 Task: Look for space in Oued Lill, Tunisia from 6th August, 2023 to 15th August, 2023 for 9 adults in price range Rs.10000 to Rs.14000. Place can be shared room with 5 bedrooms having 9 beds and 5 bathrooms. Property type can be house, flat, guest house. Amenities needed are: wifi, TV, free parkinig on premises, gym, breakfast. Booking option can be shelf check-in. Required host language is English.
Action: Mouse moved to (424, 85)
Screenshot: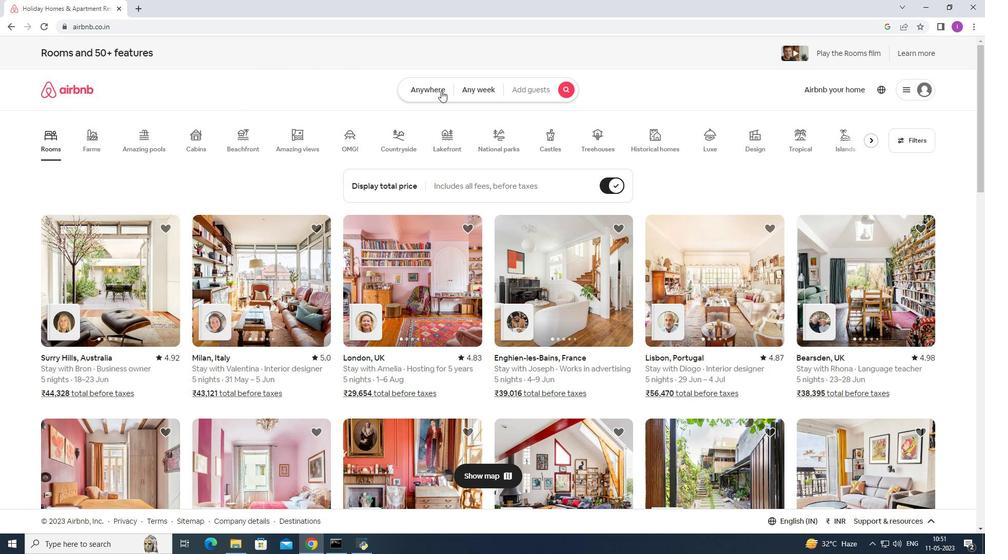 
Action: Mouse pressed left at (424, 85)
Screenshot: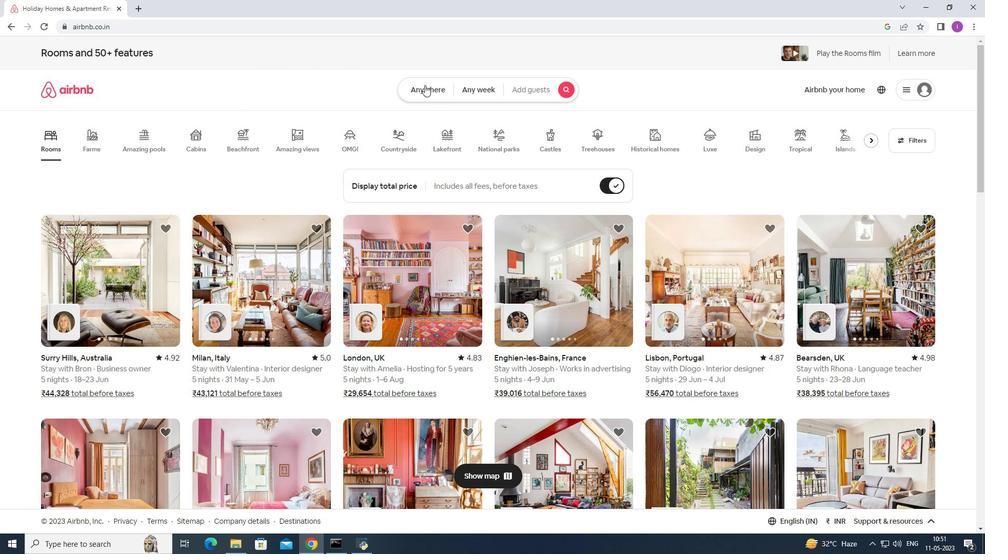 
Action: Mouse moved to (371, 134)
Screenshot: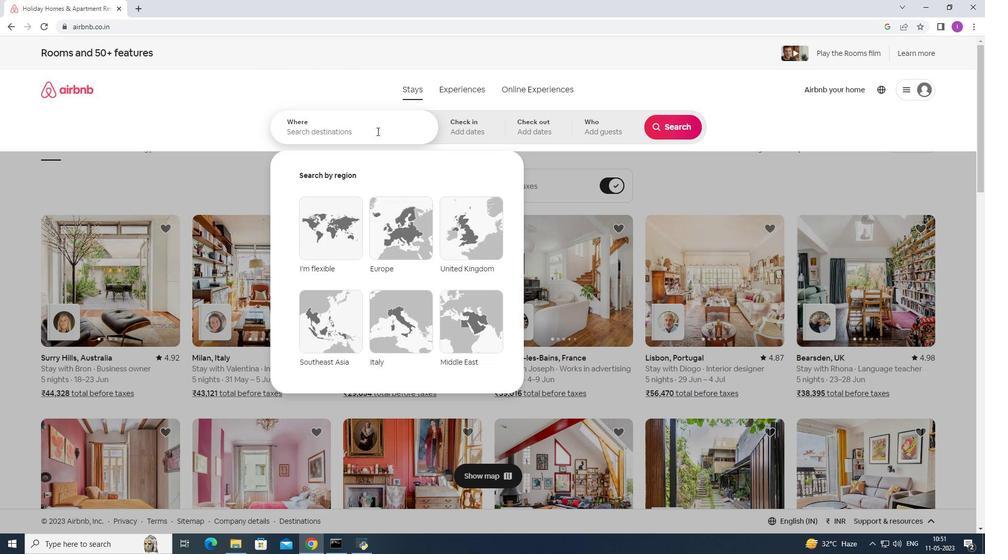 
Action: Mouse pressed left at (371, 134)
Screenshot: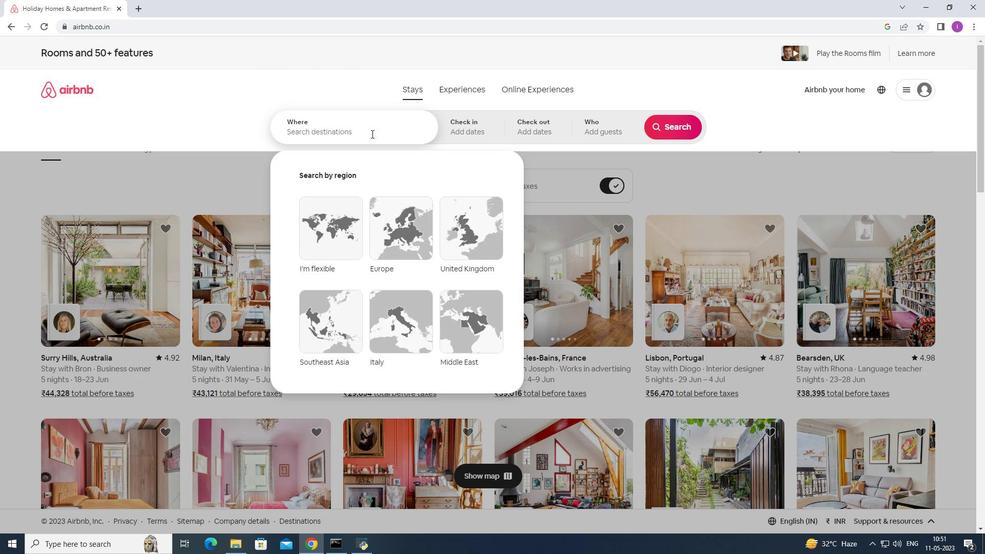
Action: Key pressed <Key.shift>Oued<Key.space><Key.shift>Lill,<Key.shift><Key.shift><Key.shift><Key.shift><Key.shift><Key.shift><Key.shift><Key.shift><Key.shift><Key.shift><Key.shift><Key.shift><Key.shift><Key.shift><Key.shift><Key.shift><Key.shift><Key.shift><Key.shift><Key.shift><Key.shift><Key.shift><Key.shift><Key.shift><Key.shift><Key.shift>Tunisia
Screenshot: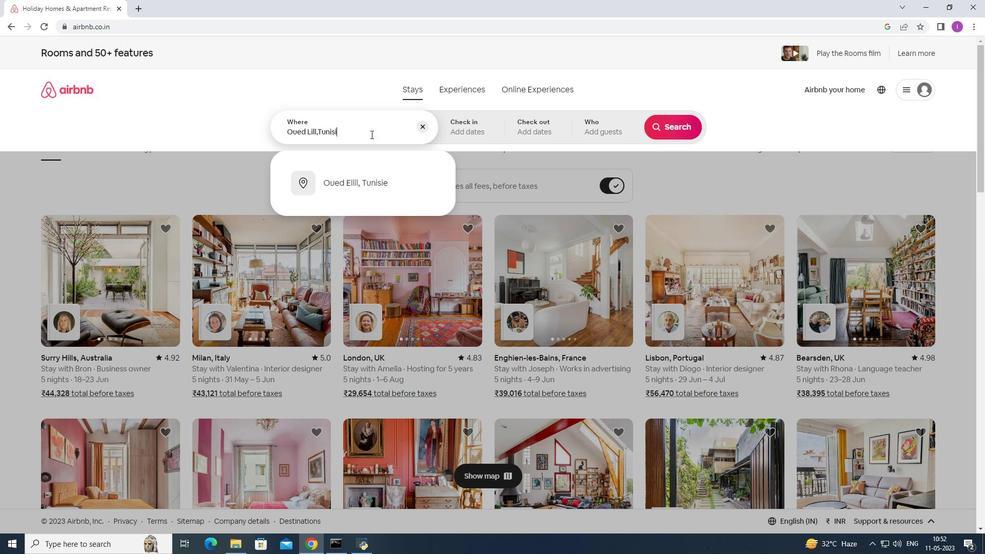 
Action: Mouse moved to (470, 130)
Screenshot: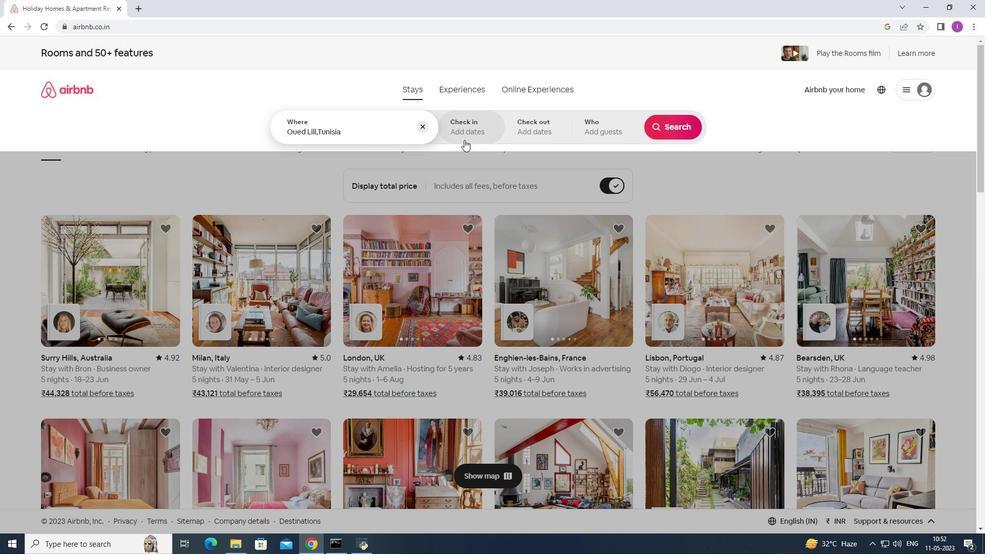 
Action: Mouse pressed left at (470, 130)
Screenshot: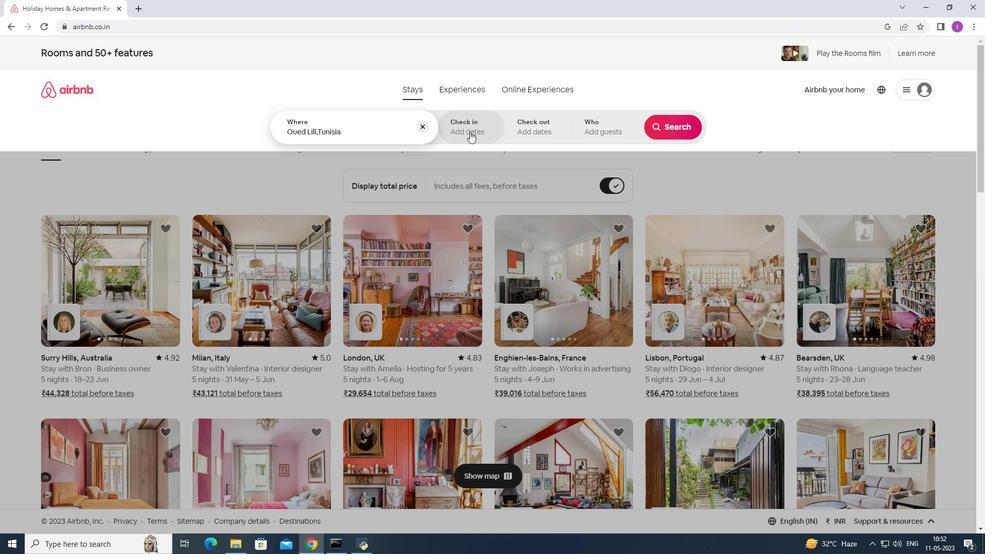 
Action: Mouse moved to (671, 210)
Screenshot: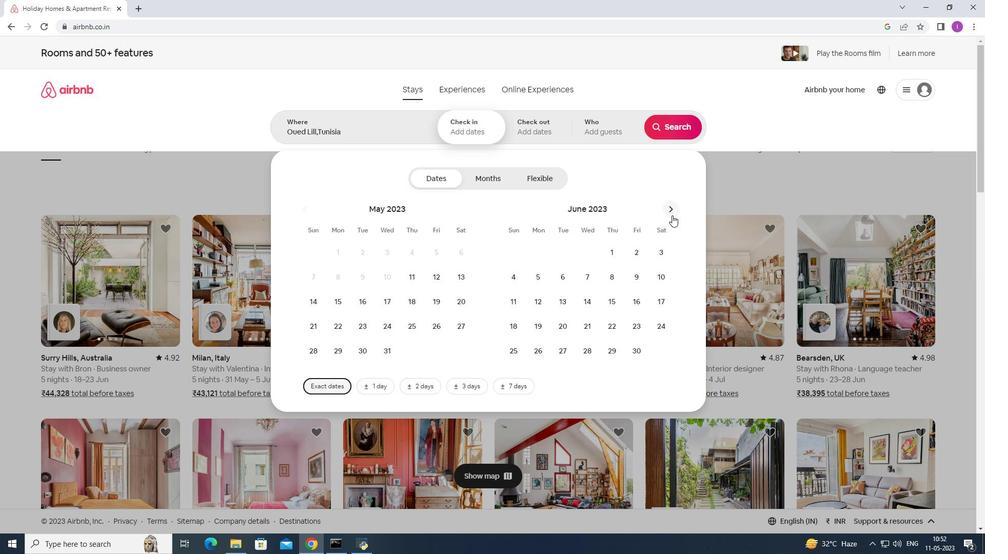 
Action: Mouse pressed left at (671, 210)
Screenshot: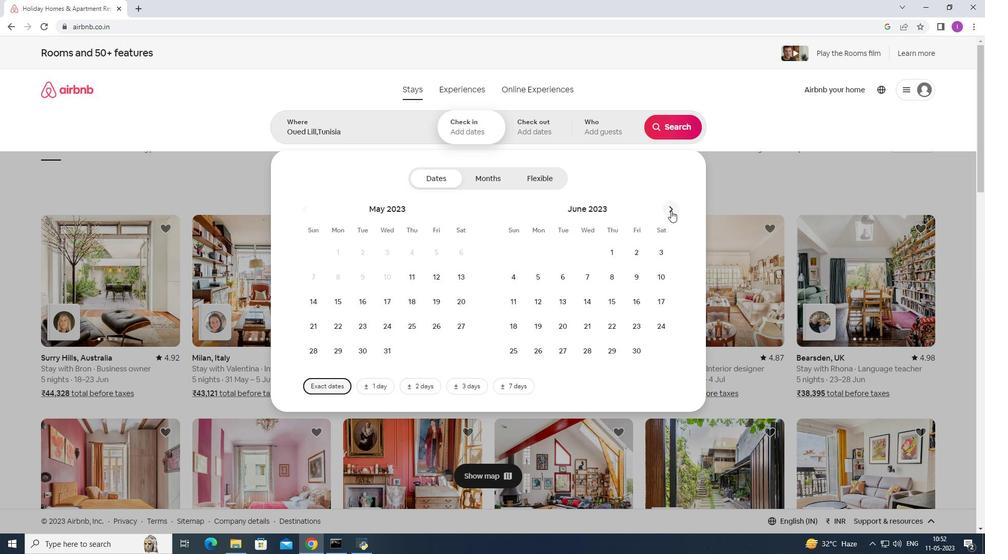
Action: Mouse pressed left at (671, 210)
Screenshot: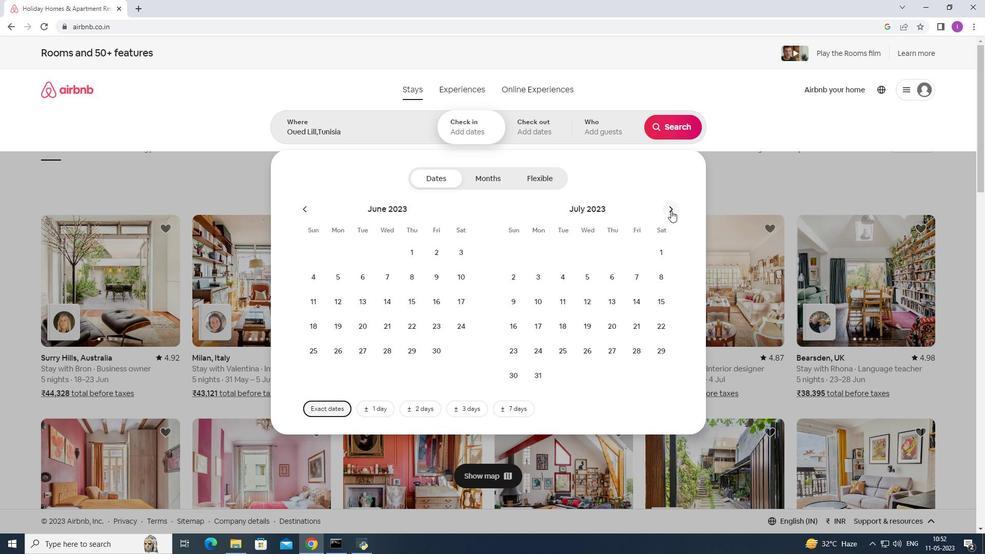 
Action: Mouse moved to (511, 277)
Screenshot: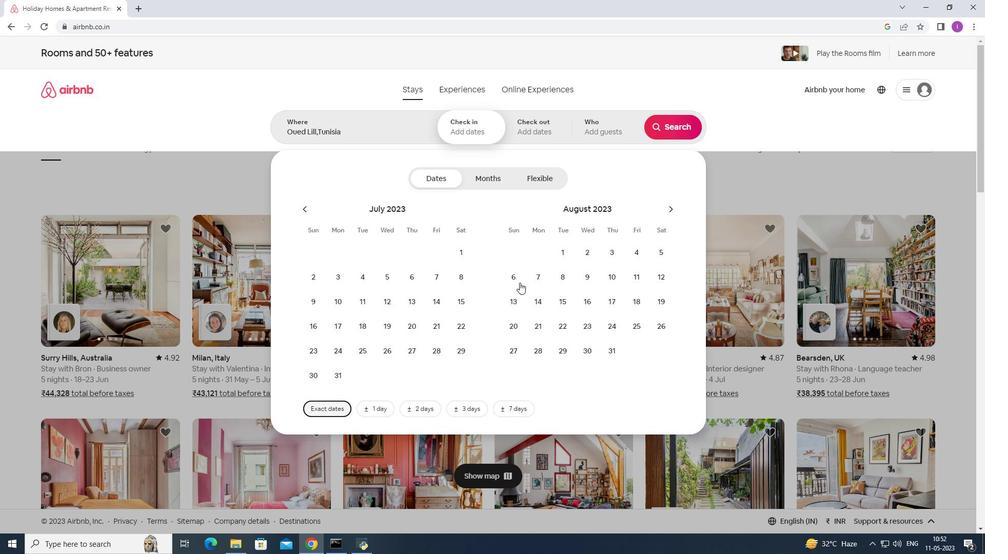
Action: Mouse pressed left at (511, 277)
Screenshot: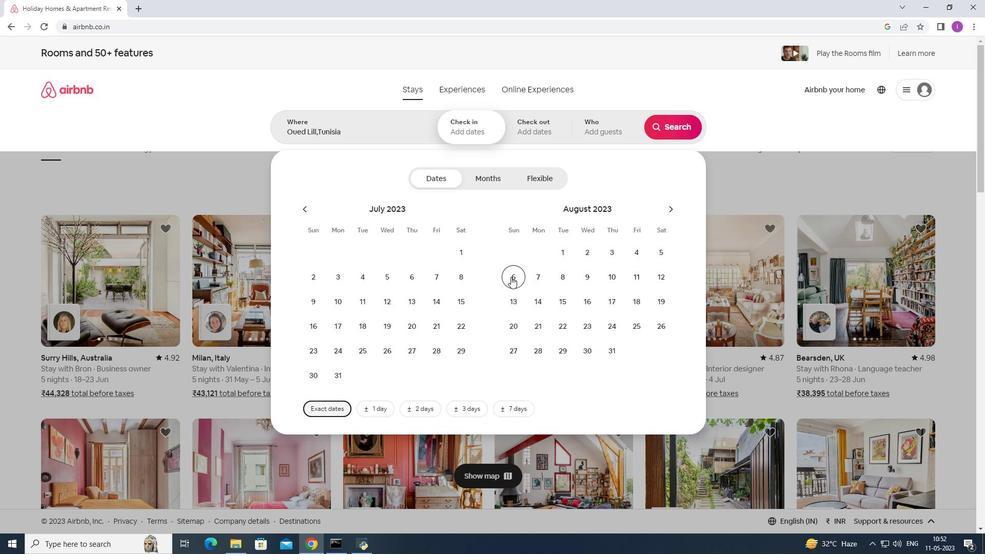 
Action: Mouse moved to (560, 303)
Screenshot: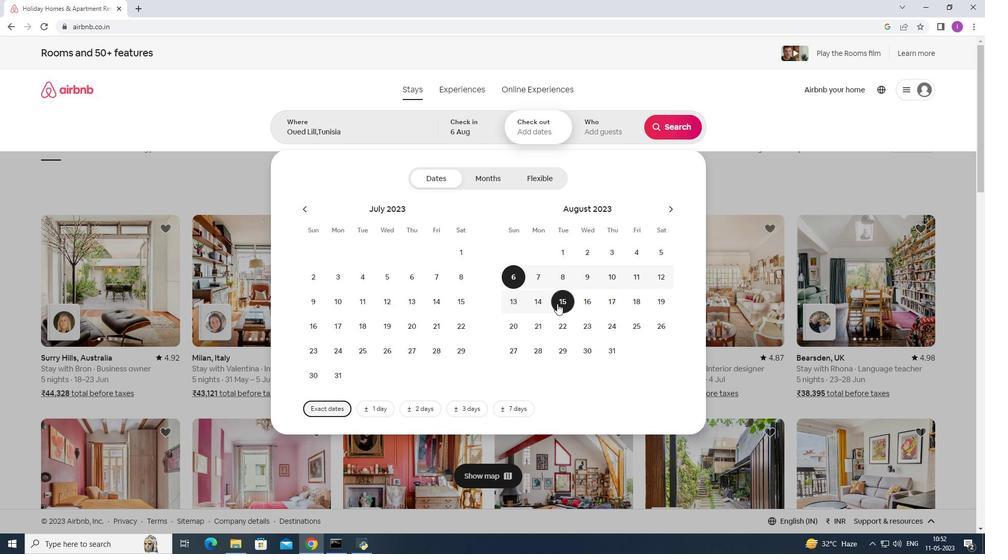 
Action: Mouse pressed left at (560, 303)
Screenshot: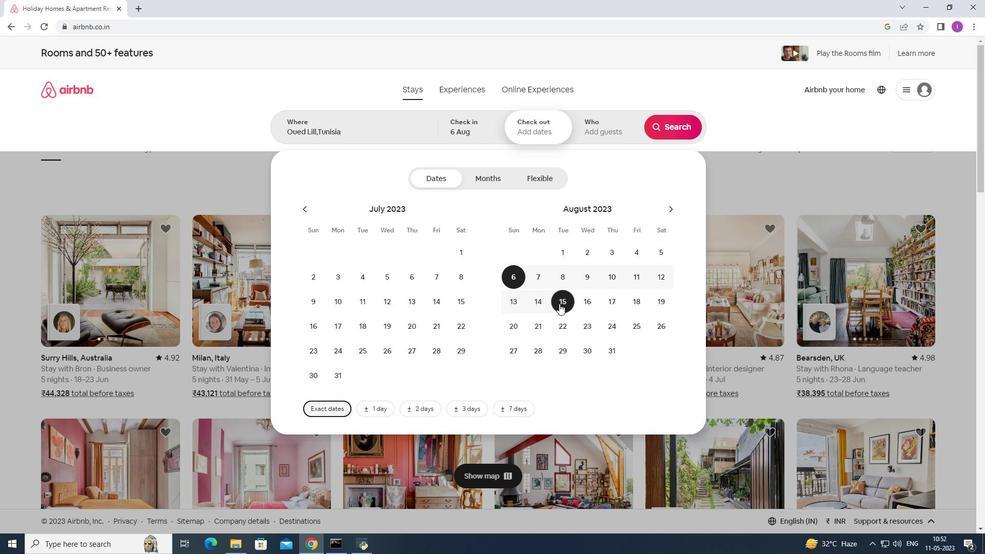 
Action: Mouse moved to (603, 126)
Screenshot: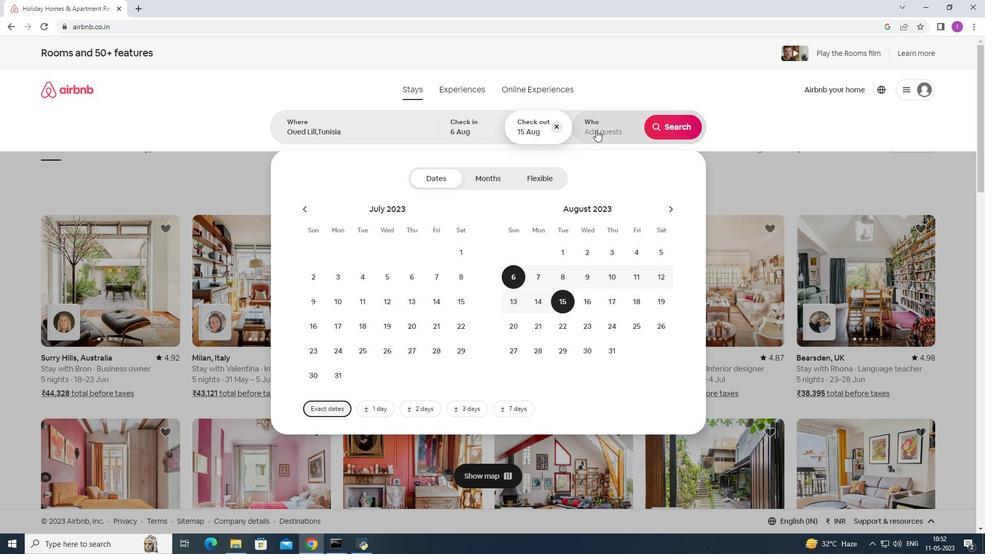 
Action: Mouse pressed left at (603, 126)
Screenshot: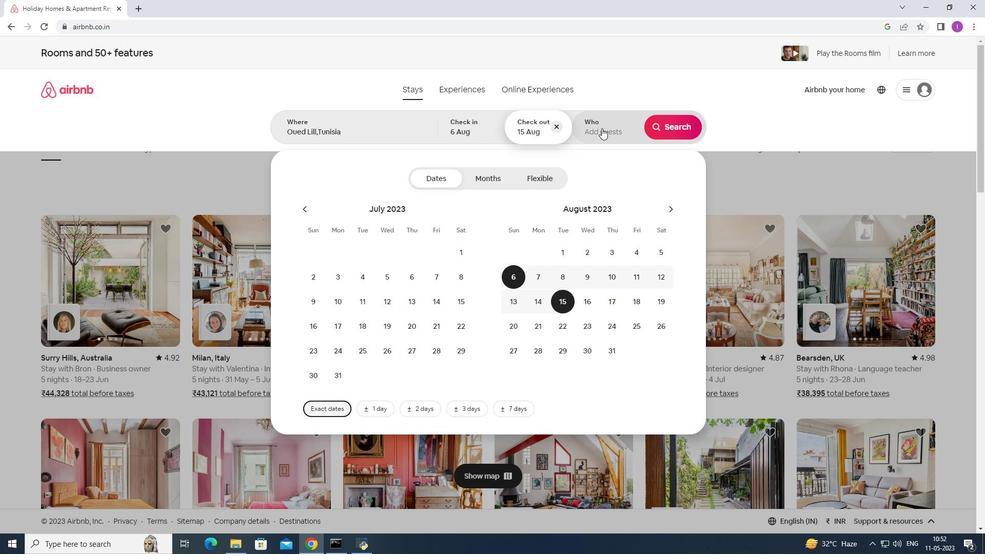 
Action: Mouse moved to (676, 177)
Screenshot: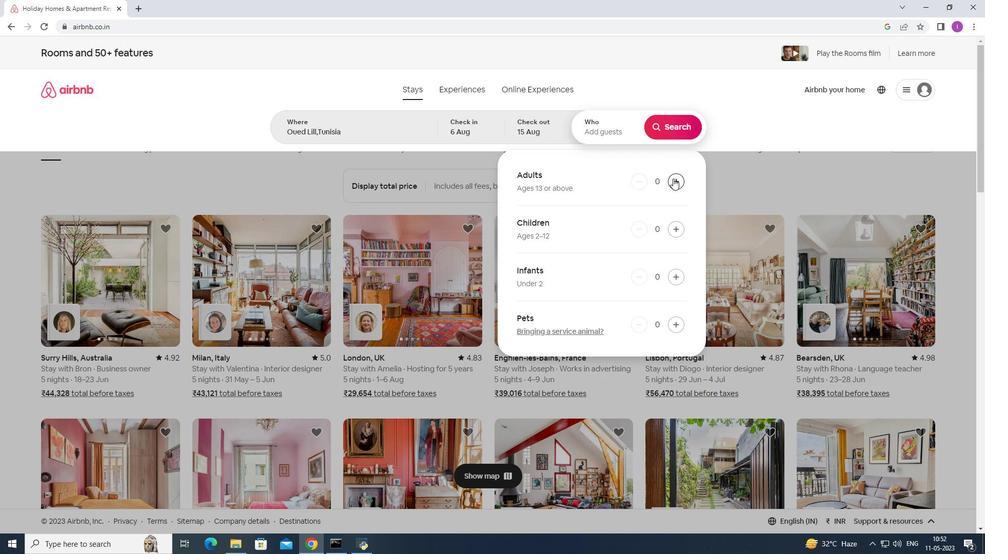
Action: Mouse pressed left at (676, 177)
Screenshot: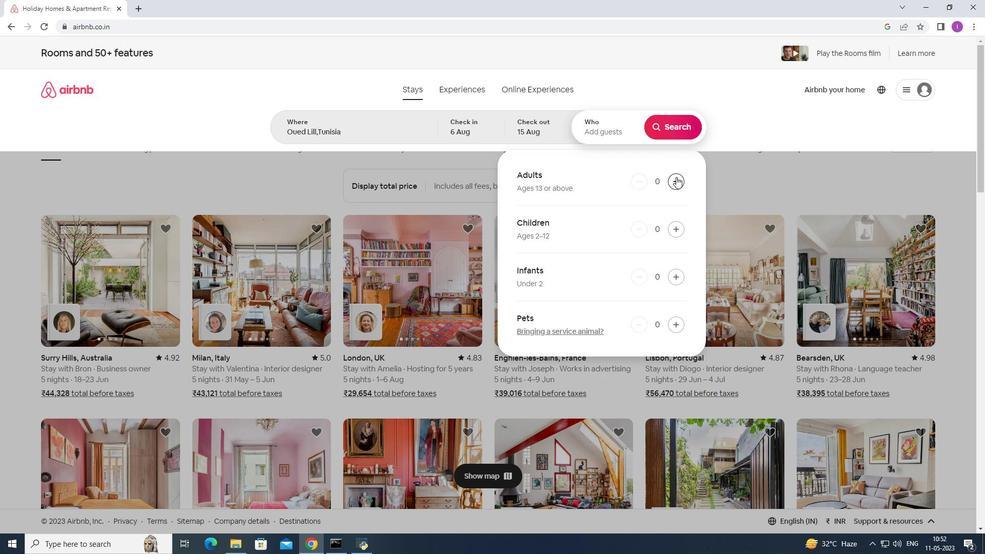 
Action: Mouse pressed left at (676, 177)
Screenshot: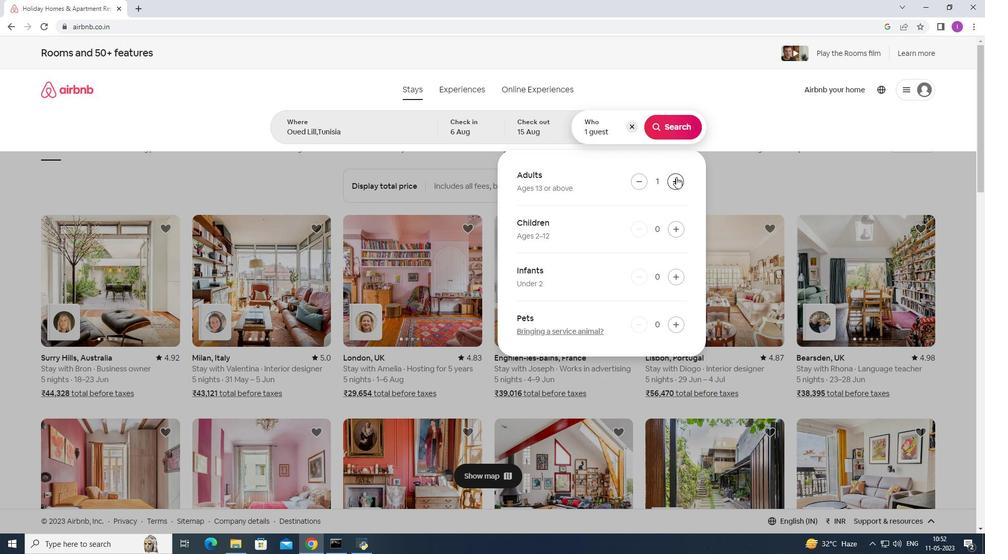 
Action: Mouse moved to (677, 177)
Screenshot: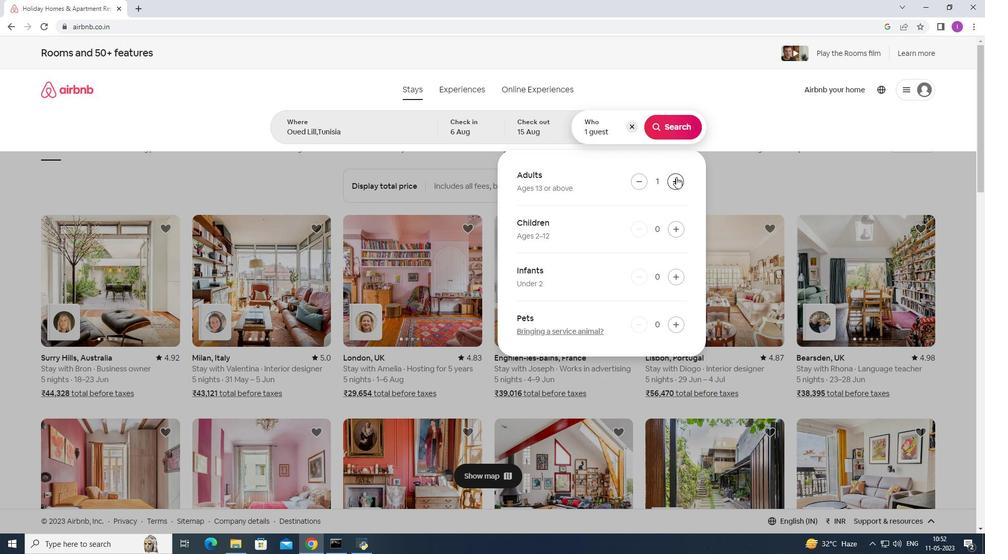 
Action: Mouse pressed left at (677, 177)
Screenshot: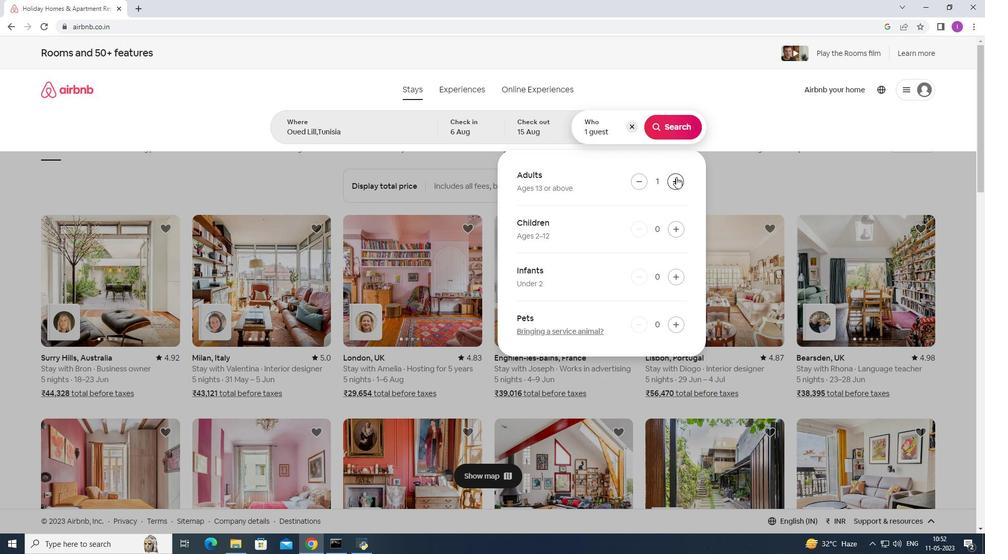 
Action: Mouse moved to (677, 178)
Screenshot: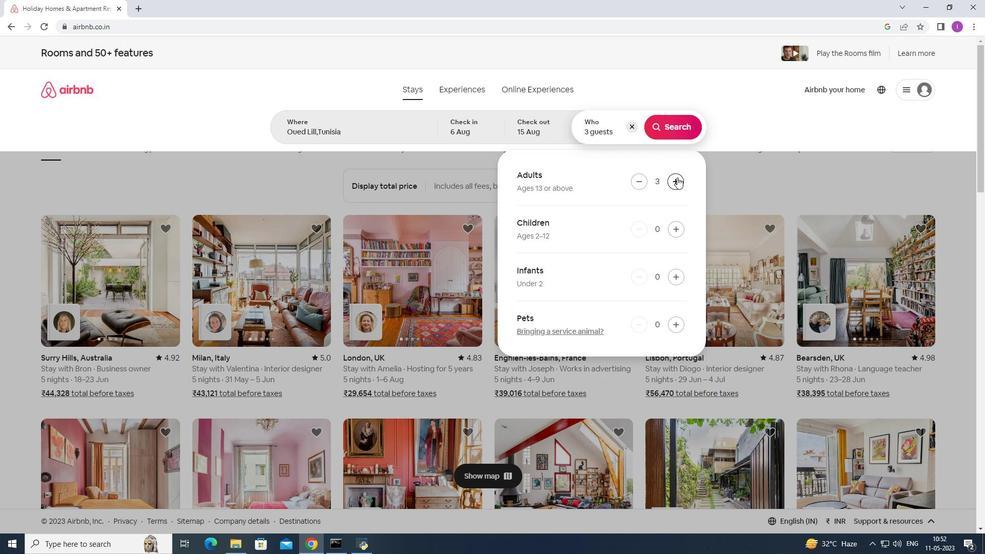
Action: Mouse pressed left at (677, 178)
Screenshot: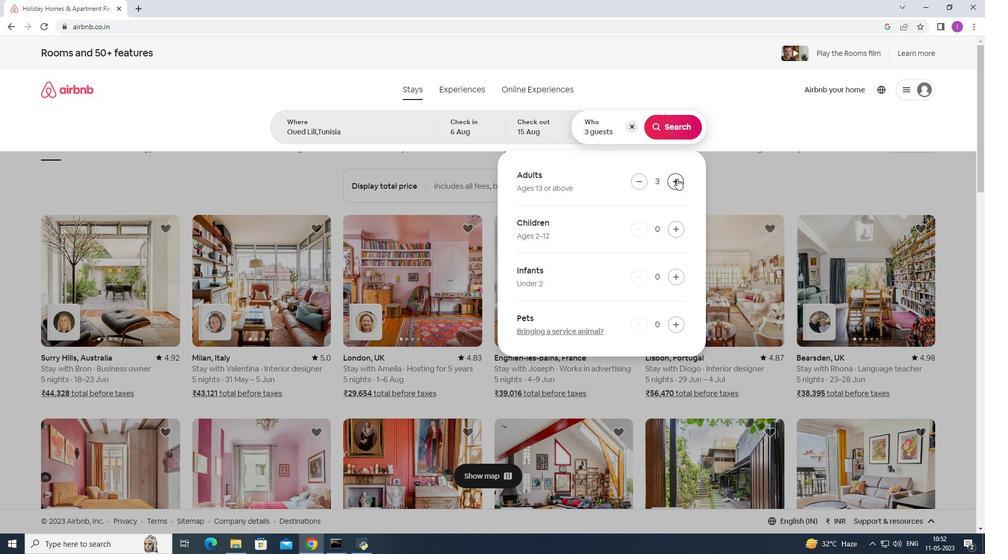 
Action: Mouse pressed left at (677, 178)
Screenshot: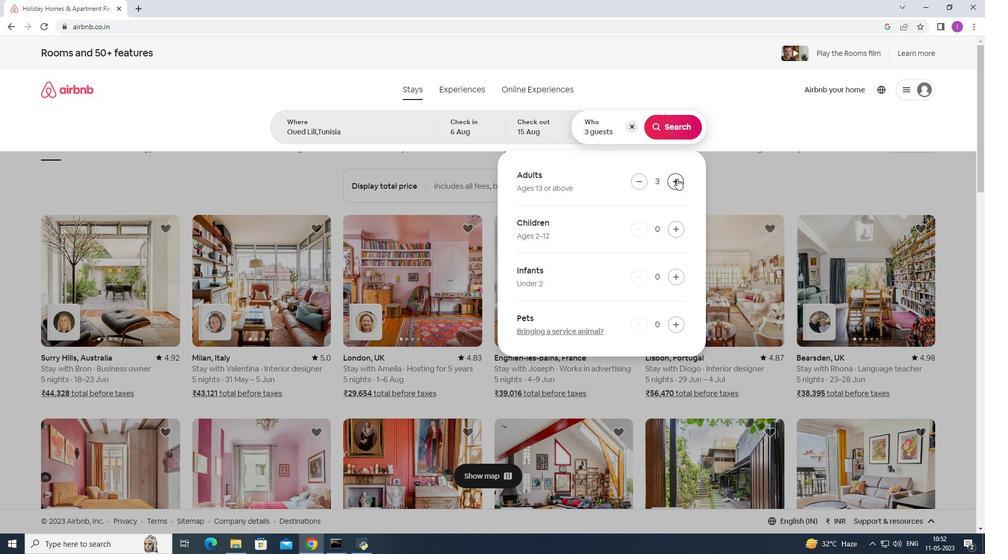 
Action: Mouse pressed left at (677, 178)
Screenshot: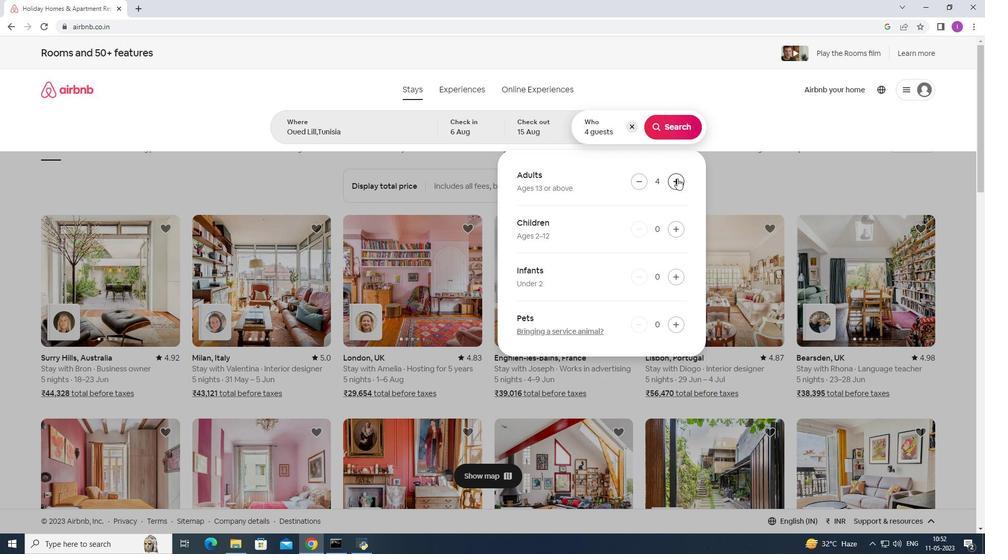 
Action: Mouse pressed left at (677, 178)
Screenshot: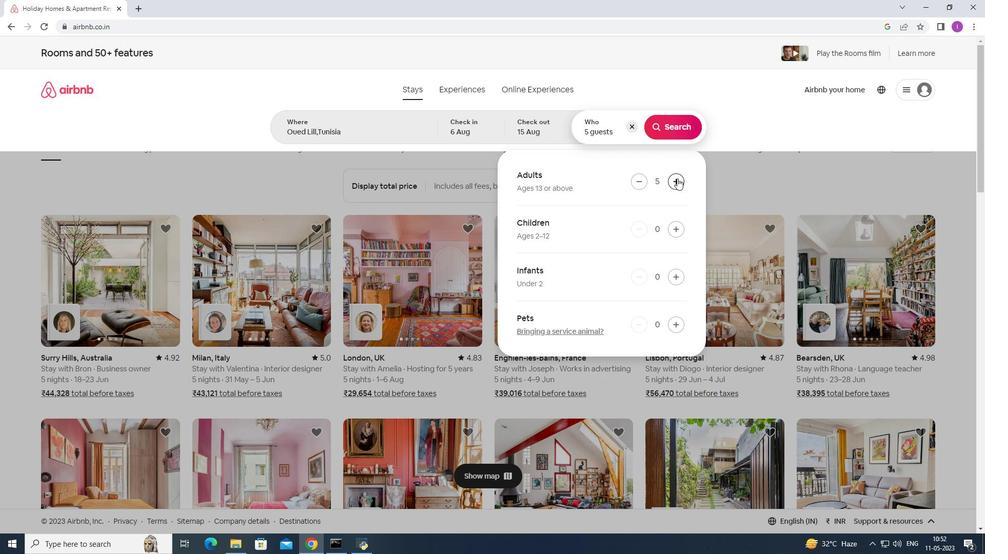 
Action: Mouse moved to (677, 180)
Screenshot: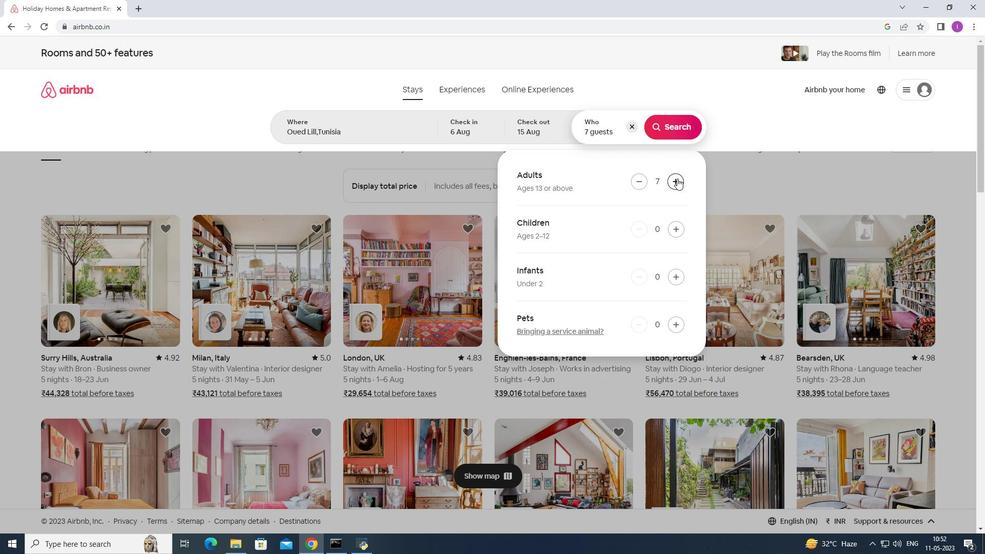 
Action: Mouse pressed left at (677, 180)
Screenshot: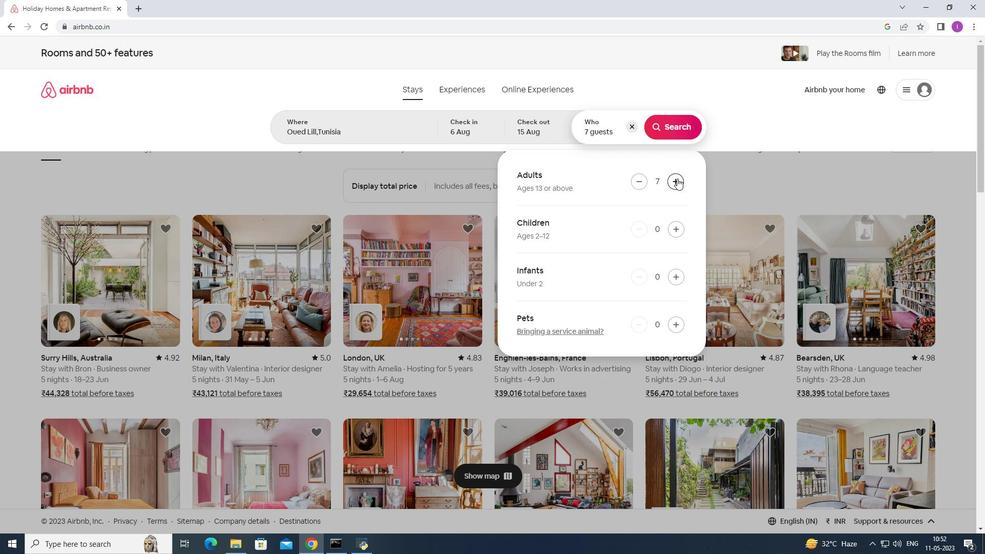 
Action: Mouse moved to (677, 183)
Screenshot: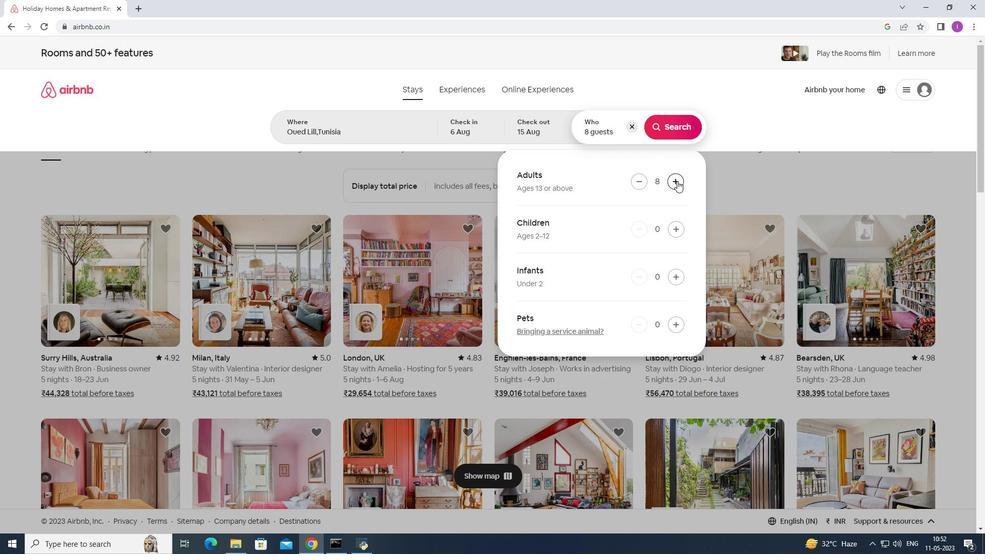 
Action: Mouse pressed left at (677, 183)
Screenshot: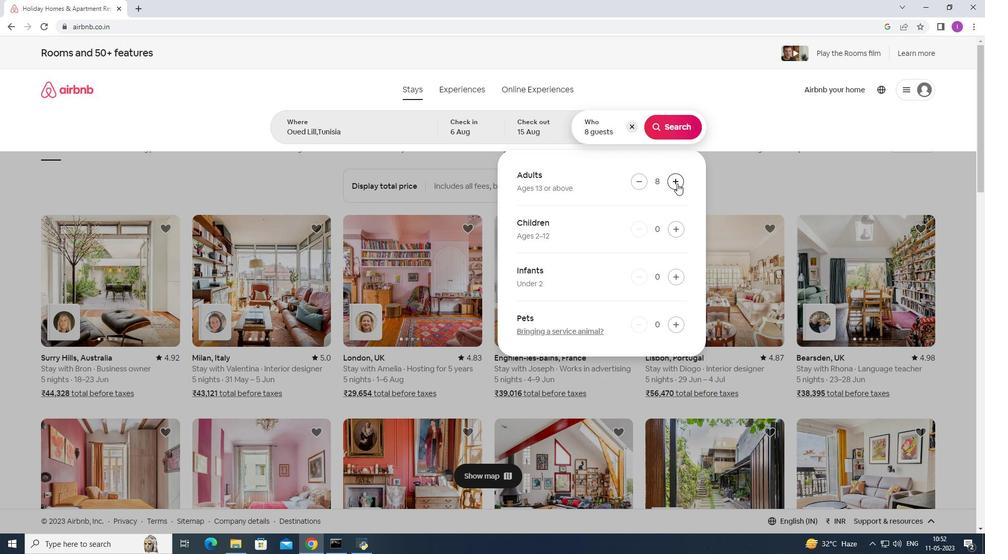 
Action: Mouse moved to (661, 131)
Screenshot: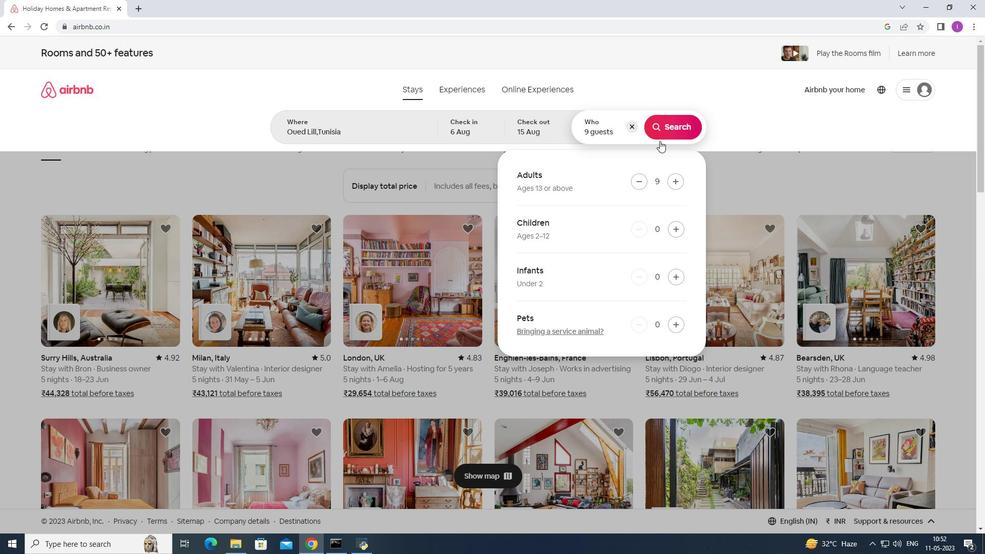 
Action: Mouse pressed left at (661, 131)
Screenshot: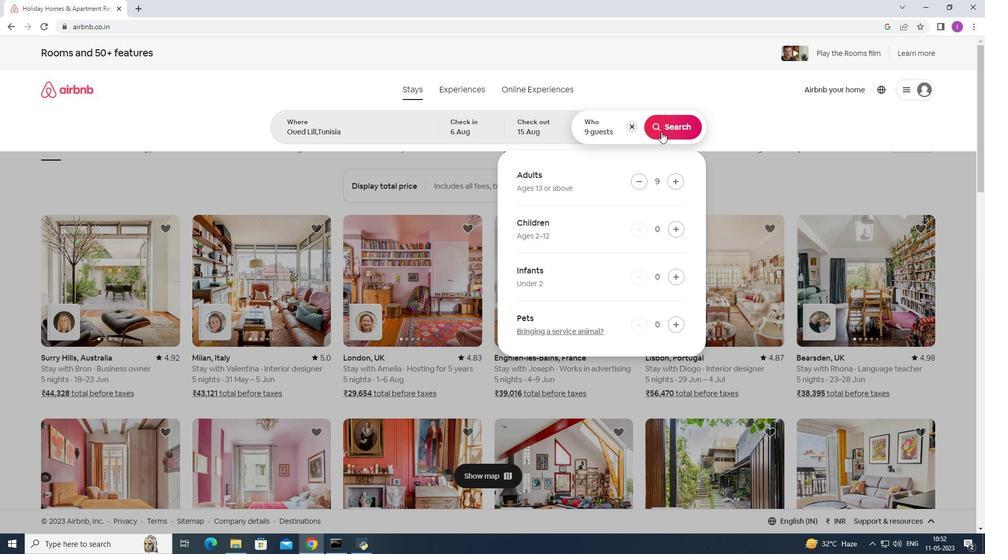 
Action: Mouse moved to (947, 98)
Screenshot: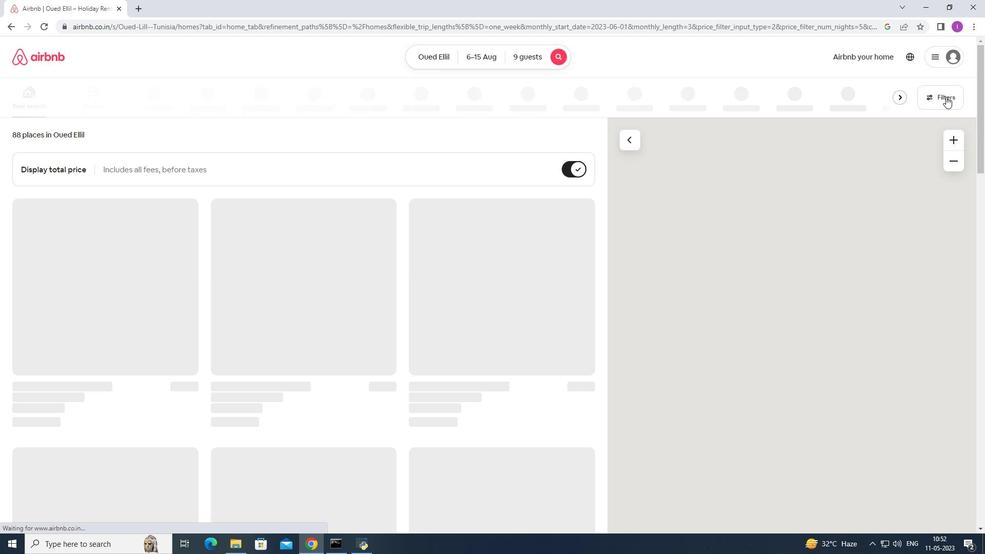 
Action: Mouse pressed left at (947, 98)
Screenshot: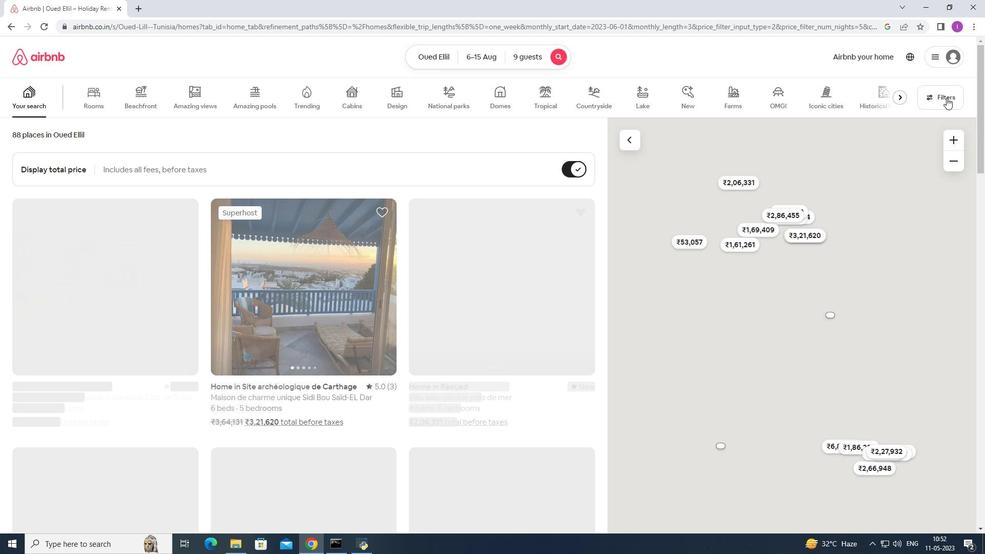 
Action: Mouse moved to (572, 353)
Screenshot: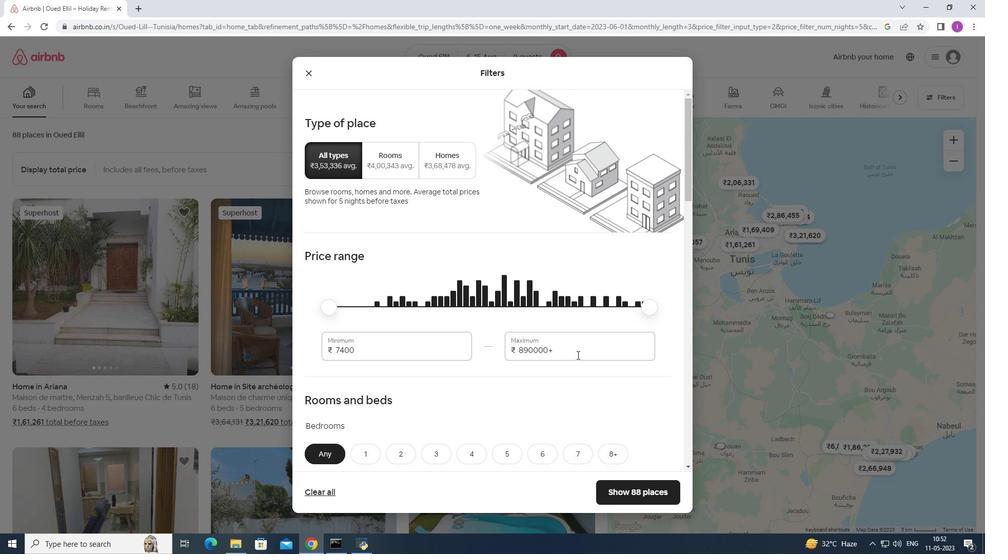 
Action: Mouse pressed left at (572, 353)
Screenshot: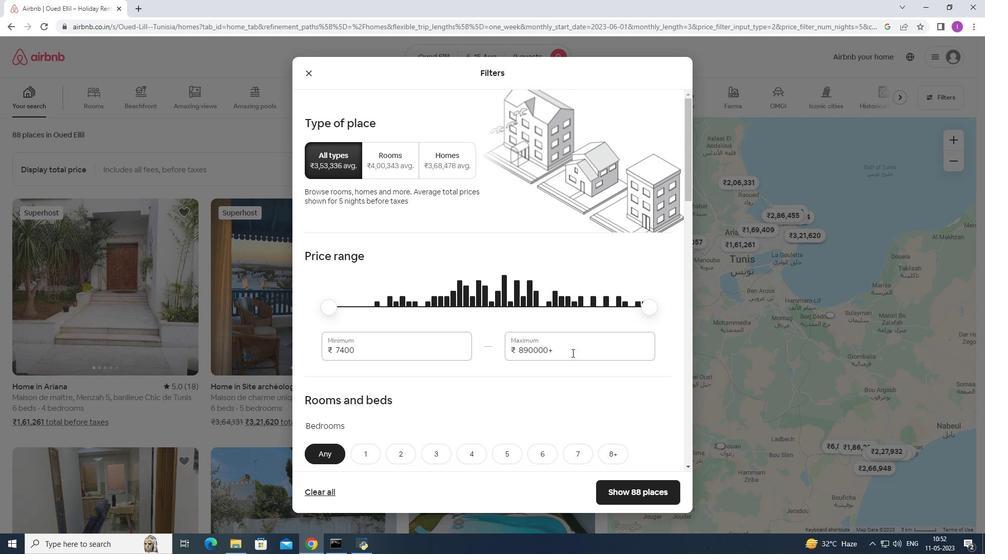
Action: Mouse moved to (503, 339)
Screenshot: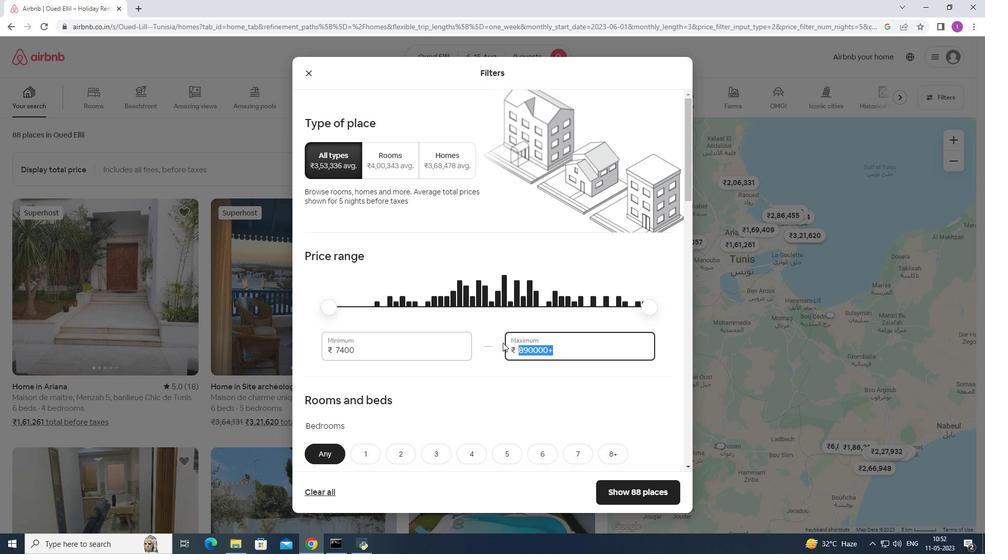 
Action: Key pressed 14000
Screenshot: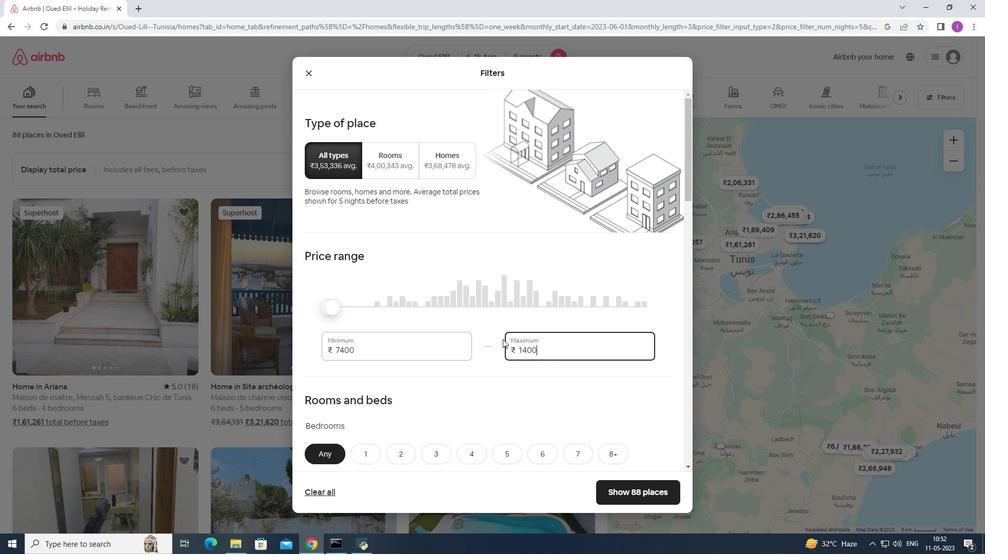 
Action: Mouse moved to (380, 352)
Screenshot: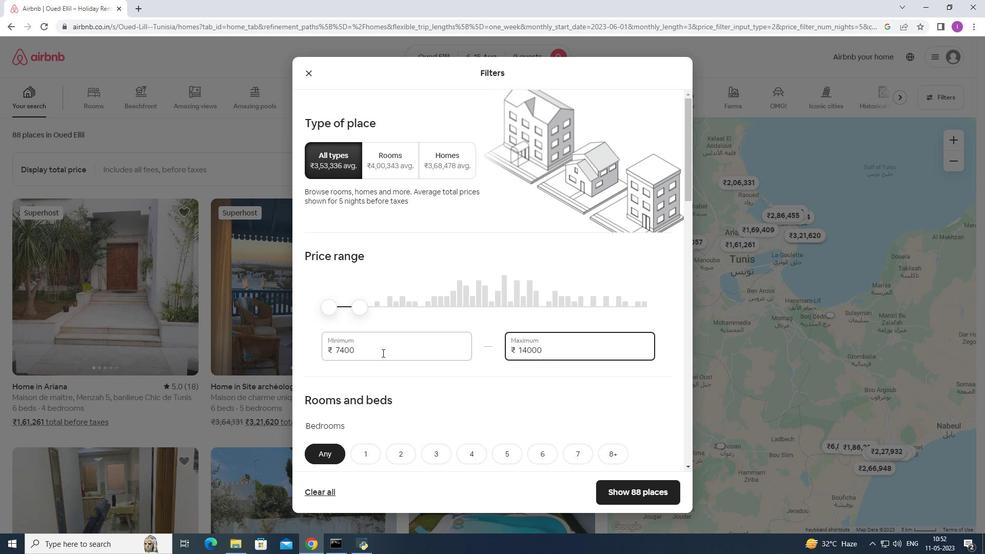 
Action: Mouse pressed left at (380, 352)
Screenshot: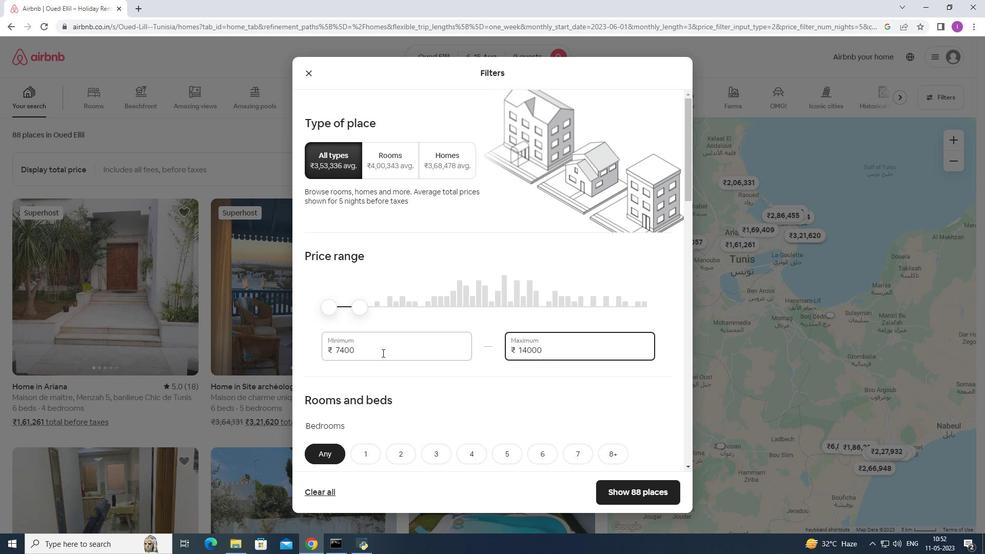 
Action: Mouse moved to (348, 343)
Screenshot: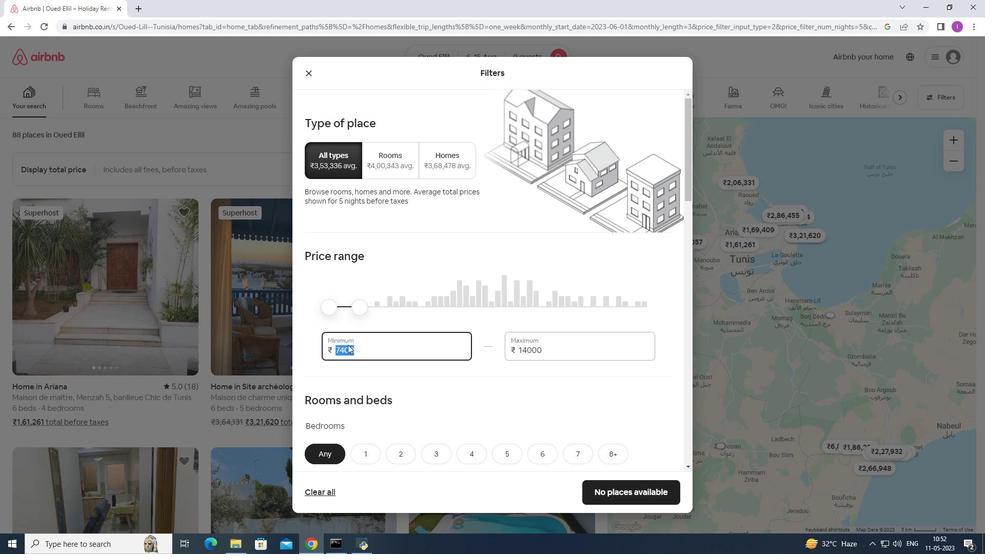 
Action: Key pressed 1
Screenshot: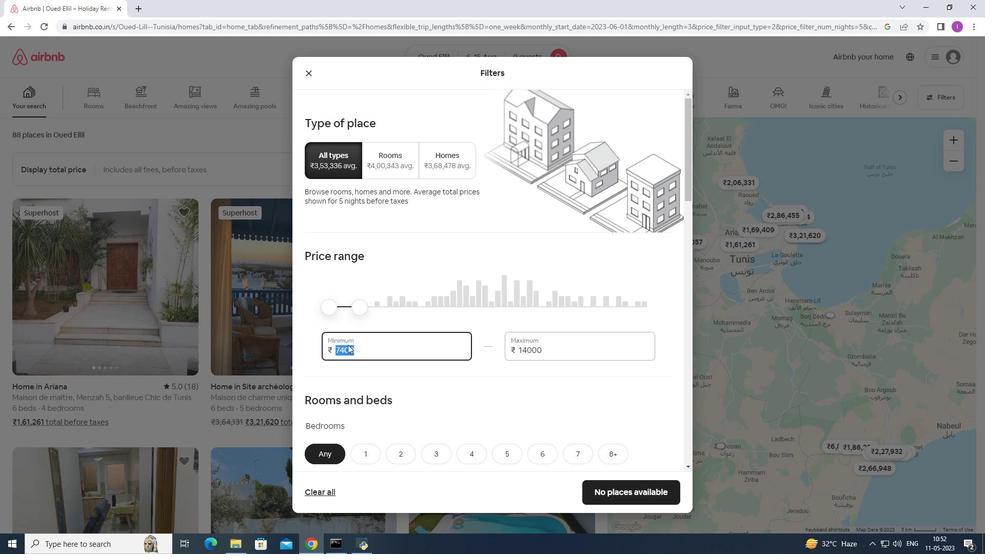 
Action: Mouse moved to (349, 340)
Screenshot: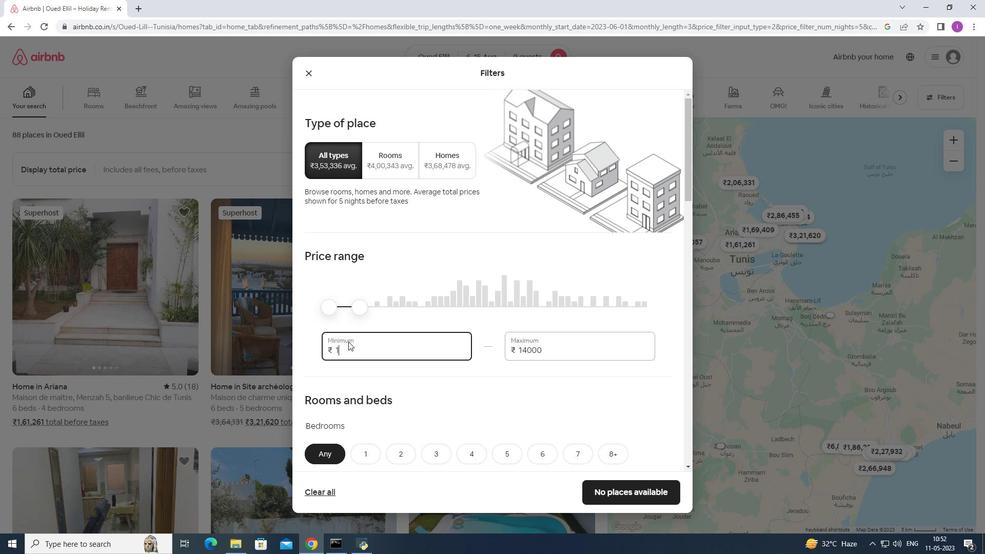 
Action: Key pressed 00
Screenshot: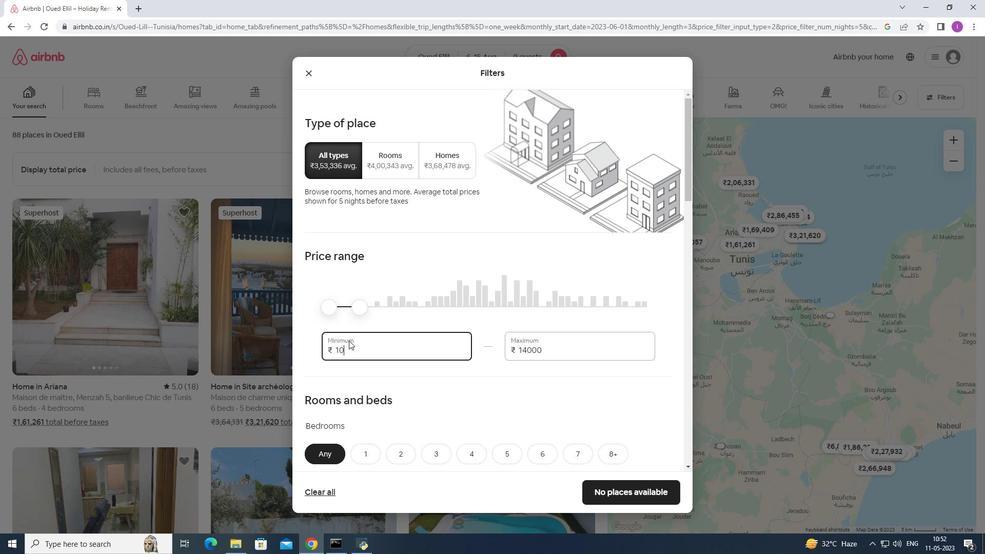 
Action: Mouse moved to (349, 340)
Screenshot: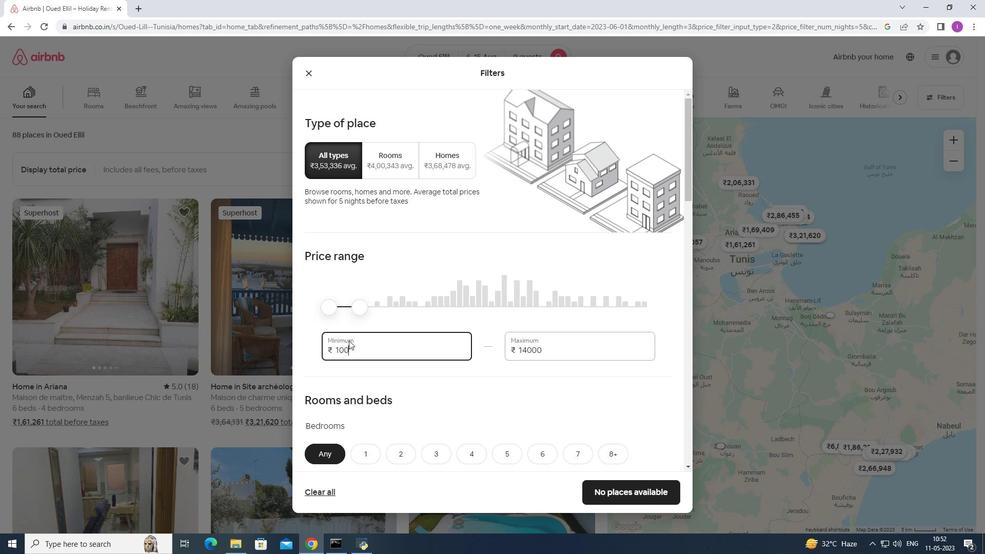 
Action: Key pressed 0
Screenshot: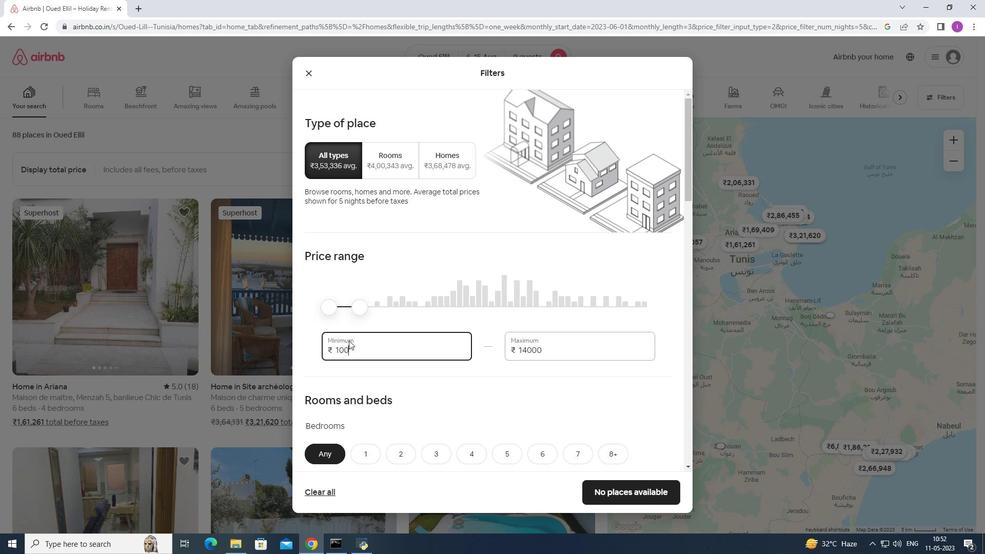 
Action: Mouse moved to (350, 340)
Screenshot: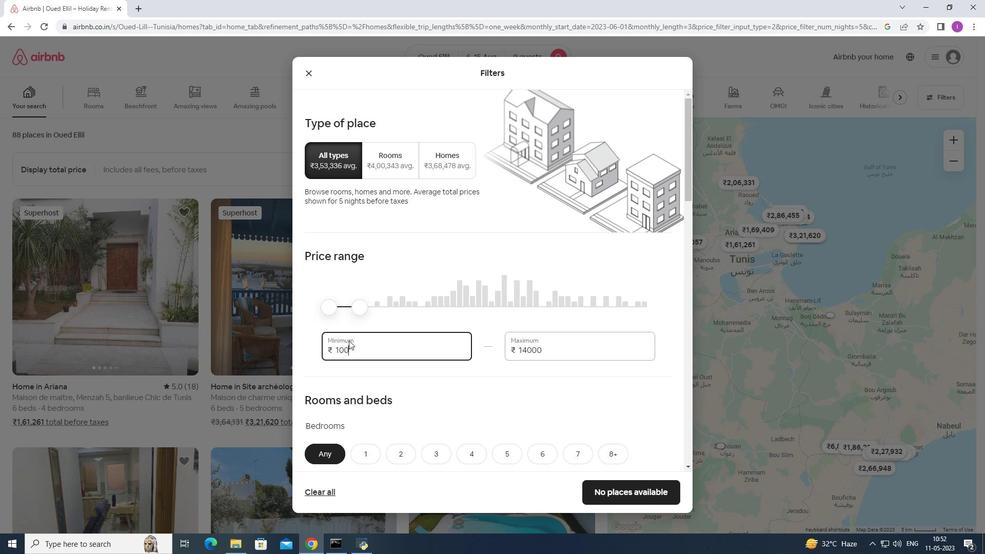 
Action: Key pressed 0
Screenshot: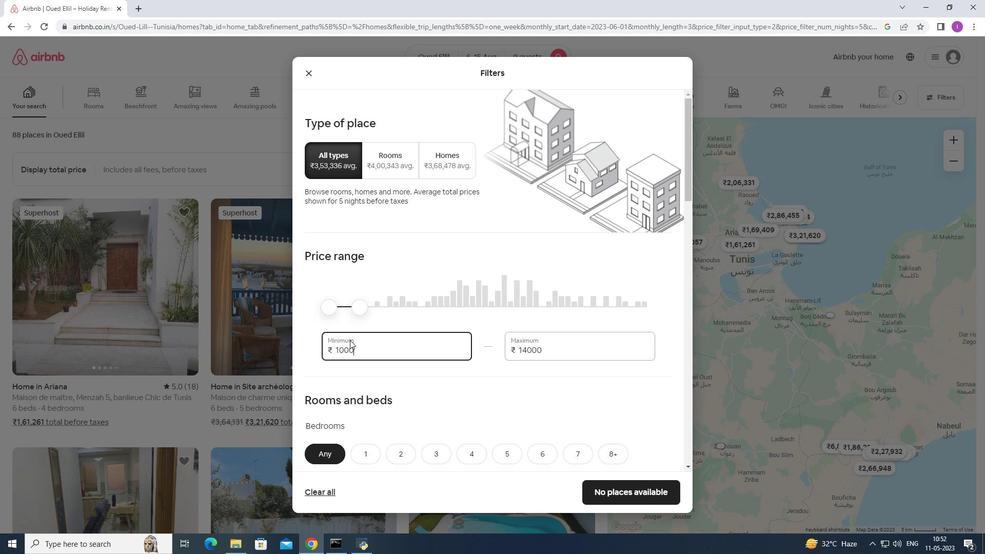 
Action: Mouse moved to (386, 352)
Screenshot: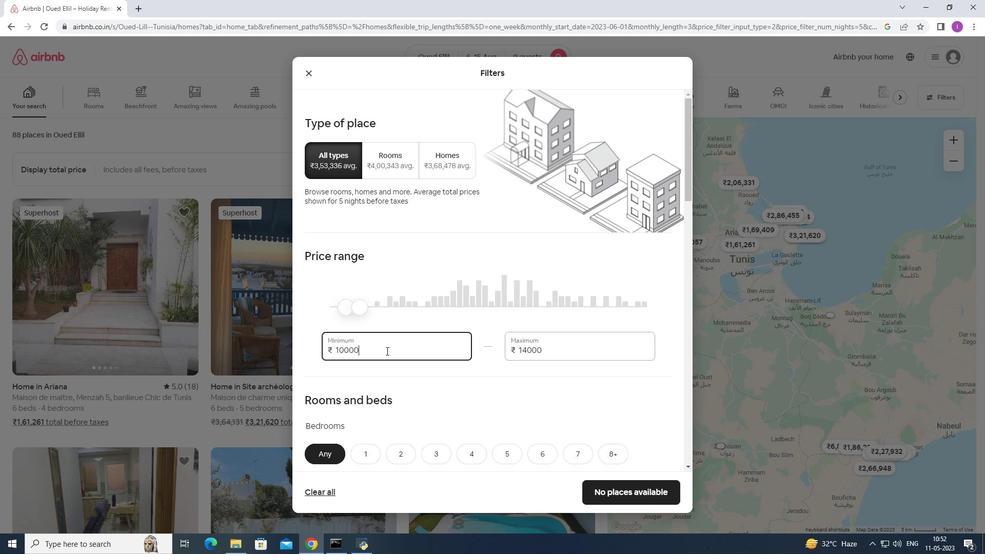 
Action: Mouse scrolled (386, 351) with delta (0, 0)
Screenshot: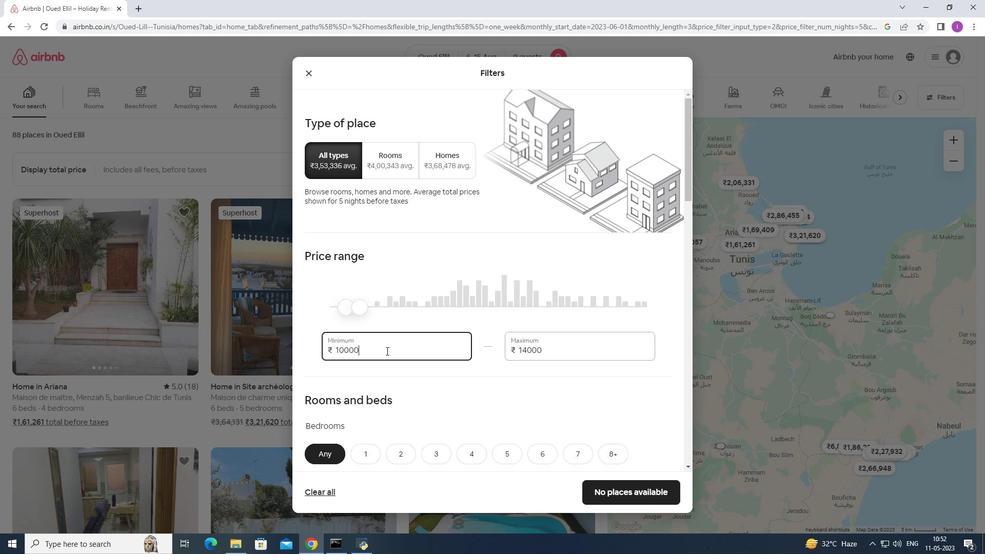 
Action: Mouse scrolled (386, 351) with delta (0, 0)
Screenshot: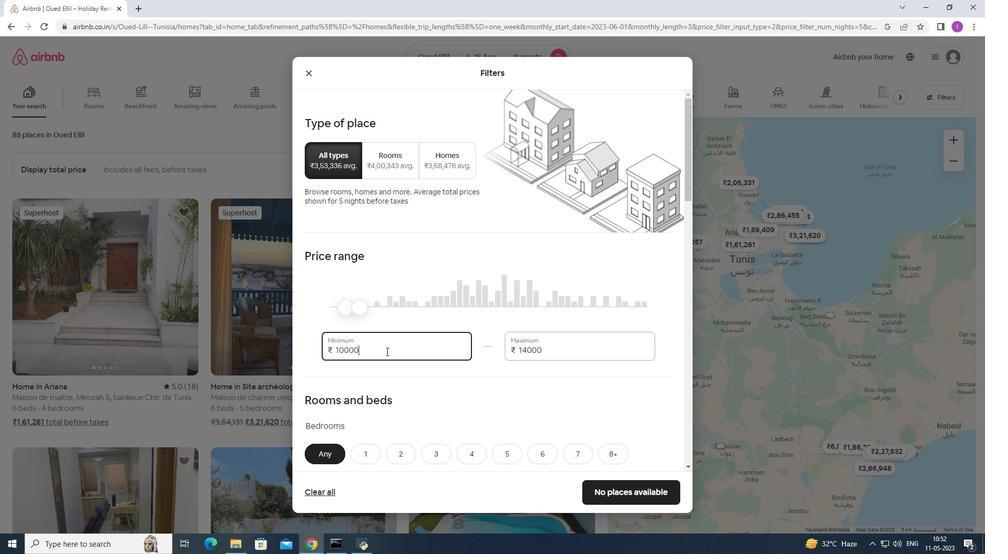 
Action: Mouse moved to (429, 345)
Screenshot: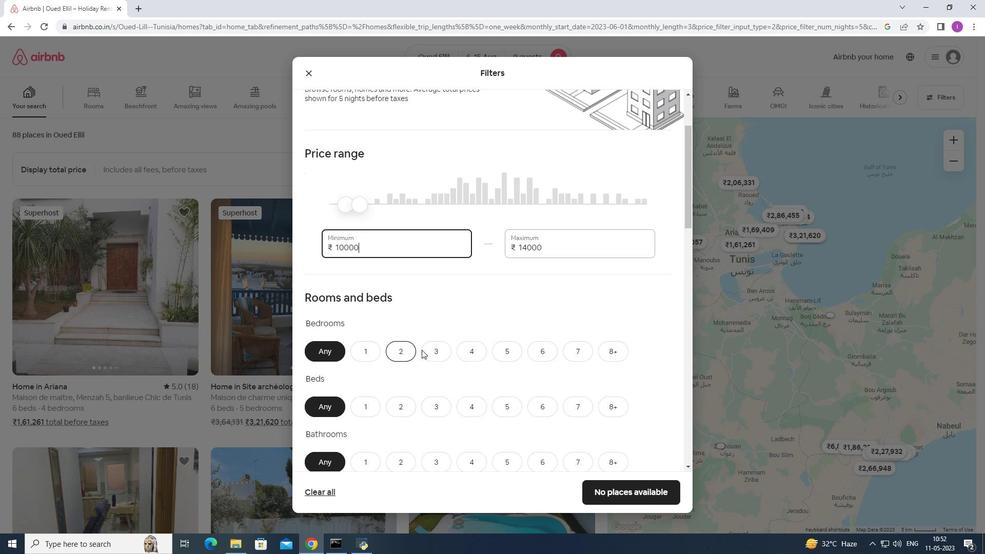 
Action: Mouse scrolled (429, 344) with delta (0, 0)
Screenshot: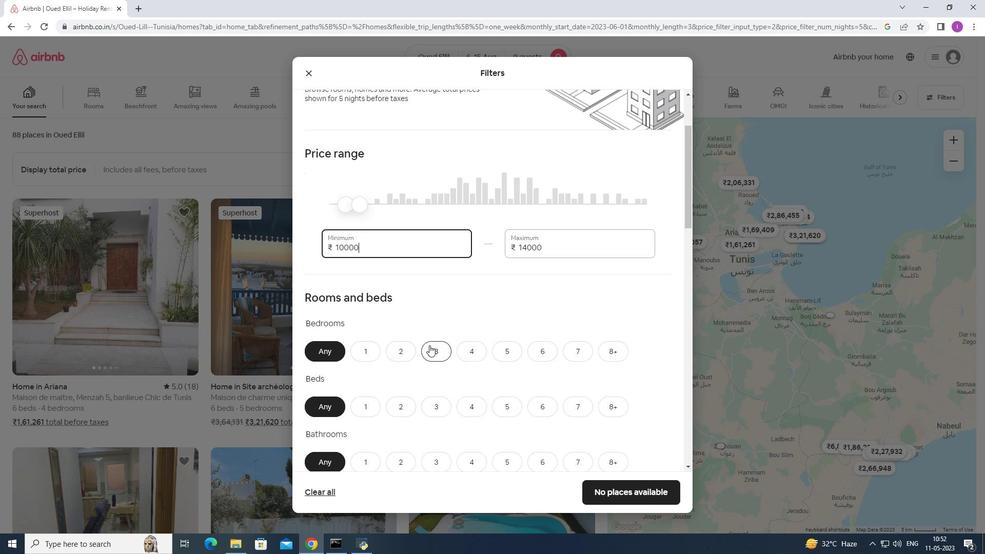 
Action: Mouse moved to (432, 341)
Screenshot: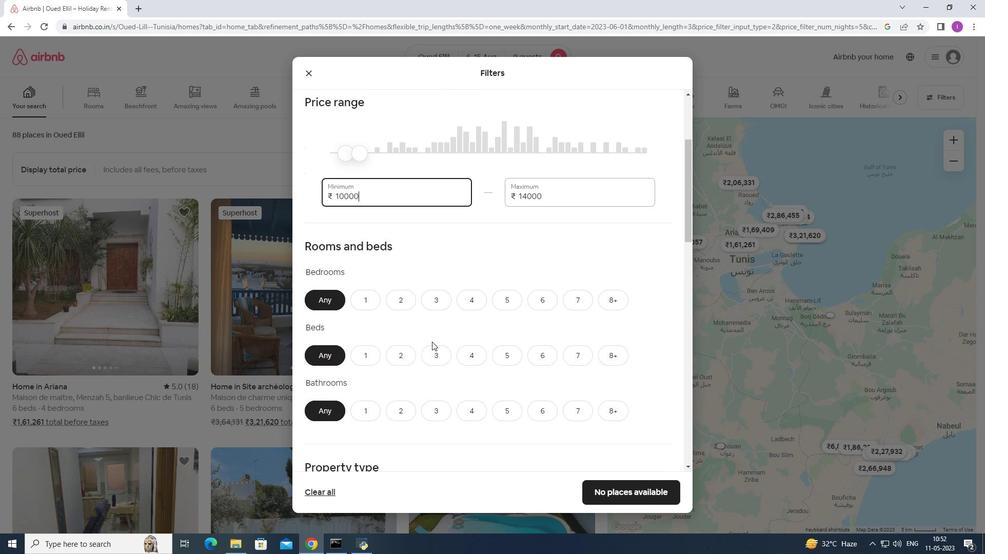 
Action: Mouse scrolled (432, 341) with delta (0, 0)
Screenshot: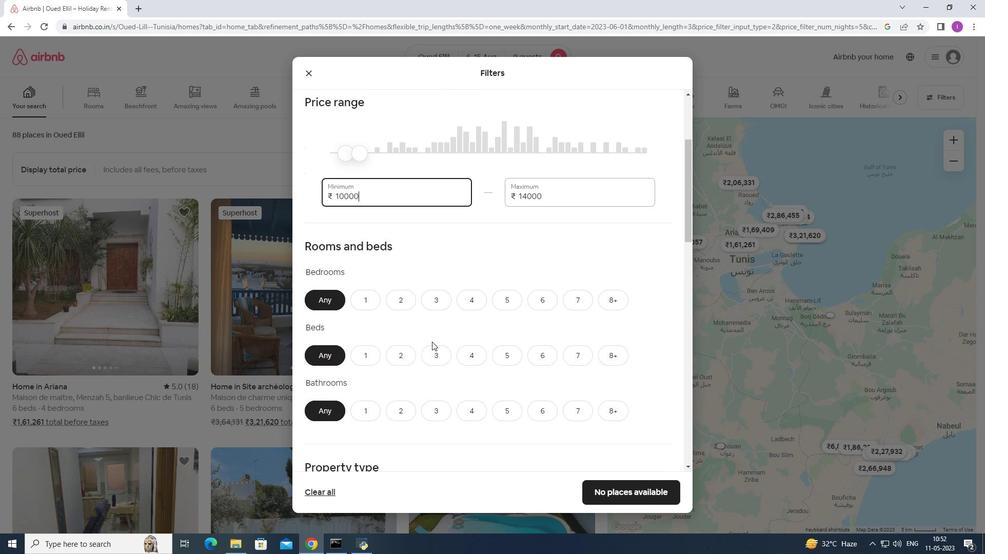 
Action: Mouse moved to (503, 251)
Screenshot: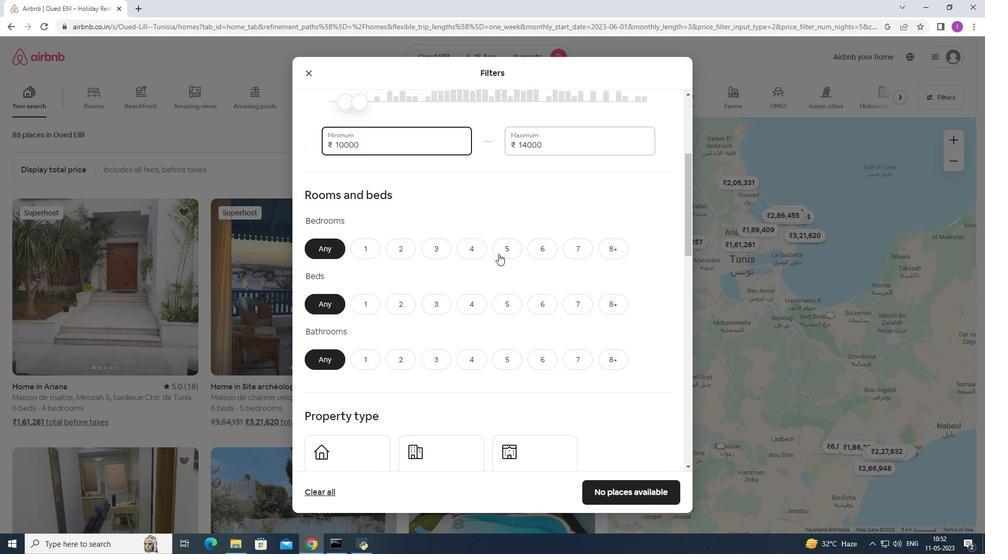 
Action: Mouse pressed left at (503, 251)
Screenshot: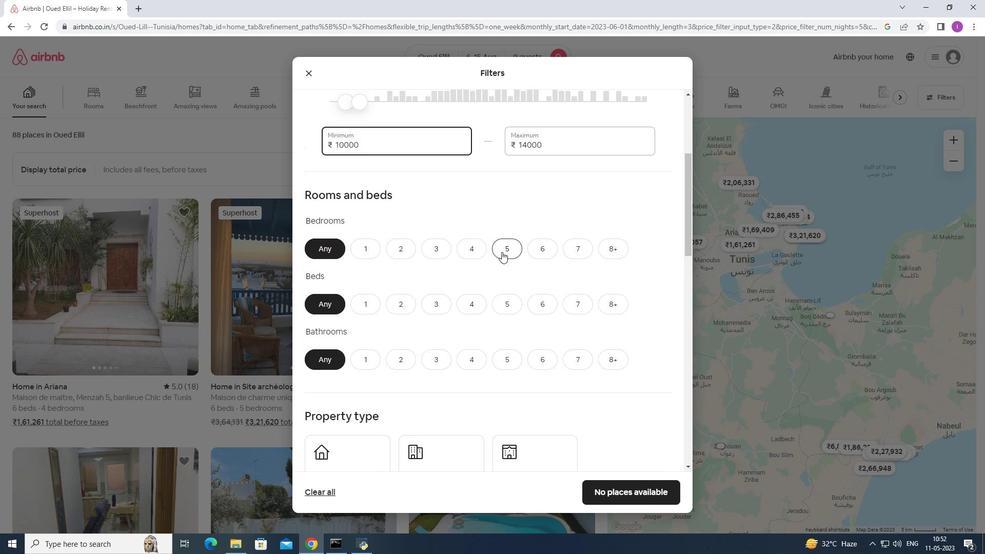 
Action: Mouse moved to (617, 301)
Screenshot: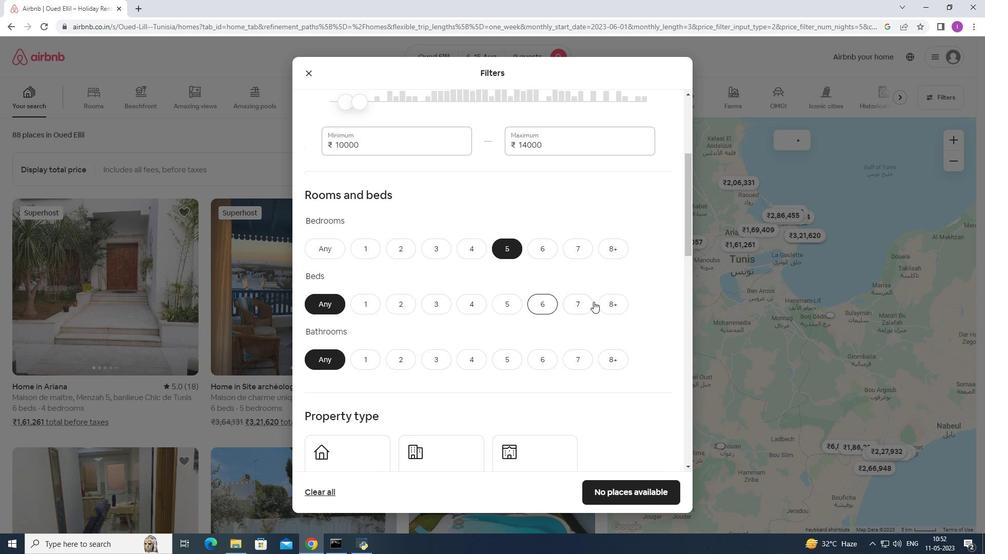 
Action: Mouse pressed left at (617, 301)
Screenshot: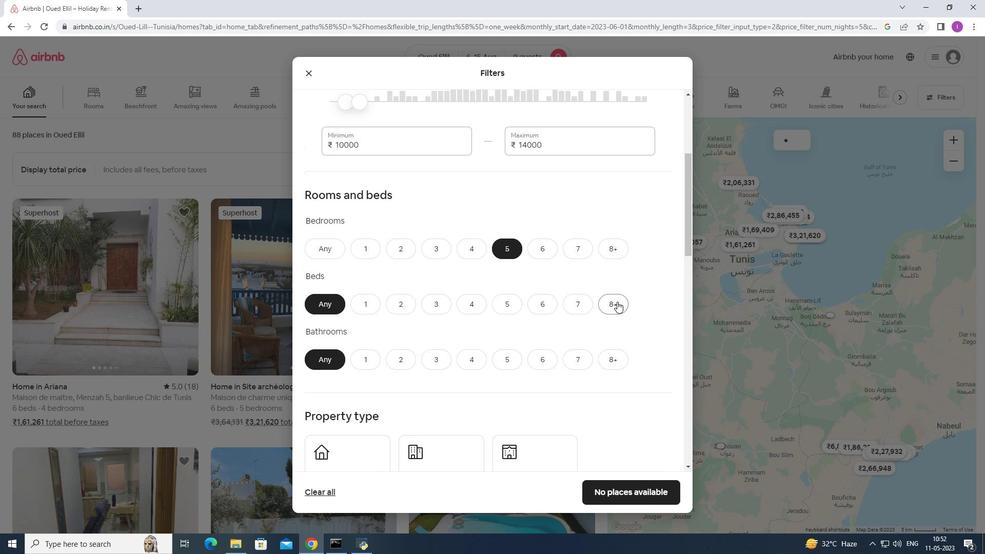 
Action: Mouse moved to (503, 359)
Screenshot: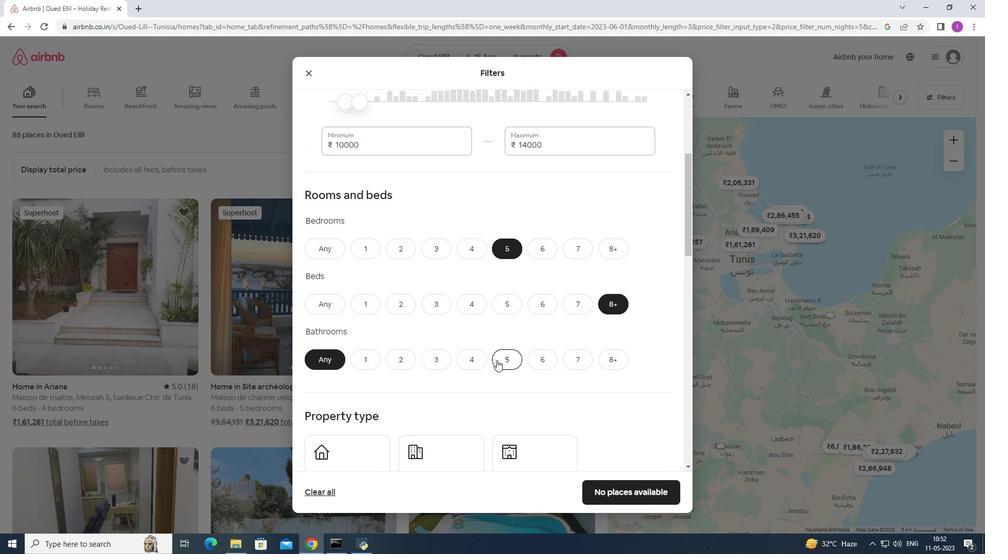 
Action: Mouse pressed left at (503, 359)
Screenshot: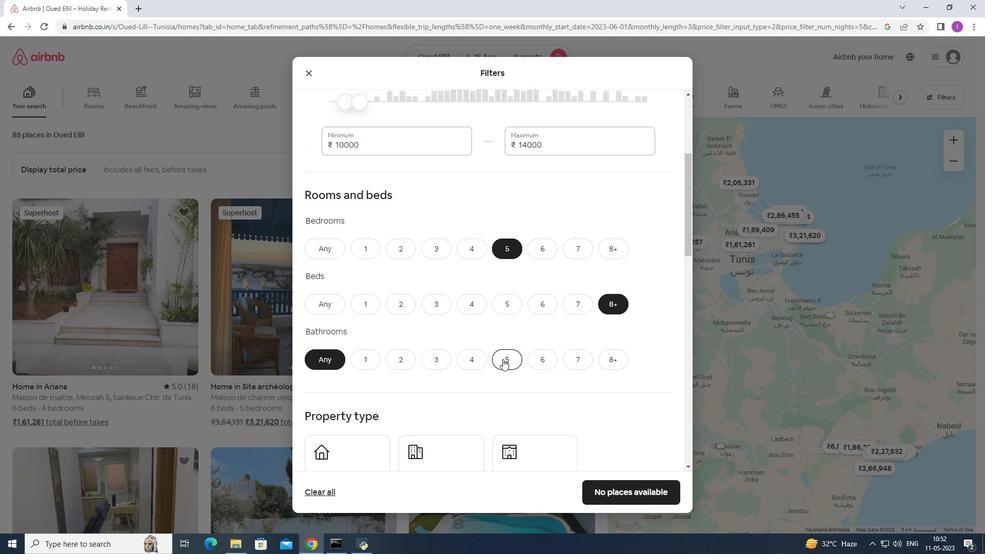 
Action: Mouse moved to (456, 375)
Screenshot: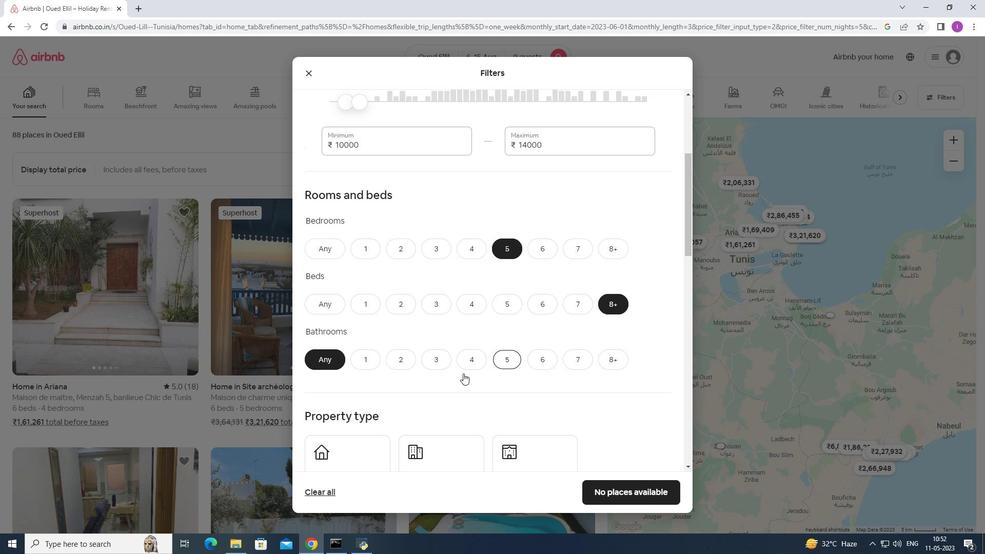 
Action: Mouse scrolled (456, 375) with delta (0, 0)
Screenshot: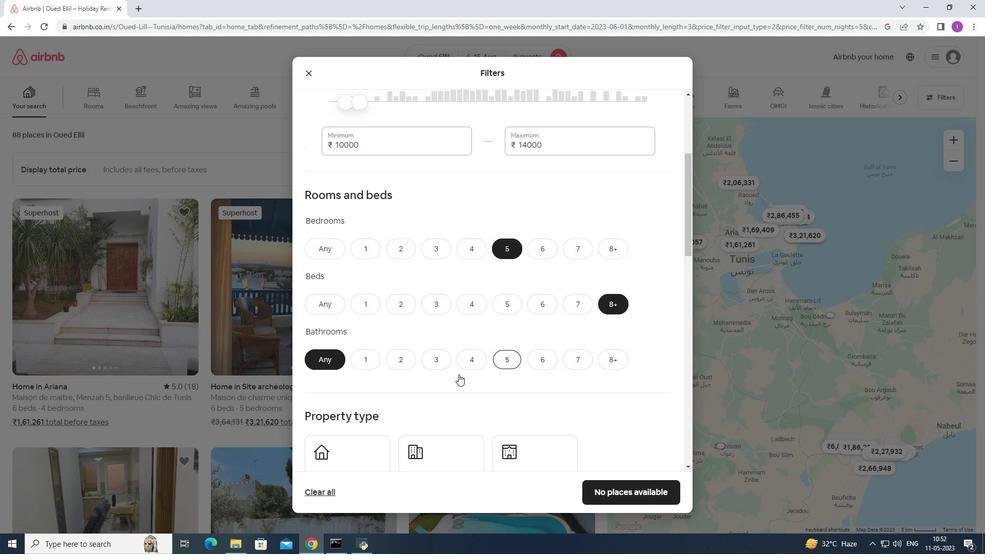 
Action: Mouse scrolled (456, 375) with delta (0, 0)
Screenshot: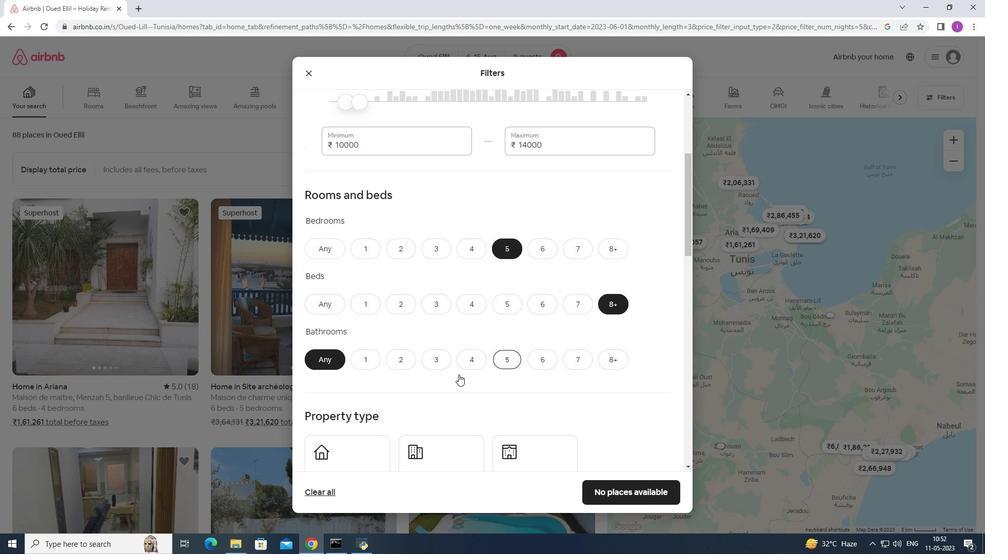 
Action: Mouse scrolled (456, 375) with delta (0, 0)
Screenshot: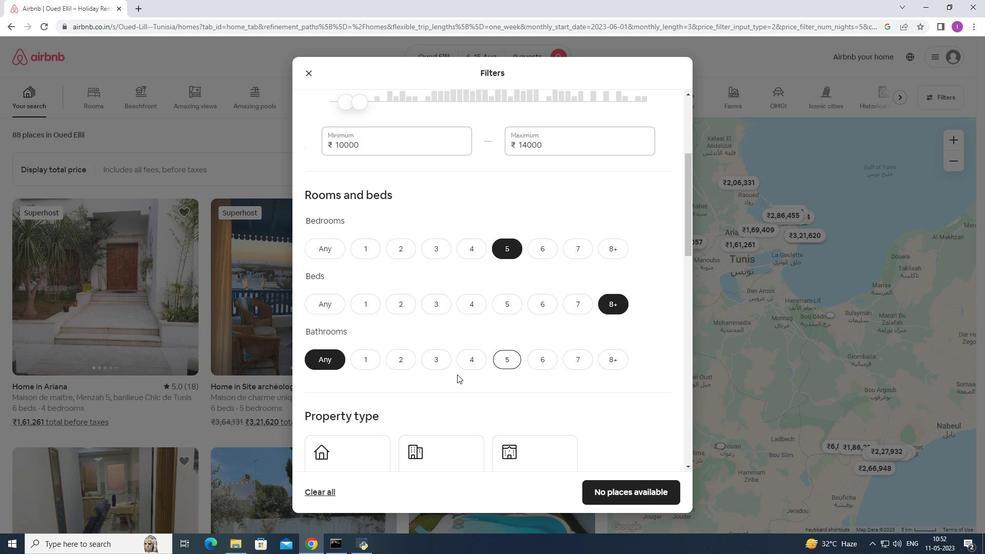 
Action: Mouse scrolled (456, 375) with delta (0, 0)
Screenshot: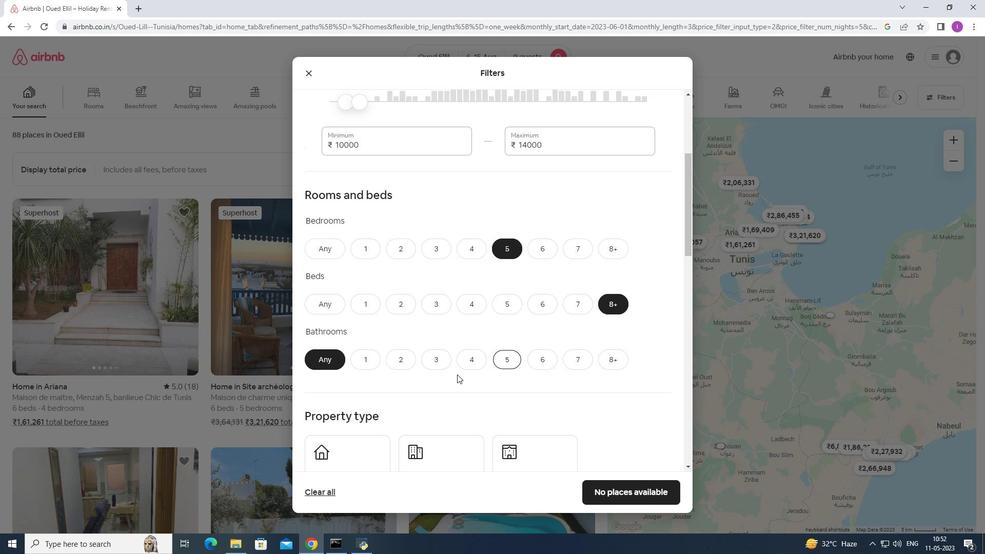 
Action: Mouse moved to (432, 359)
Screenshot: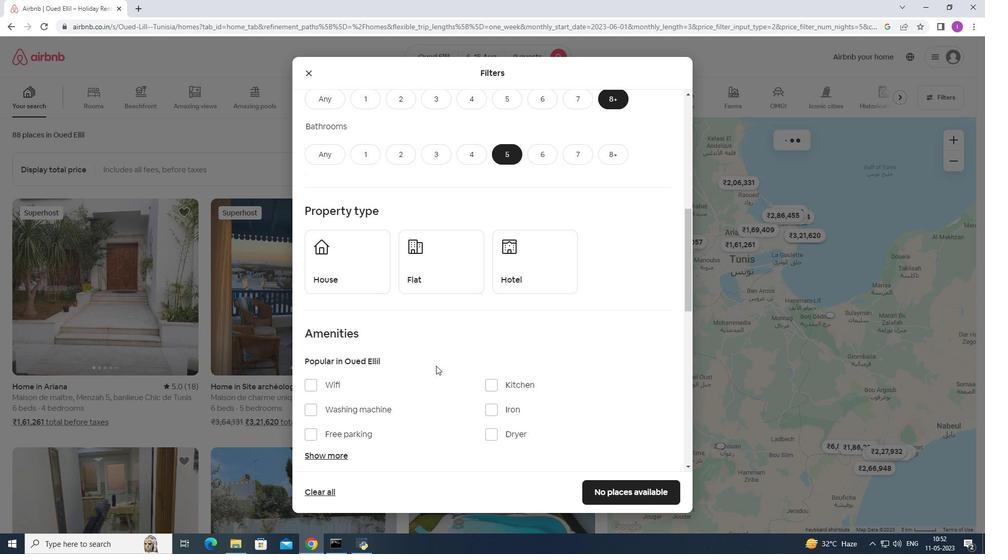 
Action: Mouse scrolled (432, 359) with delta (0, 0)
Screenshot: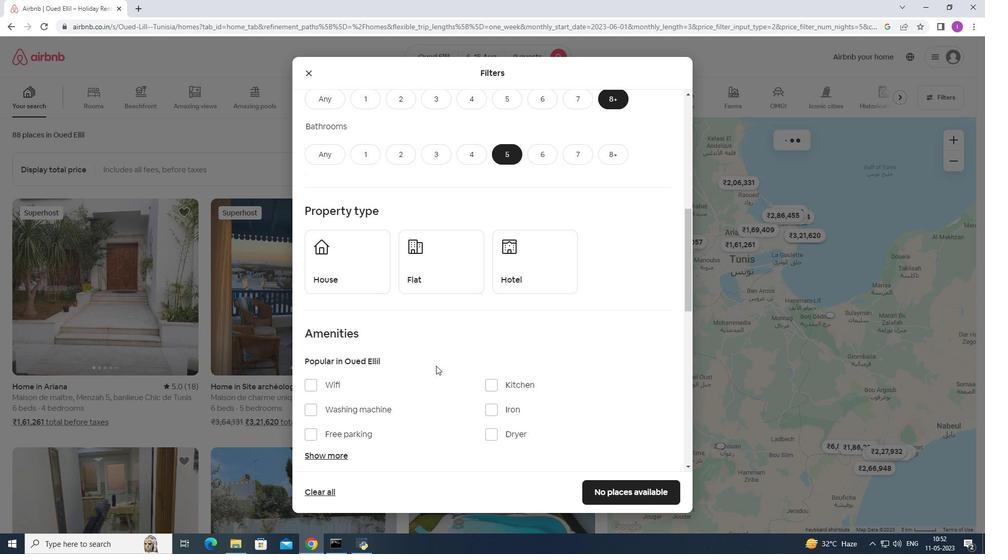 
Action: Mouse moved to (358, 211)
Screenshot: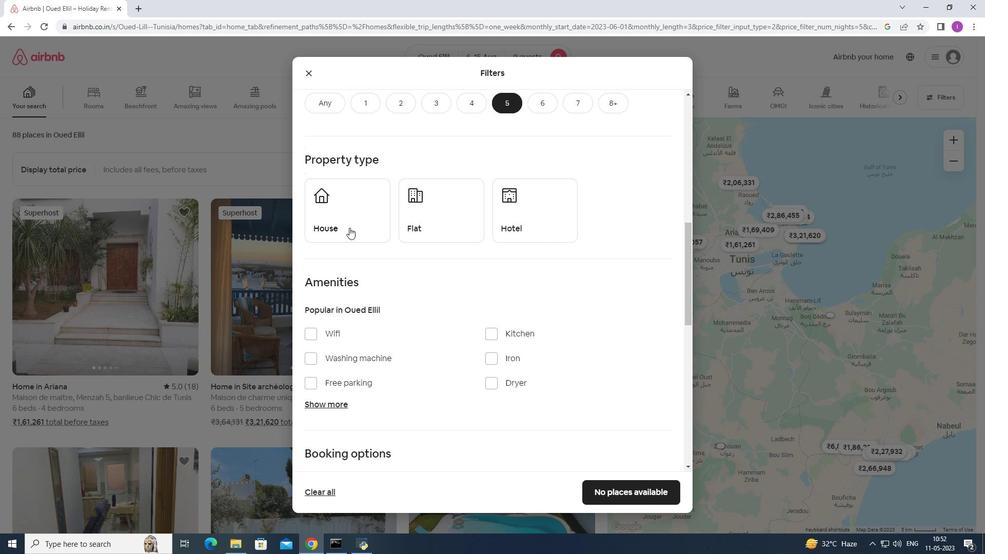 
Action: Mouse pressed left at (358, 211)
Screenshot: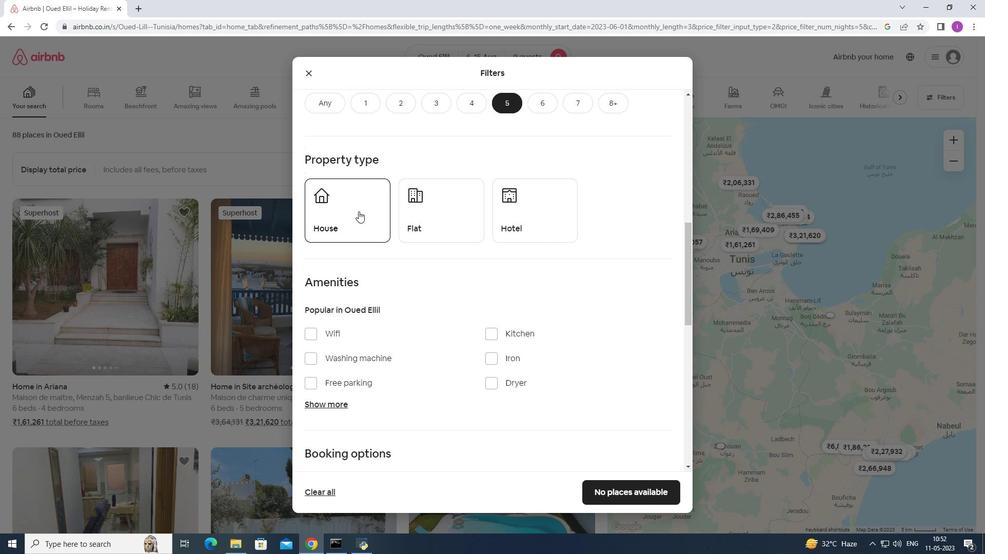 
Action: Mouse moved to (416, 215)
Screenshot: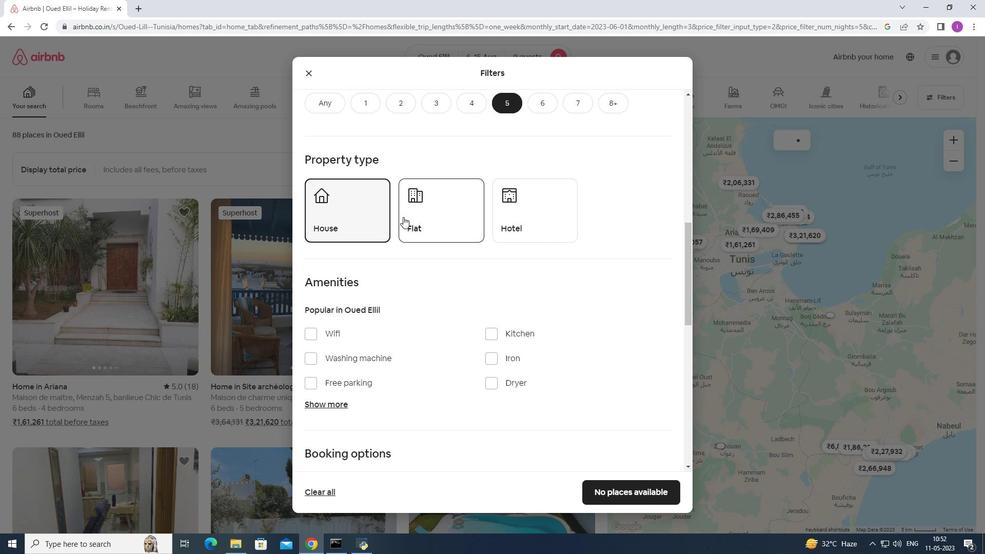 
Action: Mouse pressed left at (416, 215)
Screenshot: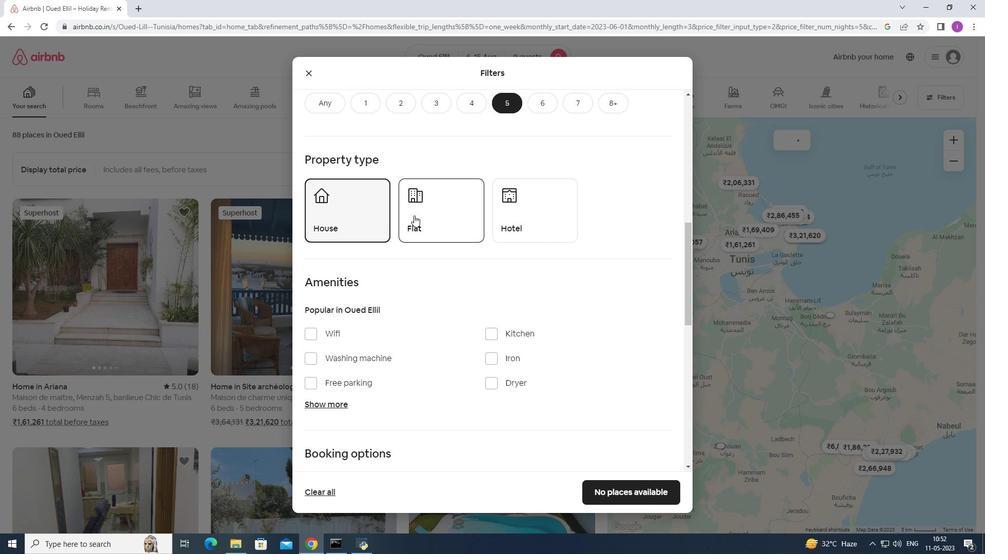 
Action: Mouse moved to (502, 254)
Screenshot: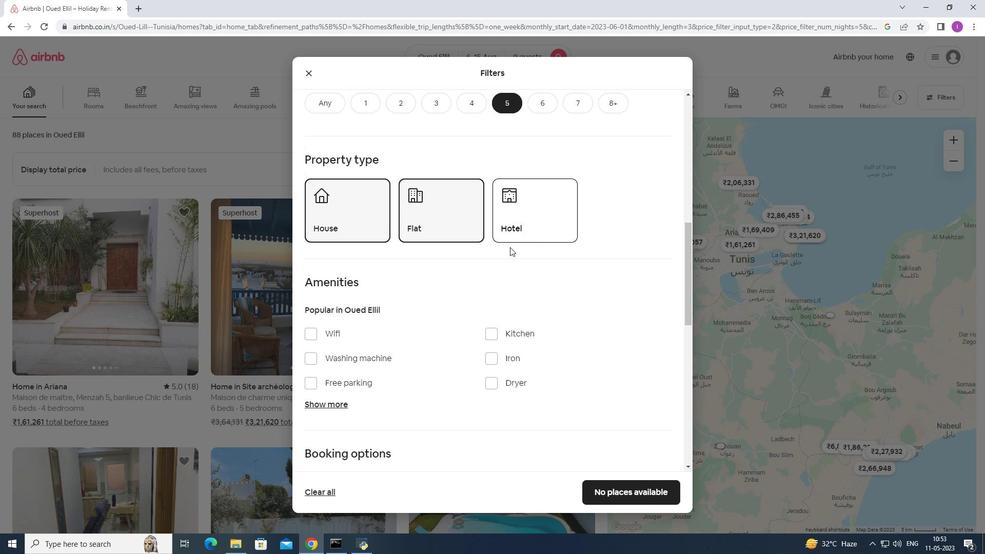
Action: Mouse scrolled (502, 253) with delta (0, 0)
Screenshot: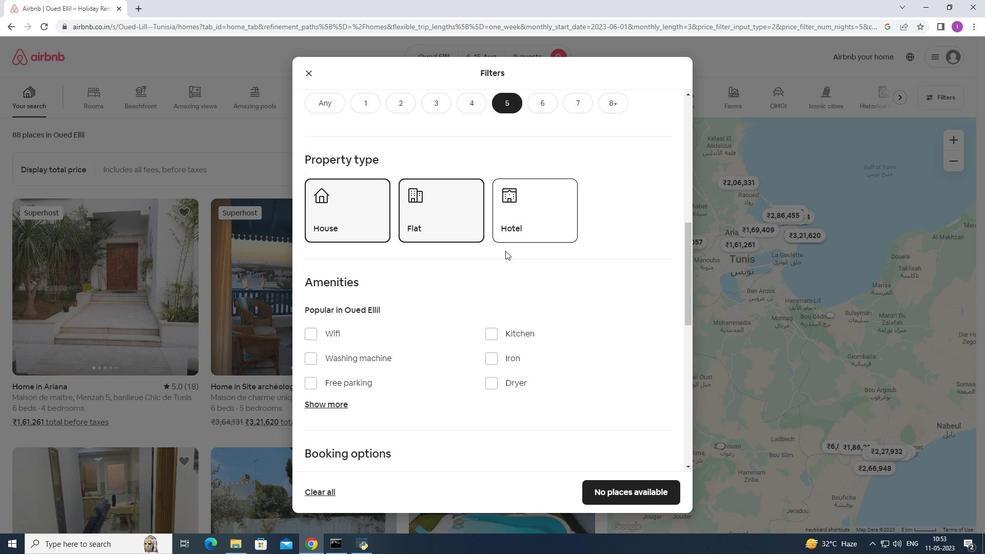 
Action: Mouse moved to (501, 254)
Screenshot: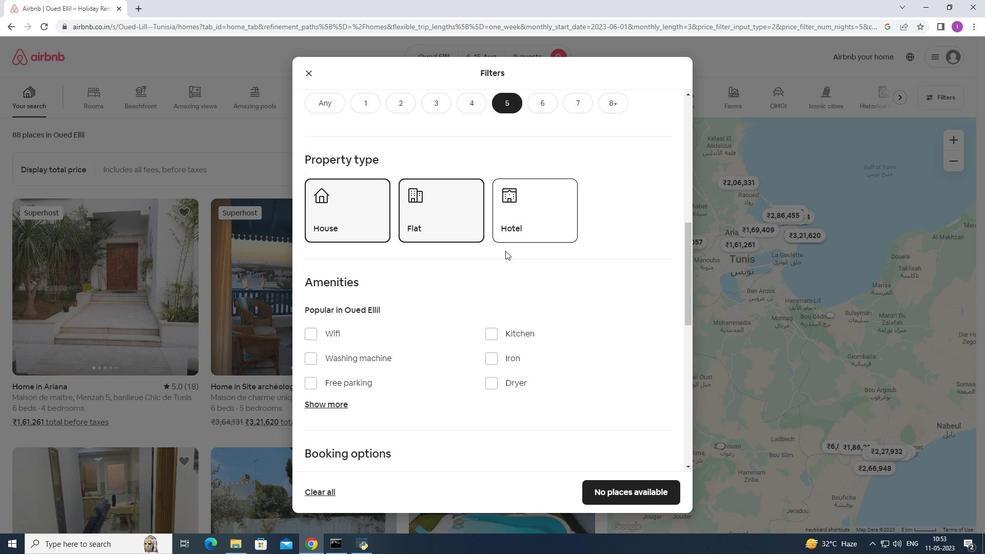 
Action: Mouse scrolled (501, 254) with delta (0, 0)
Screenshot: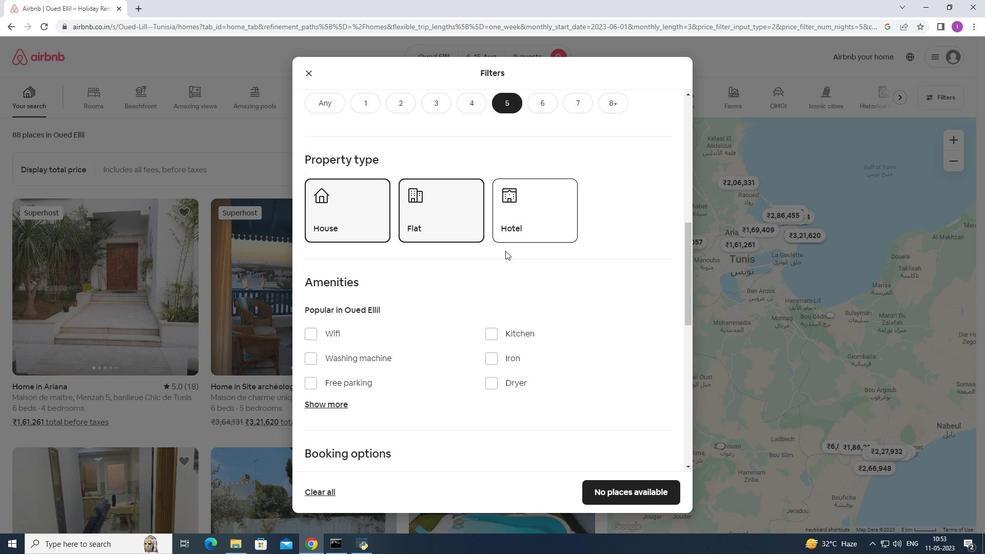 
Action: Mouse moved to (501, 255)
Screenshot: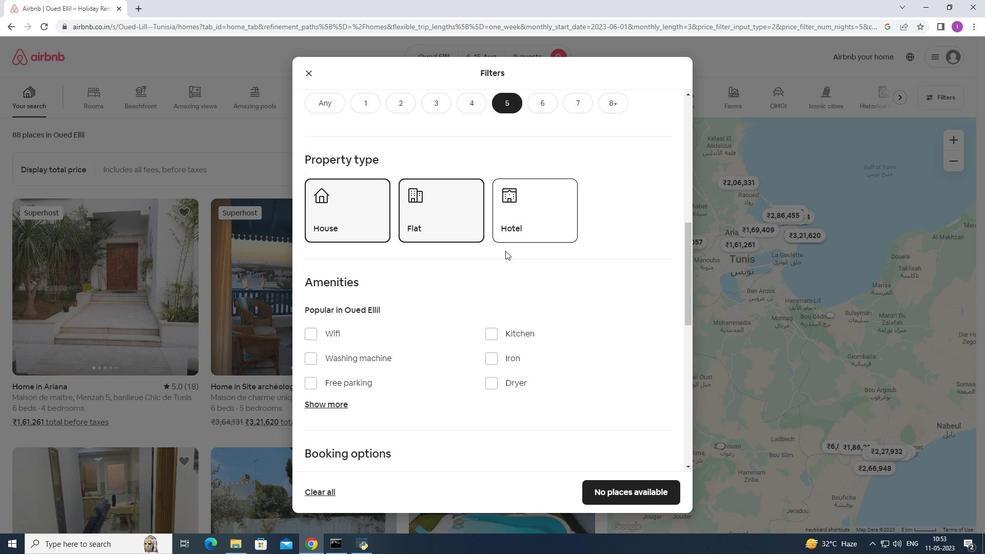 
Action: Mouse scrolled (501, 254) with delta (0, 0)
Screenshot: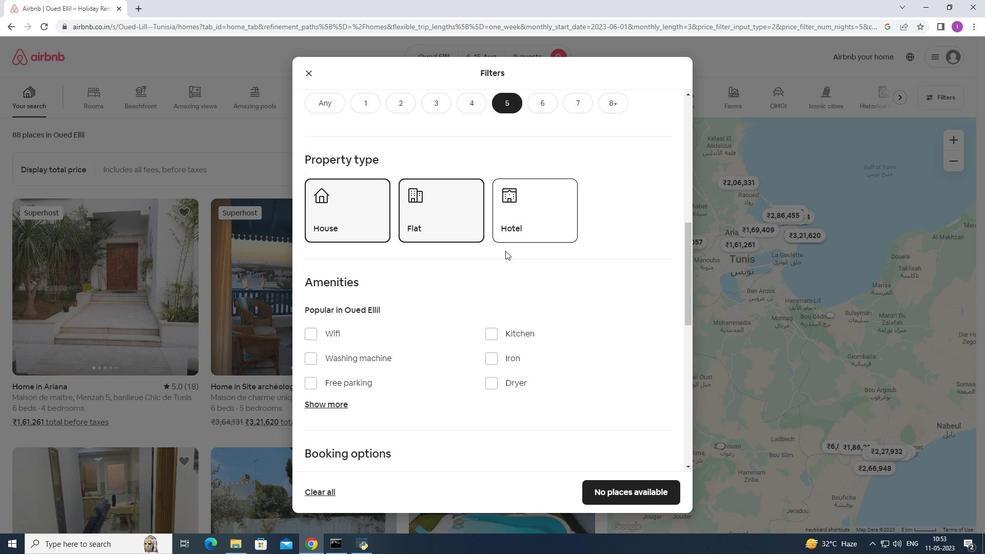 
Action: Mouse moved to (318, 174)
Screenshot: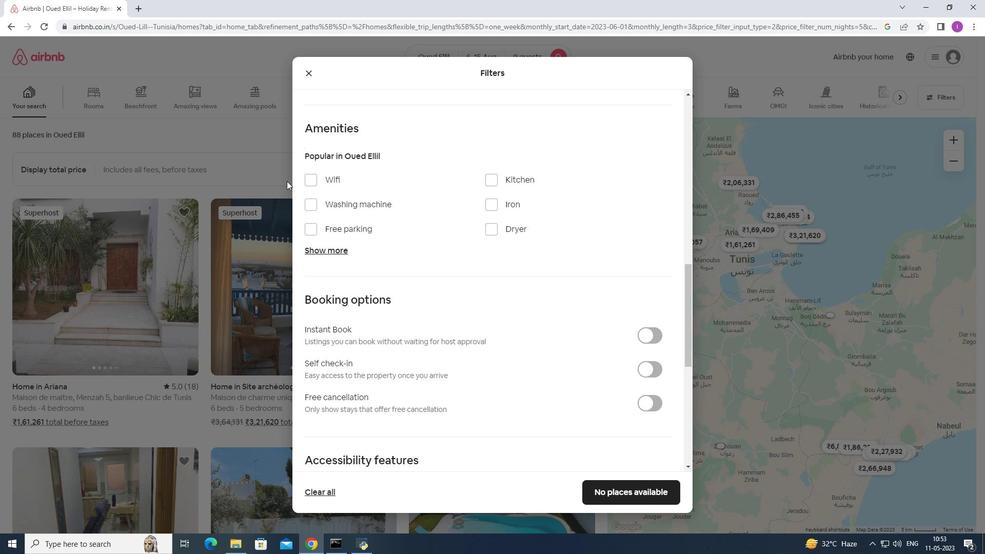 
Action: Mouse pressed left at (318, 174)
Screenshot: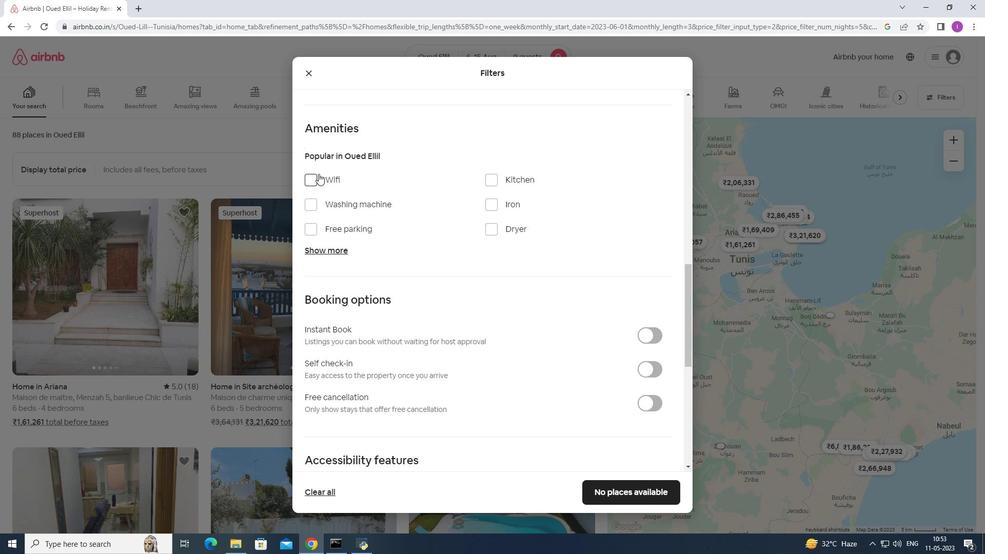
Action: Mouse moved to (343, 231)
Screenshot: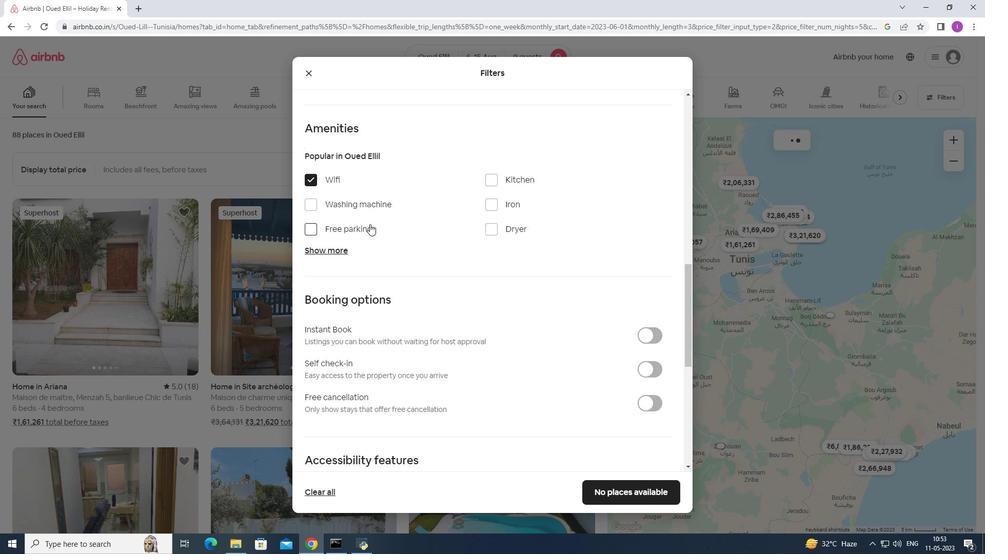 
Action: Mouse pressed left at (343, 231)
Screenshot: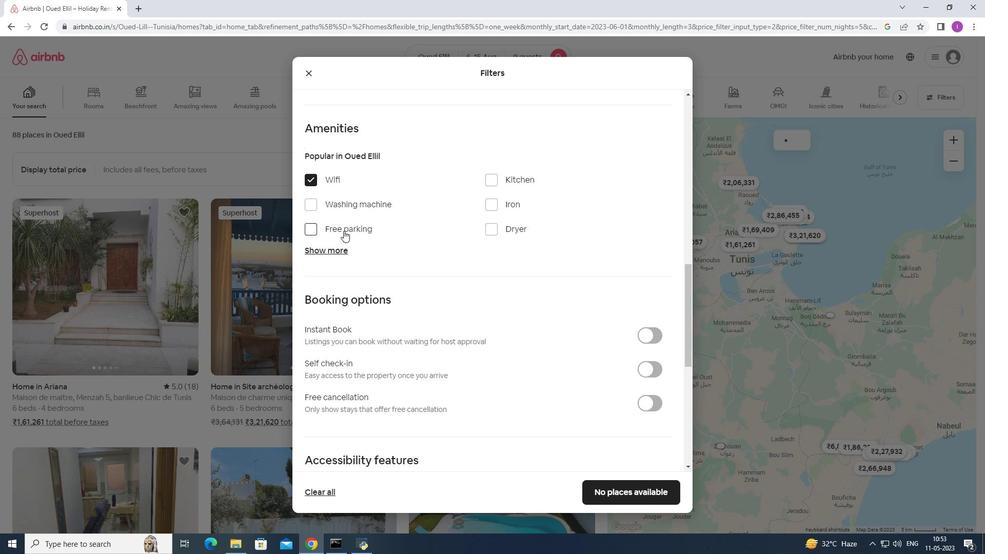 
Action: Mouse moved to (325, 249)
Screenshot: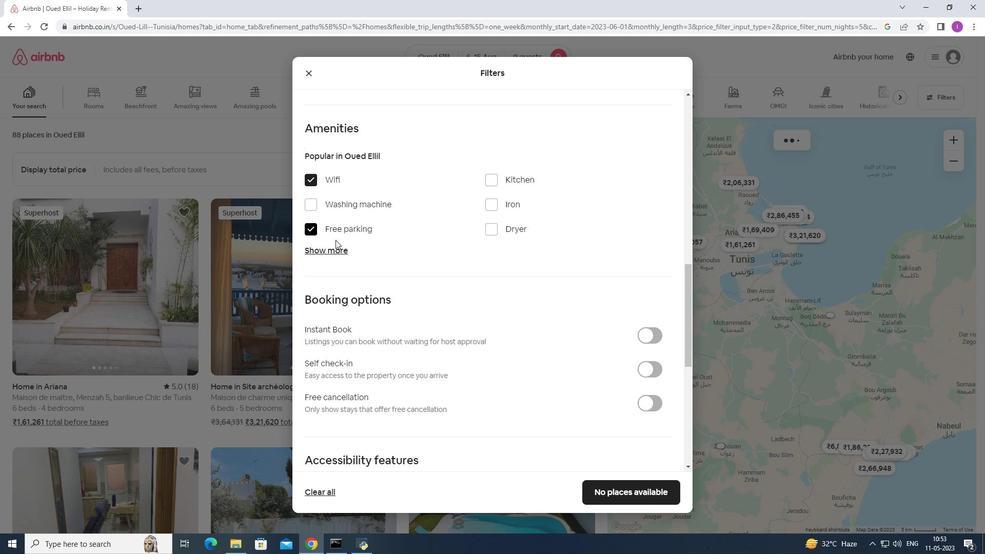
Action: Mouse pressed left at (325, 249)
Screenshot: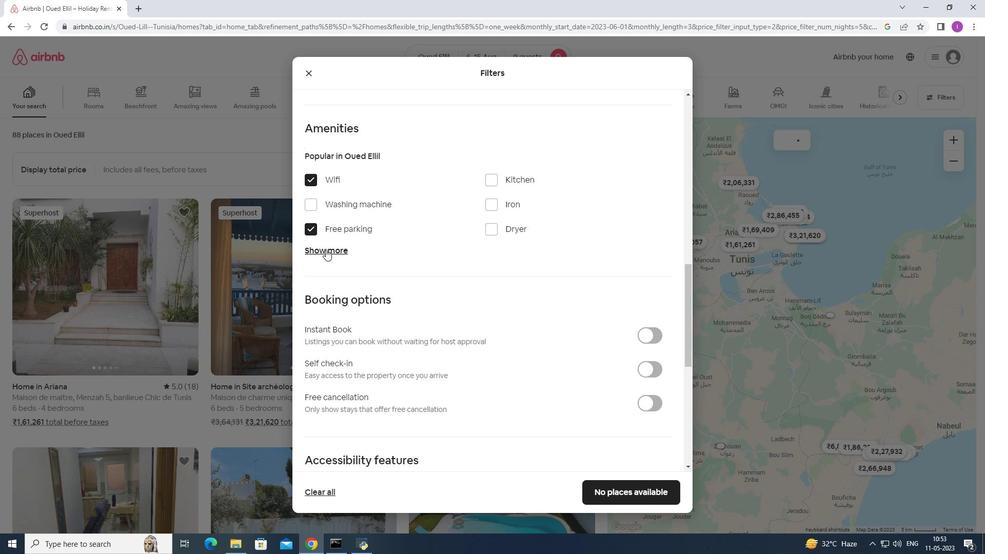 
Action: Mouse moved to (494, 315)
Screenshot: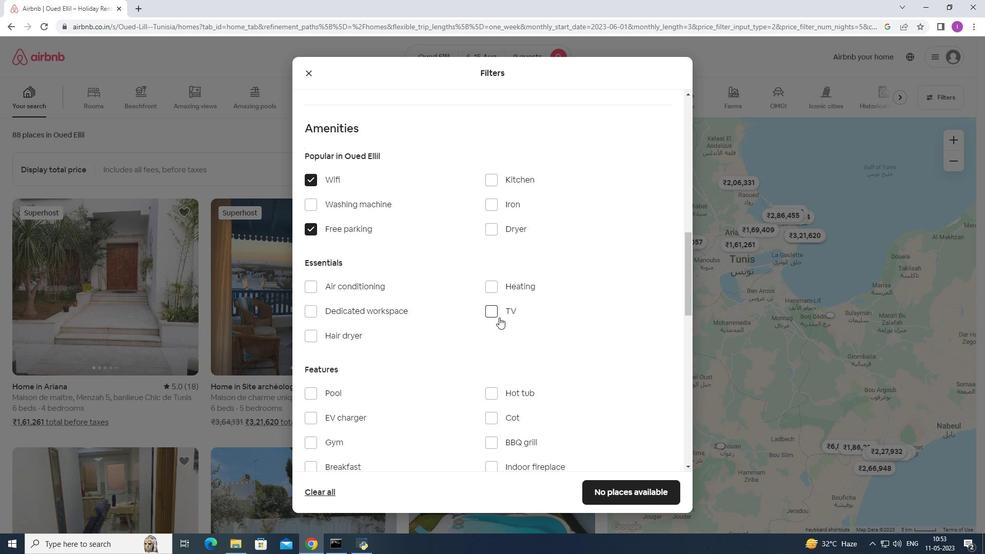 
Action: Mouse pressed left at (494, 315)
Screenshot: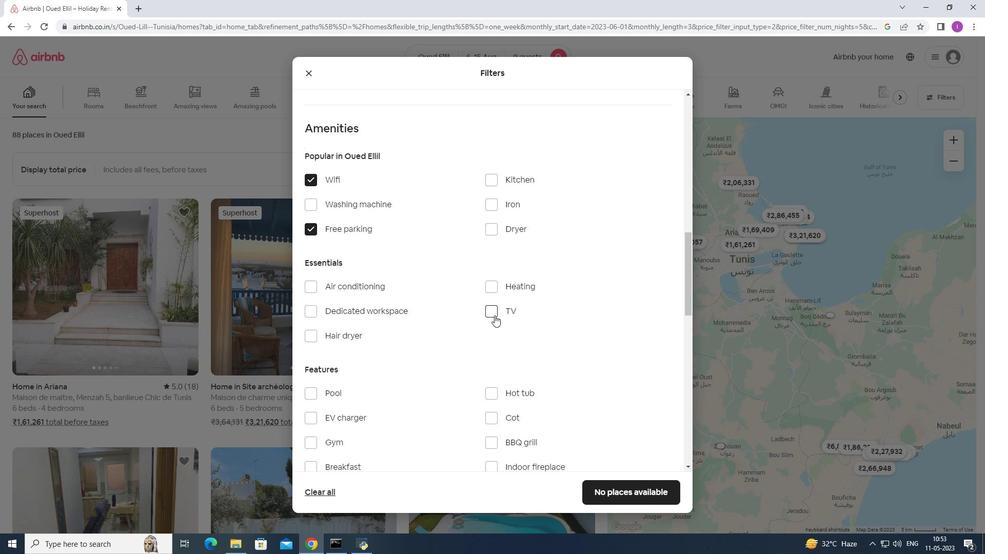 
Action: Mouse moved to (385, 395)
Screenshot: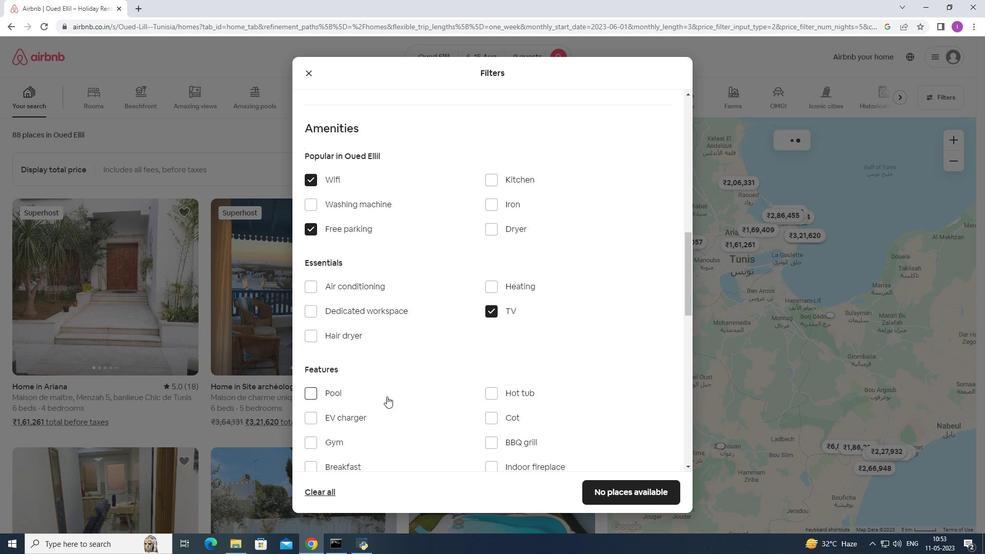
Action: Mouse scrolled (385, 394) with delta (0, 0)
Screenshot: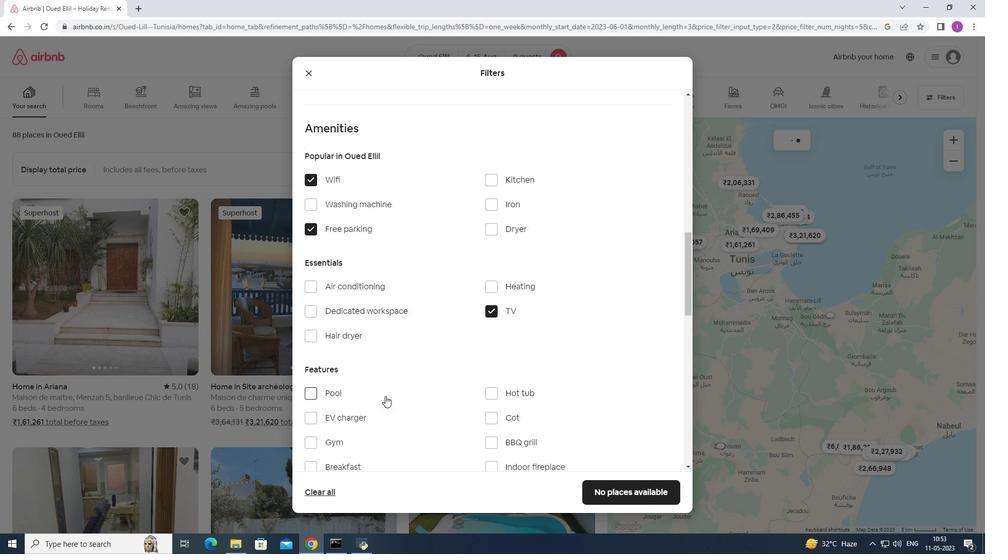 
Action: Mouse scrolled (385, 394) with delta (0, 0)
Screenshot: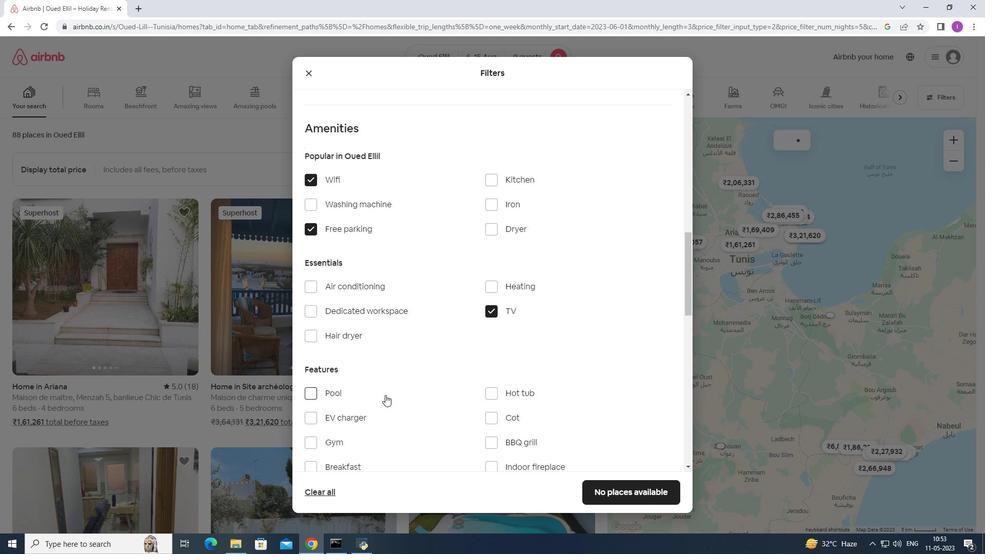 
Action: Mouse moved to (385, 393)
Screenshot: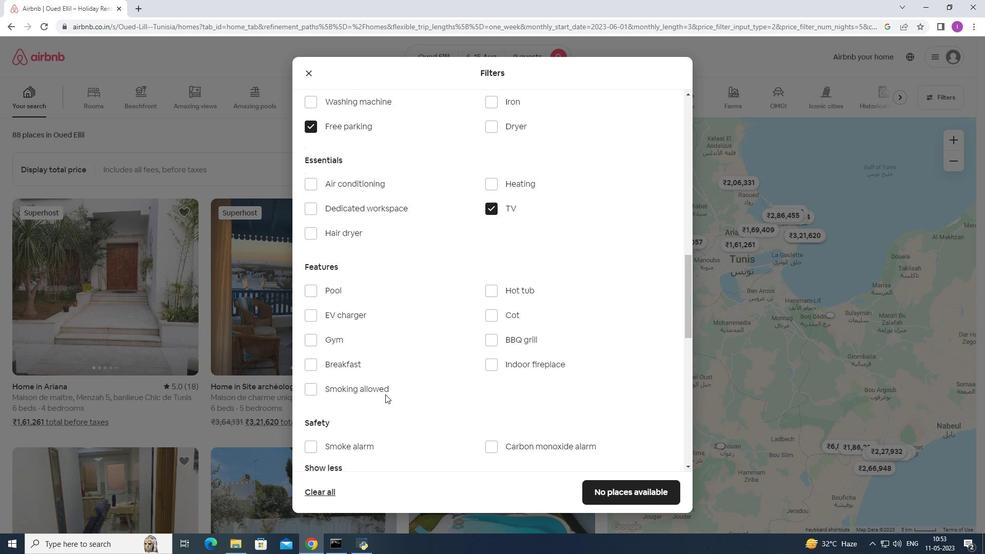 
Action: Mouse scrolled (385, 392) with delta (0, 0)
Screenshot: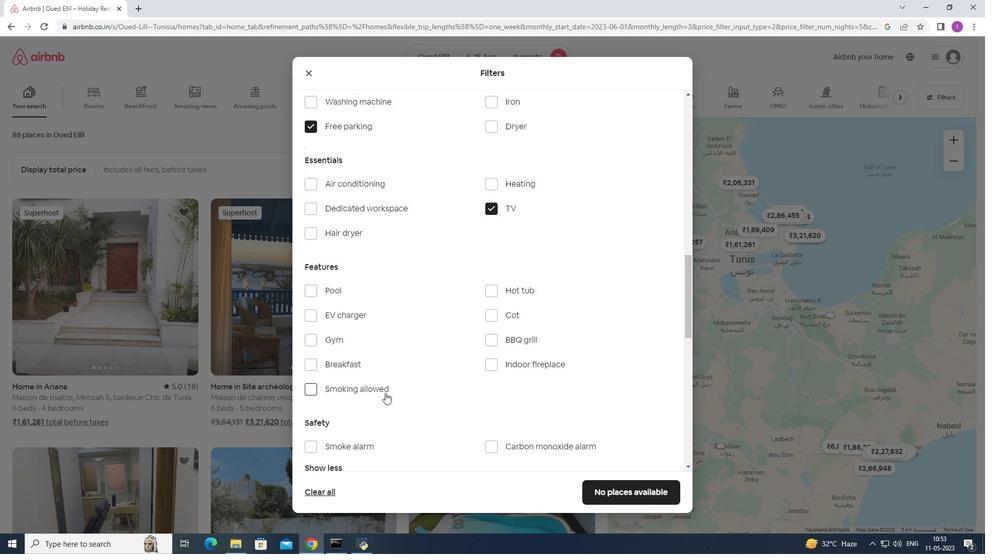 
Action: Mouse scrolled (385, 392) with delta (0, 0)
Screenshot: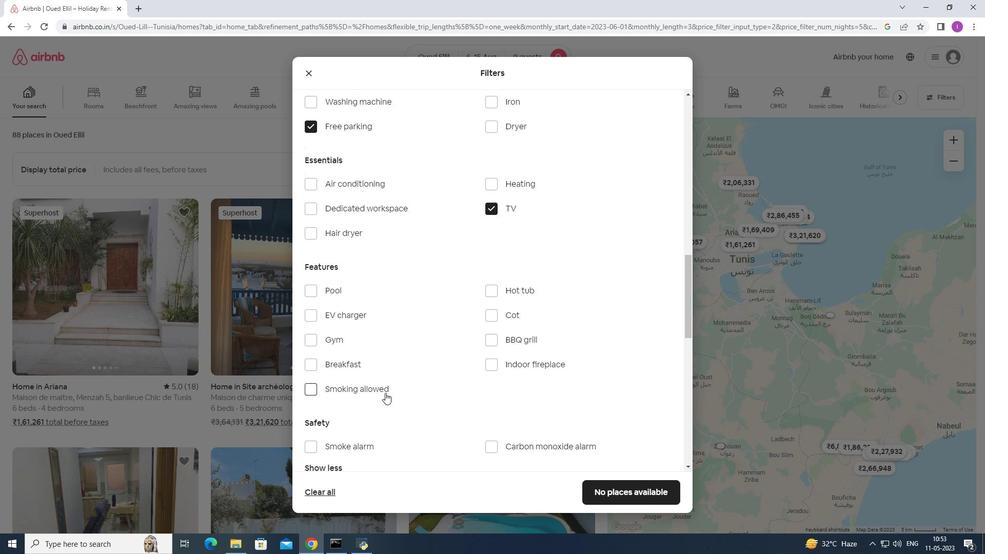 
Action: Mouse moved to (313, 238)
Screenshot: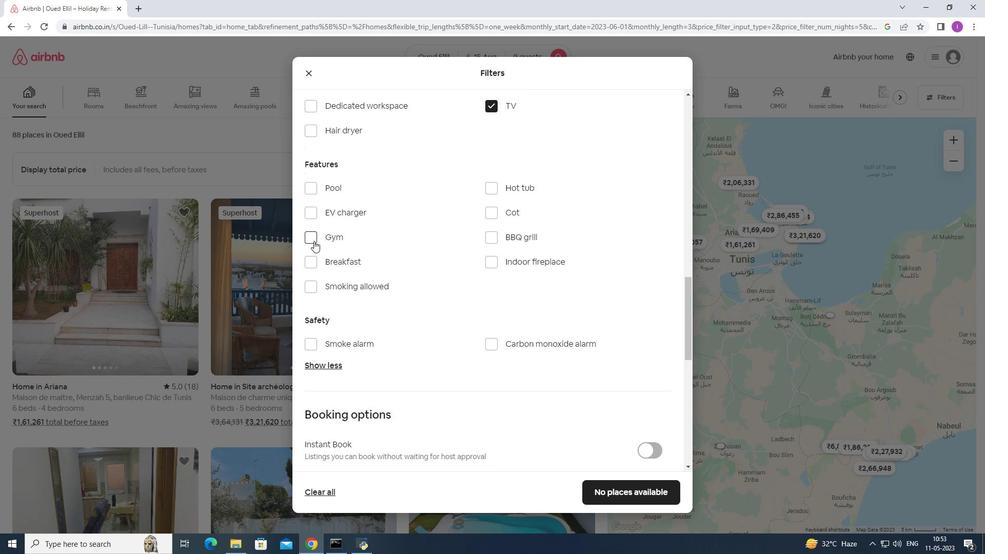 
Action: Mouse pressed left at (313, 238)
Screenshot: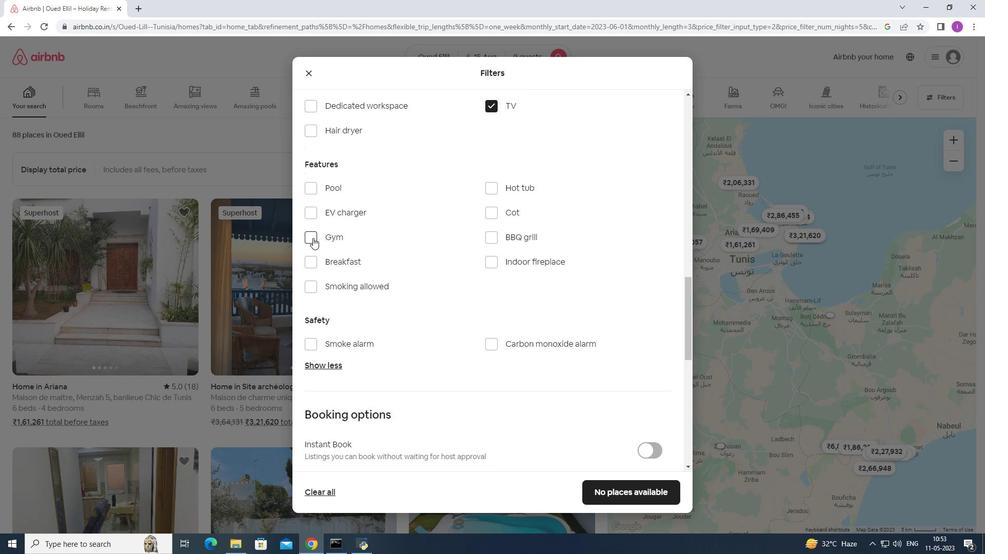 
Action: Mouse moved to (310, 260)
Screenshot: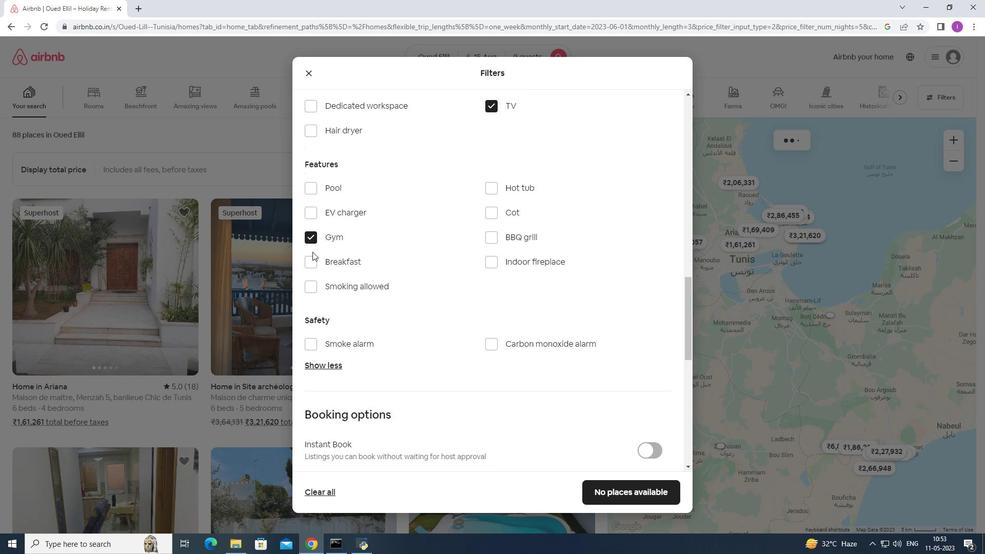 
Action: Mouse pressed left at (310, 260)
Screenshot: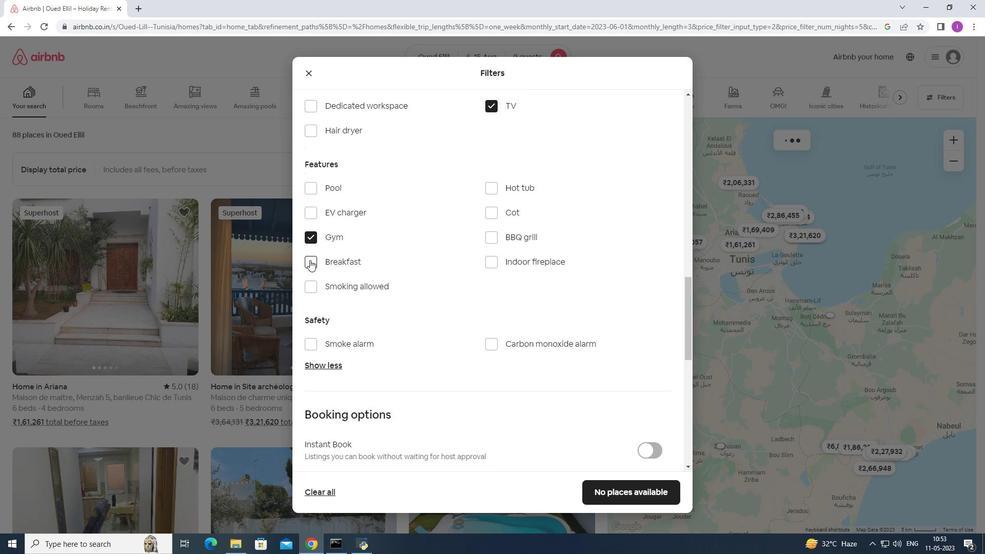 
Action: Mouse moved to (386, 267)
Screenshot: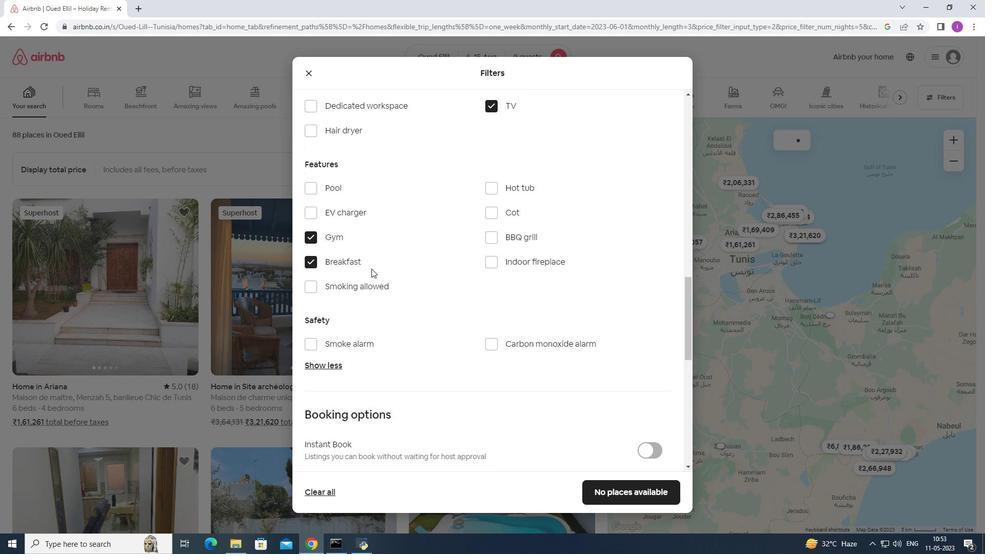 
Action: Mouse scrolled (386, 267) with delta (0, 0)
Screenshot: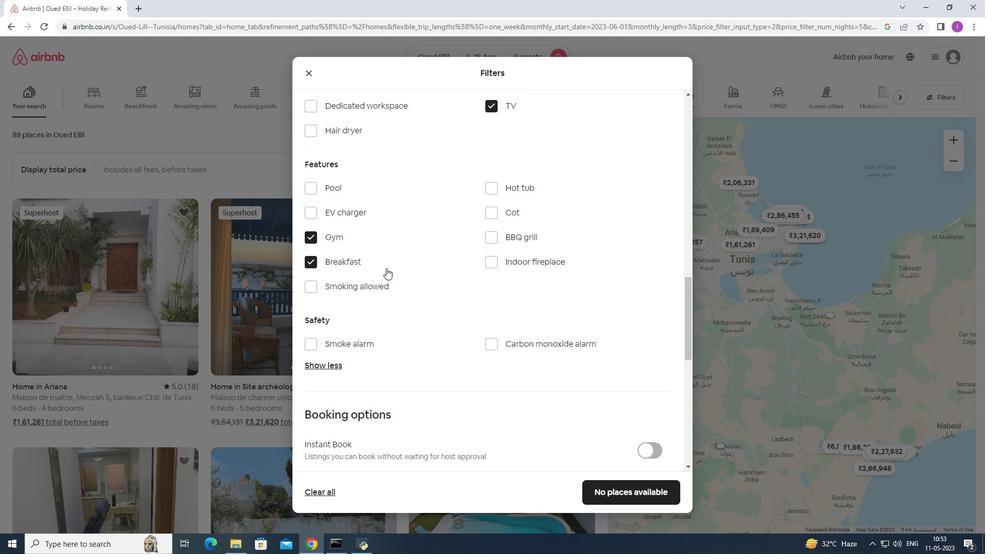 
Action: Mouse scrolled (386, 267) with delta (0, 0)
Screenshot: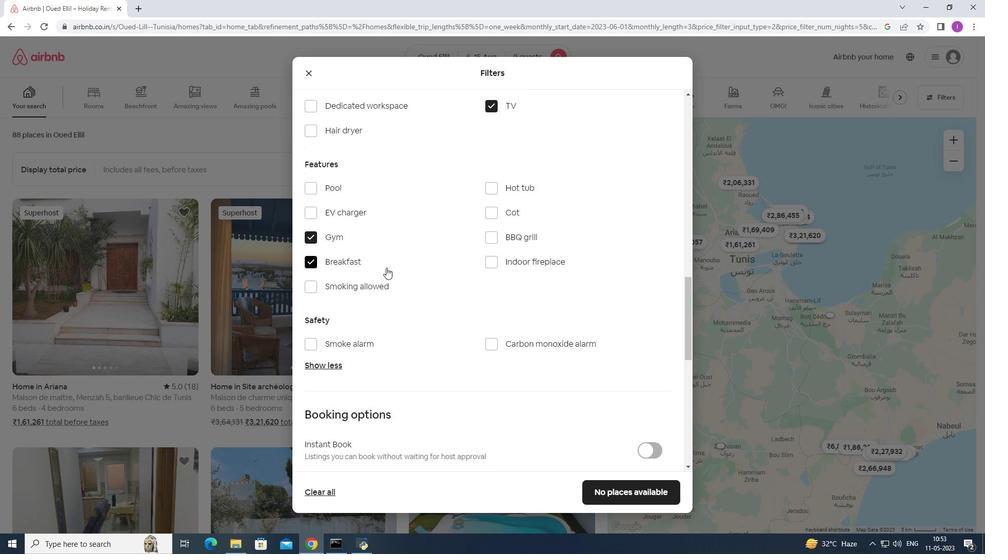
Action: Mouse moved to (387, 268)
Screenshot: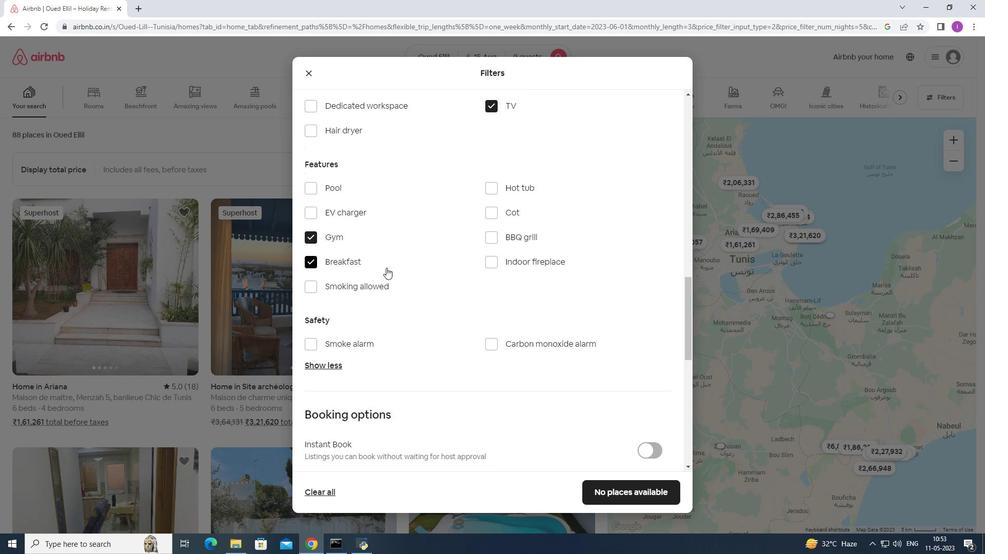 
Action: Mouse scrolled (387, 267) with delta (0, 0)
Screenshot: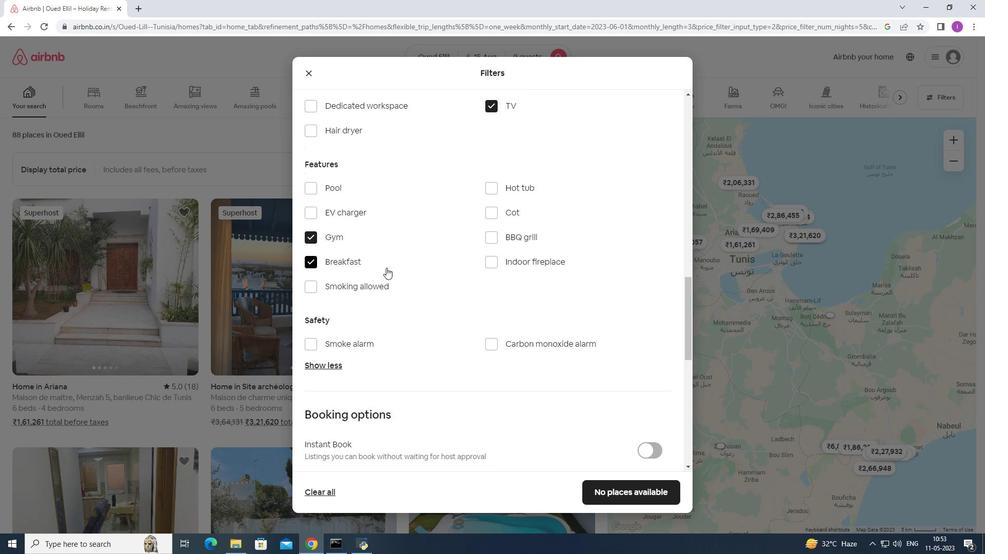 
Action: Mouse moved to (424, 271)
Screenshot: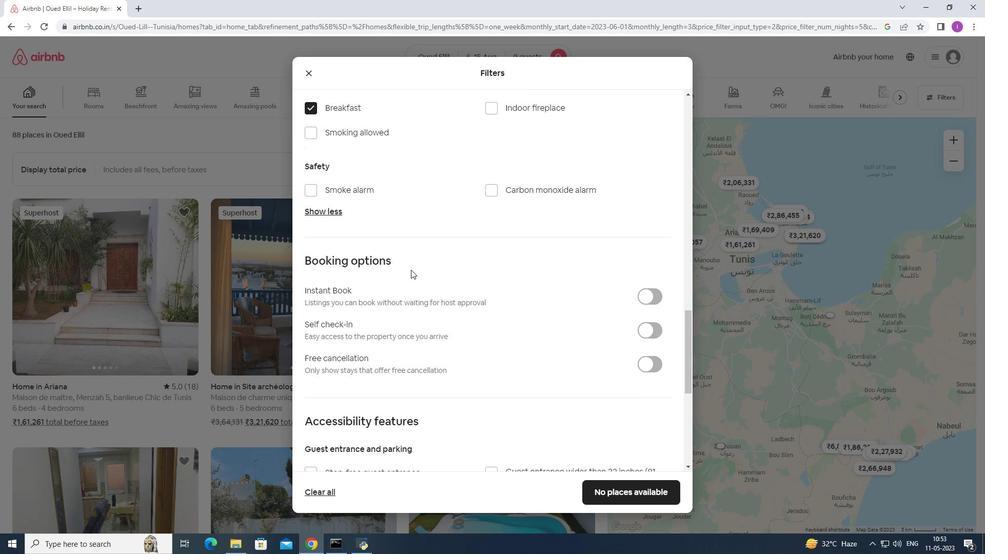 
Action: Mouse scrolled (424, 272) with delta (0, 0)
Screenshot: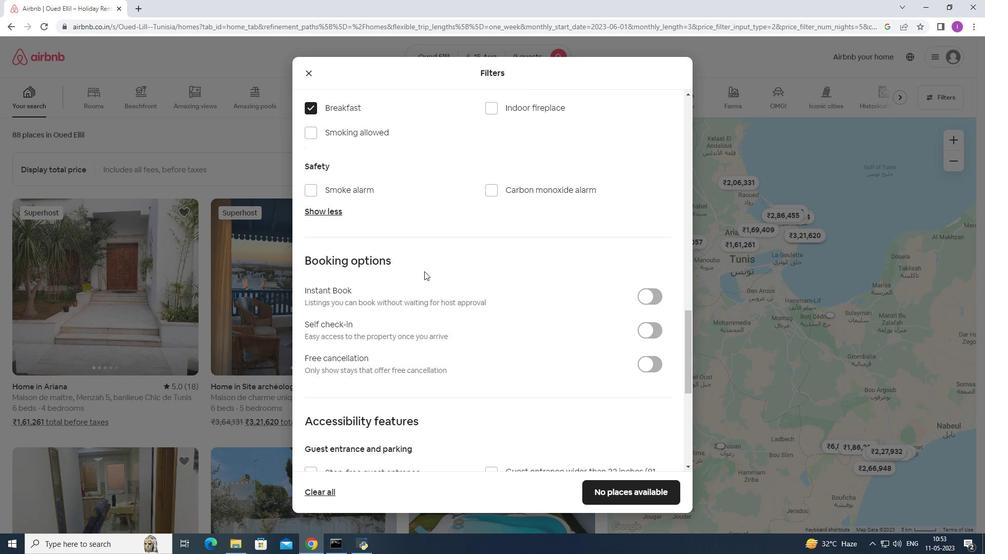 
Action: Mouse scrolled (424, 272) with delta (0, 0)
Screenshot: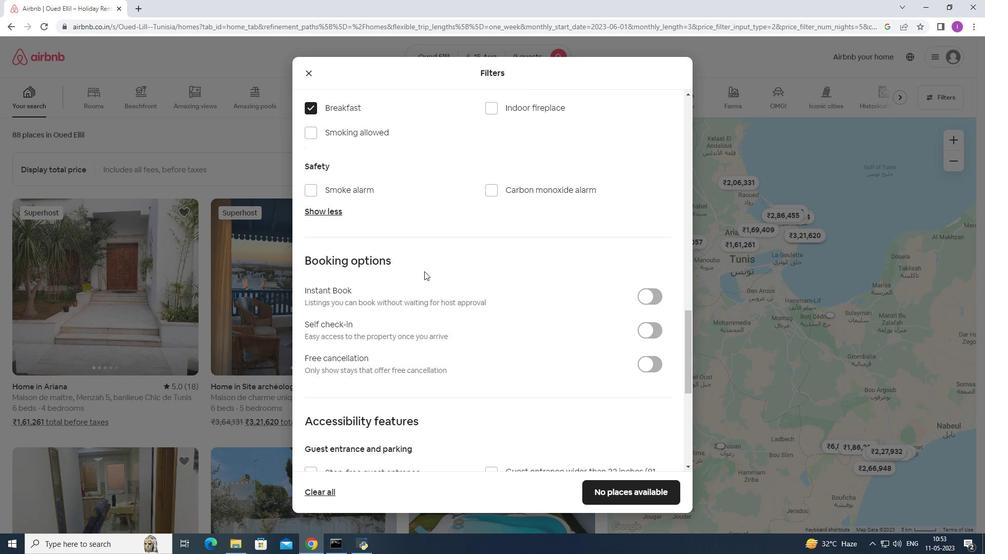 
Action: Mouse moved to (537, 369)
Screenshot: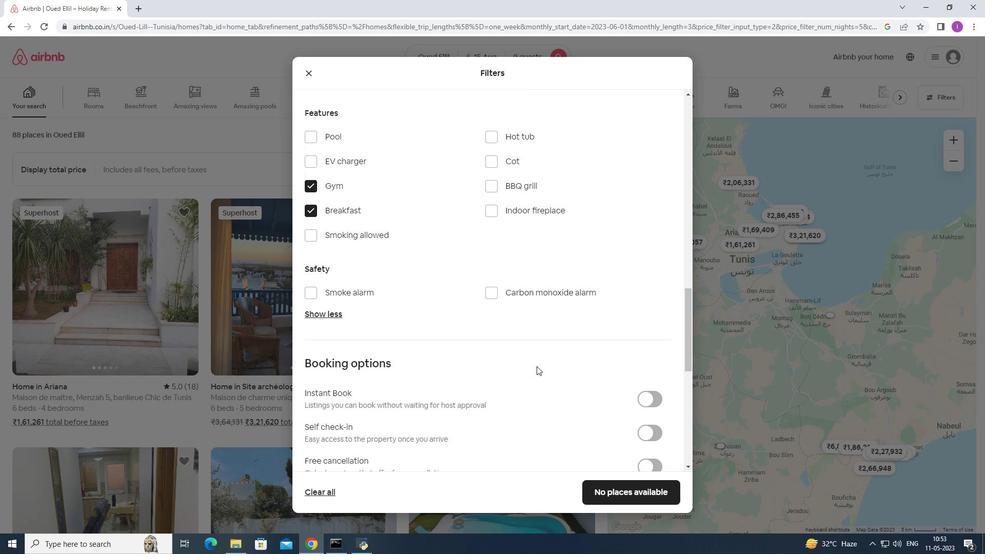 
Action: Mouse scrolled (537, 369) with delta (0, 0)
Screenshot: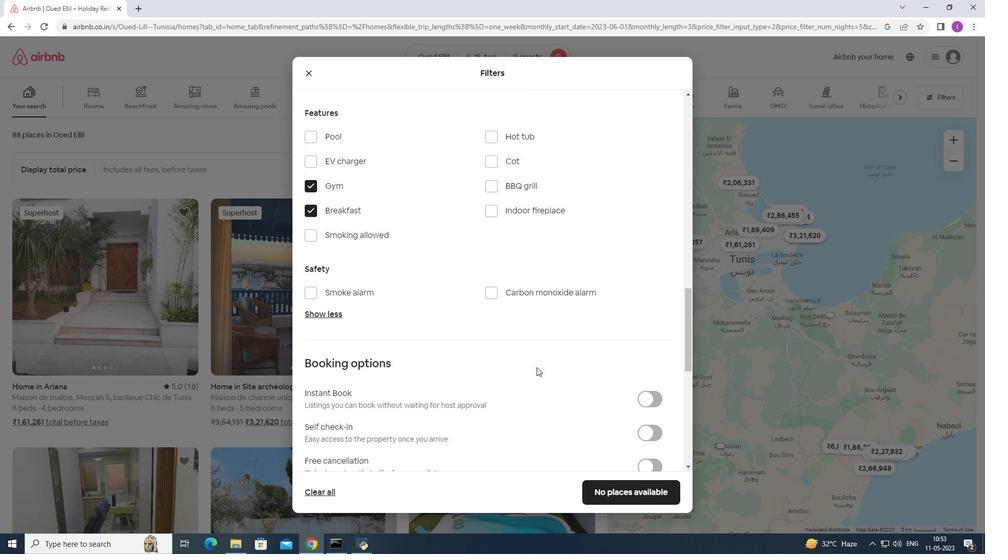 
Action: Mouse moved to (569, 365)
Screenshot: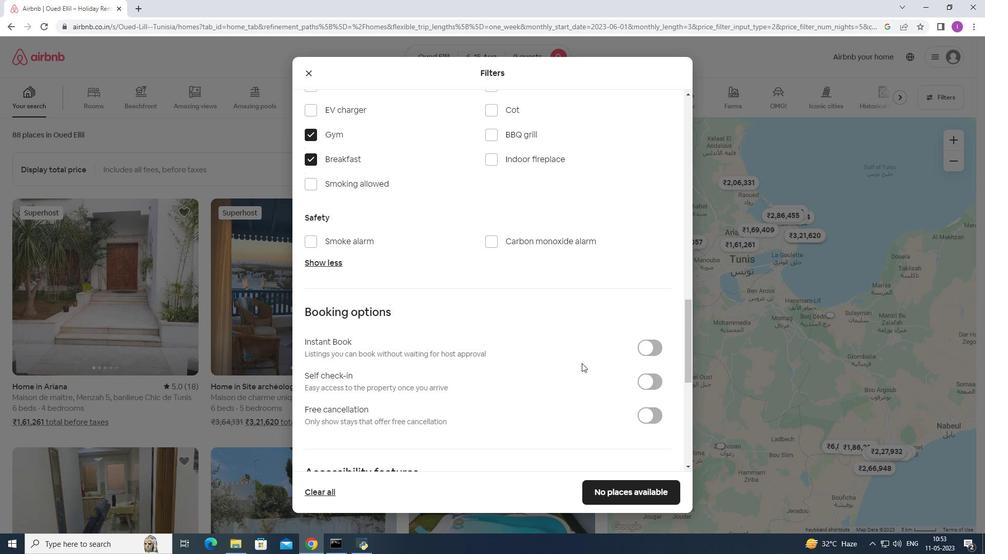 
Action: Mouse scrolled (569, 365) with delta (0, 0)
Screenshot: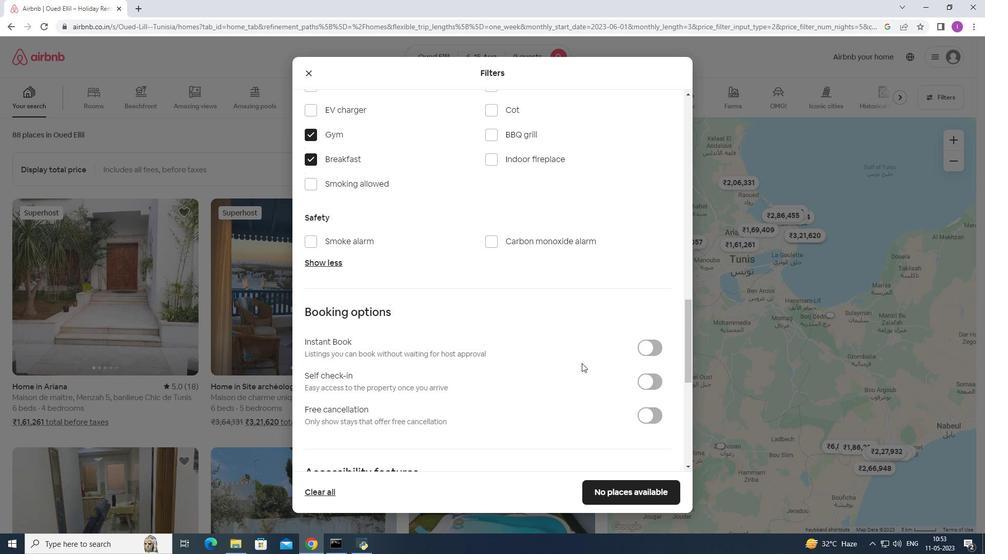 
Action: Mouse moved to (567, 361)
Screenshot: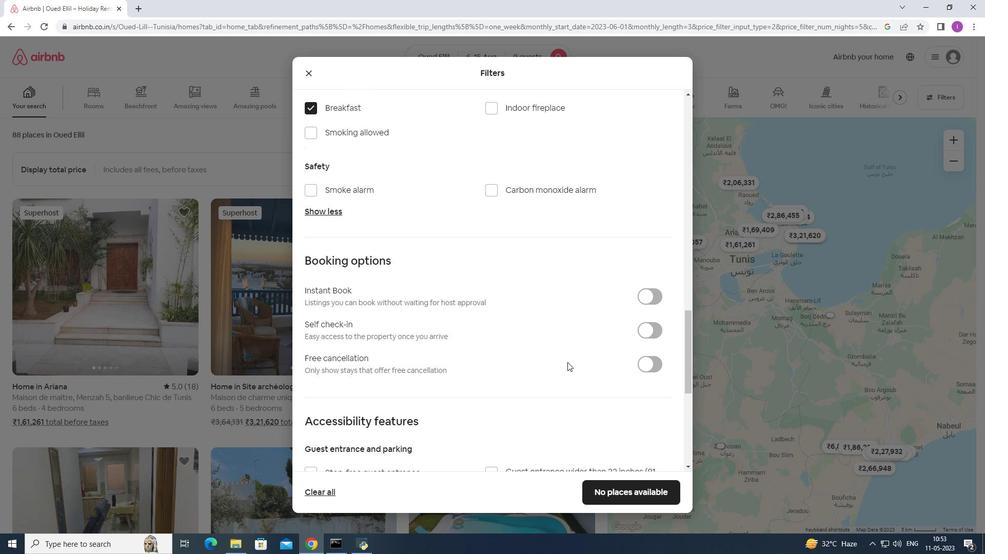 
Action: Mouse scrolled (567, 361) with delta (0, 0)
Screenshot: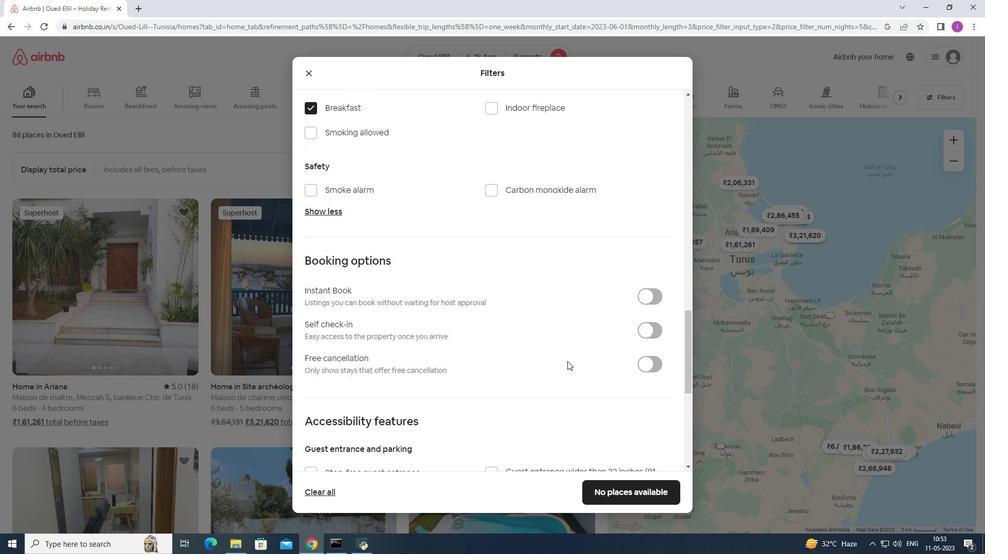 
Action: Mouse moved to (655, 381)
Screenshot: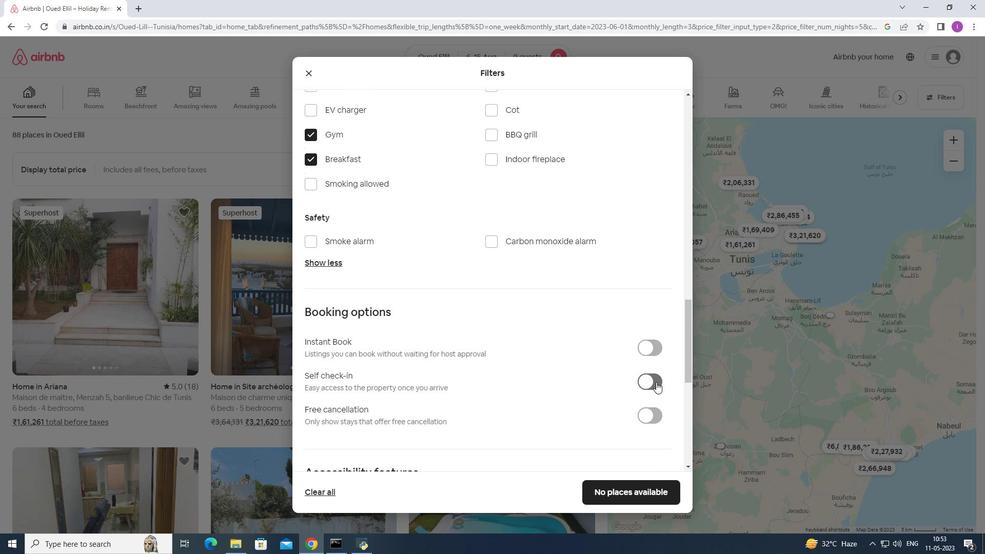 
Action: Mouse pressed left at (655, 381)
Screenshot: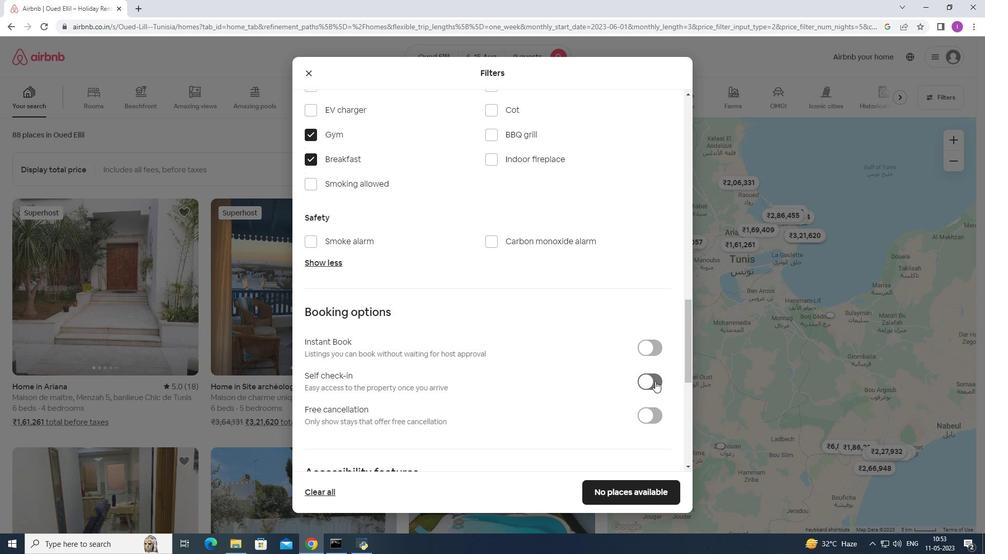 
Action: Mouse moved to (411, 404)
Screenshot: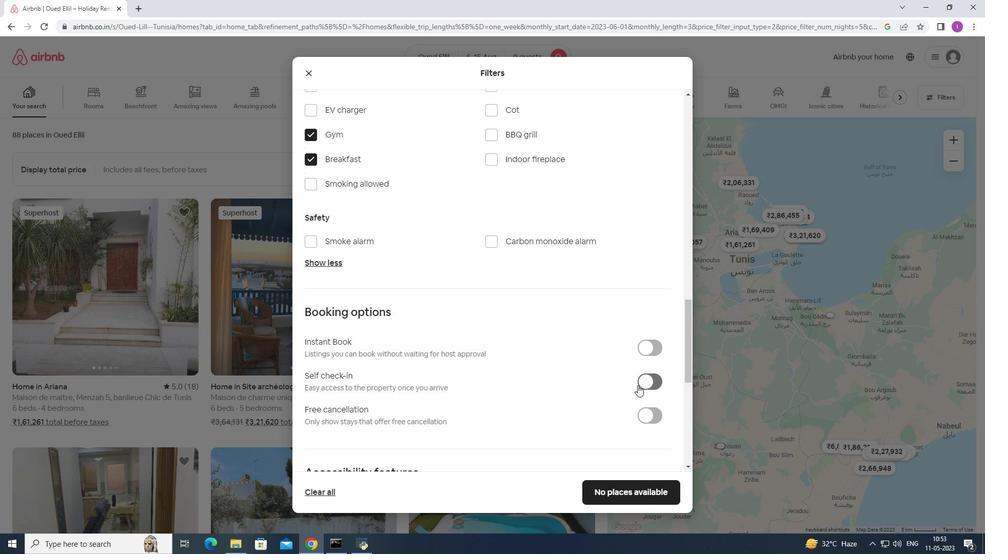 
Action: Mouse scrolled (411, 403) with delta (0, 0)
Screenshot: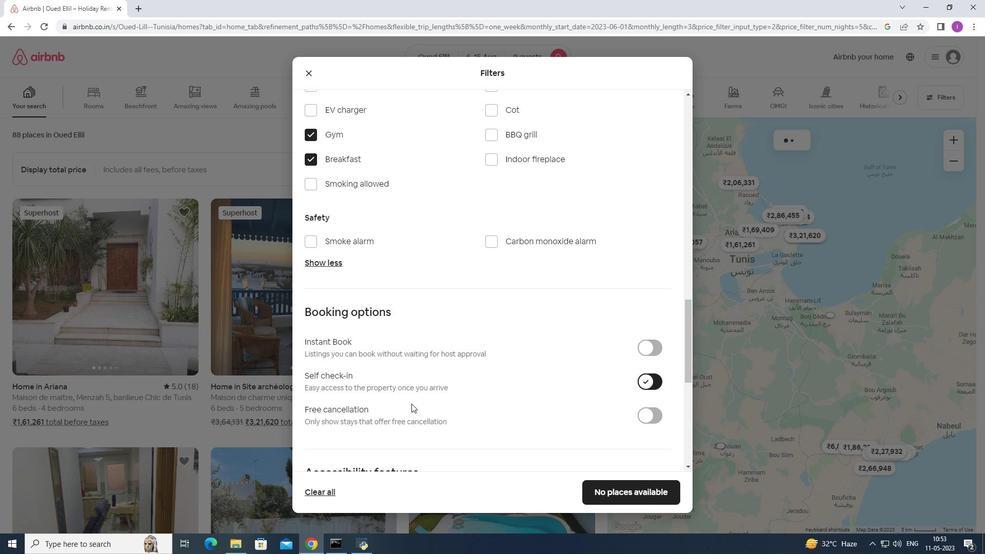 
Action: Mouse scrolled (411, 403) with delta (0, 0)
Screenshot: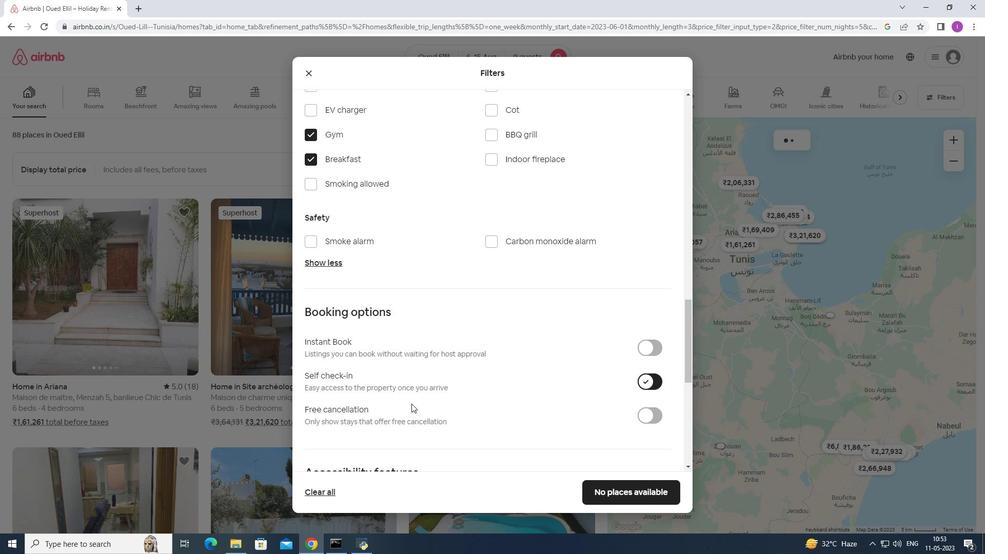 
Action: Mouse moved to (413, 399)
Screenshot: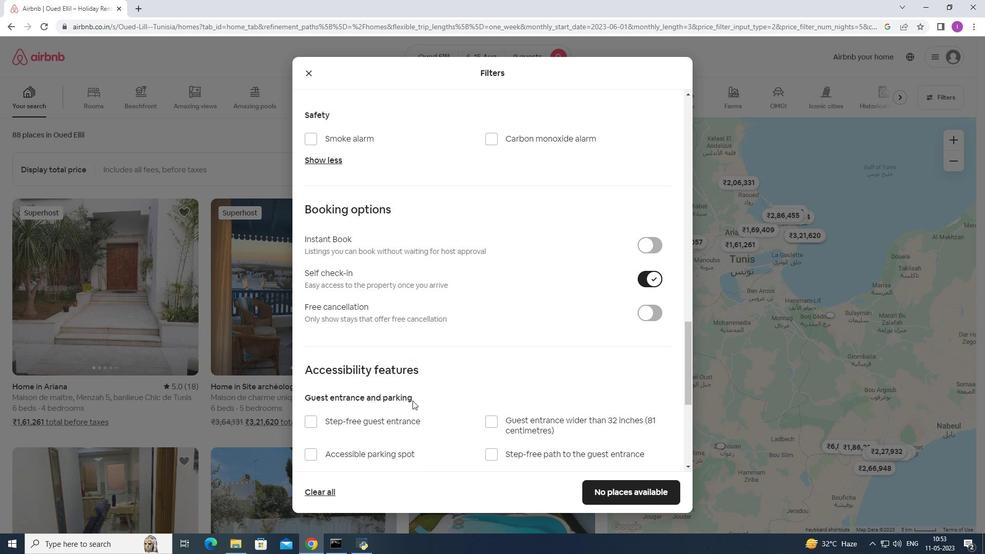 
Action: Mouse scrolled (413, 399) with delta (0, 0)
Screenshot: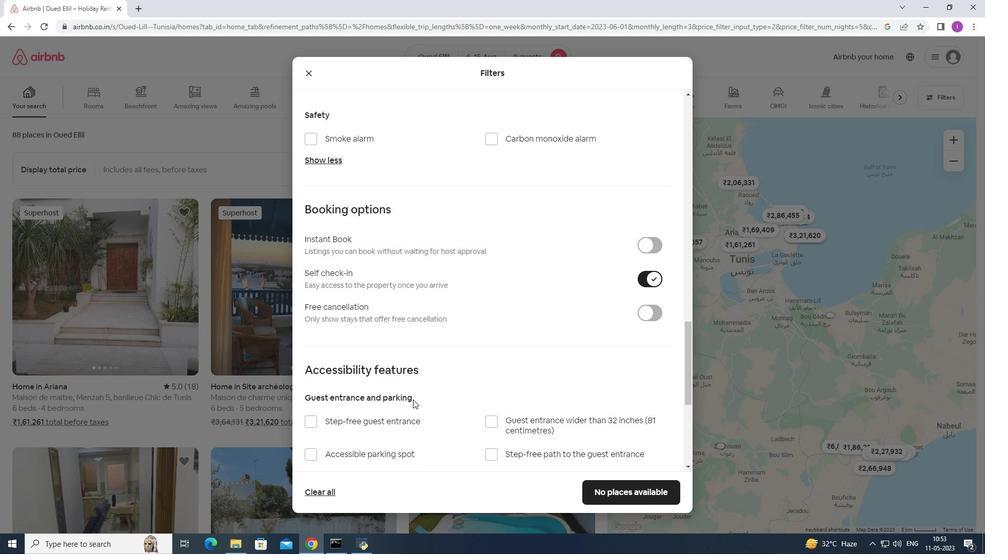 
Action: Mouse scrolled (413, 399) with delta (0, 0)
Screenshot: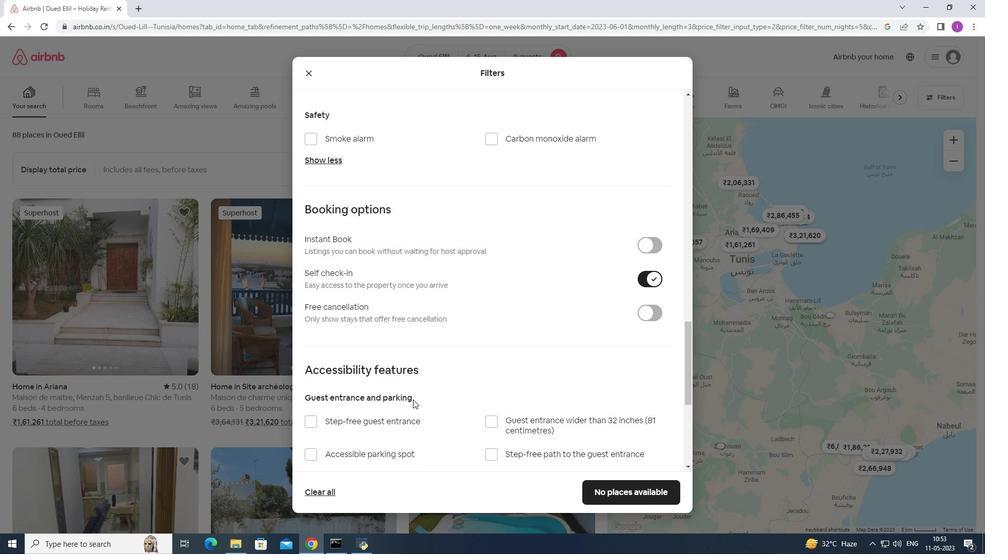 
Action: Mouse scrolled (413, 399) with delta (0, 0)
Screenshot: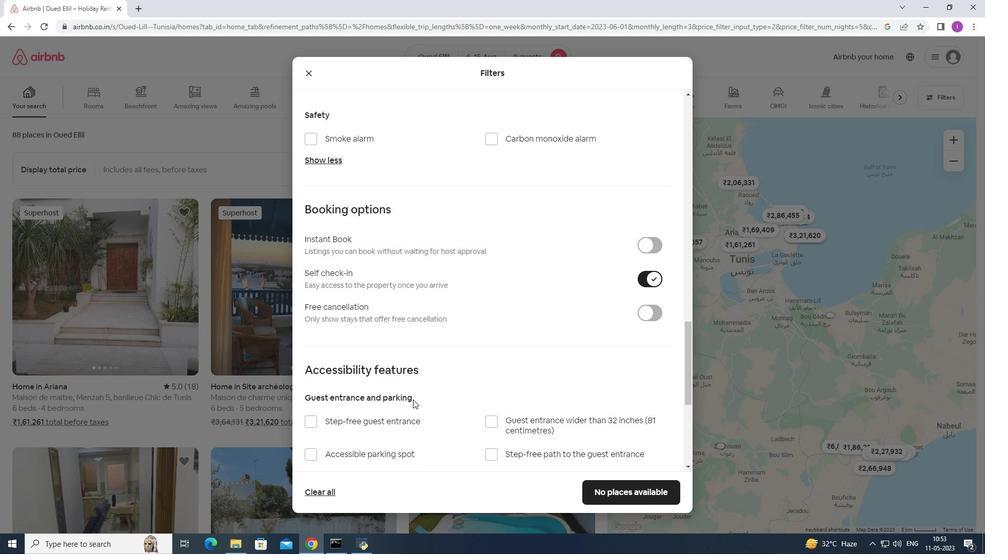 
Action: Mouse scrolled (413, 399) with delta (0, 0)
Screenshot: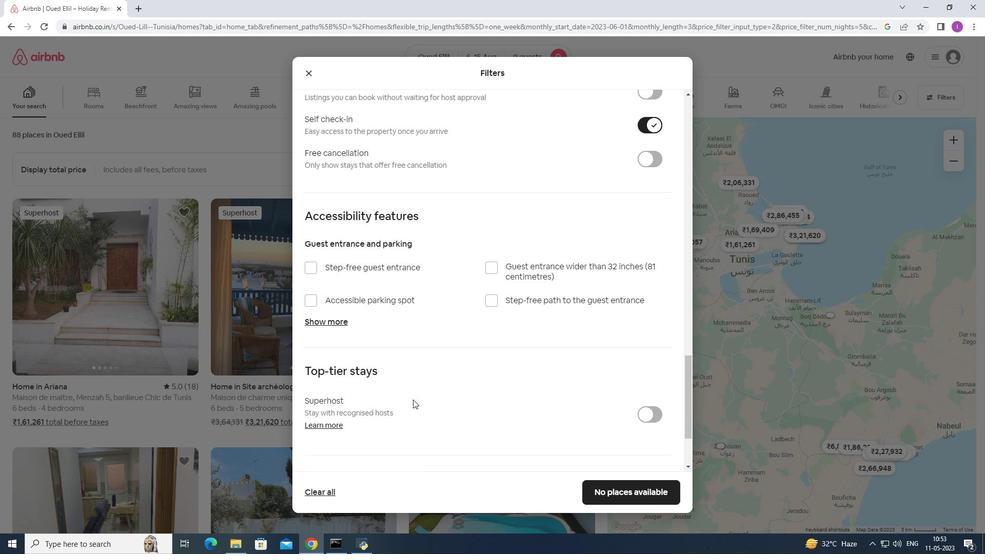 
Action: Mouse scrolled (413, 399) with delta (0, 0)
Screenshot: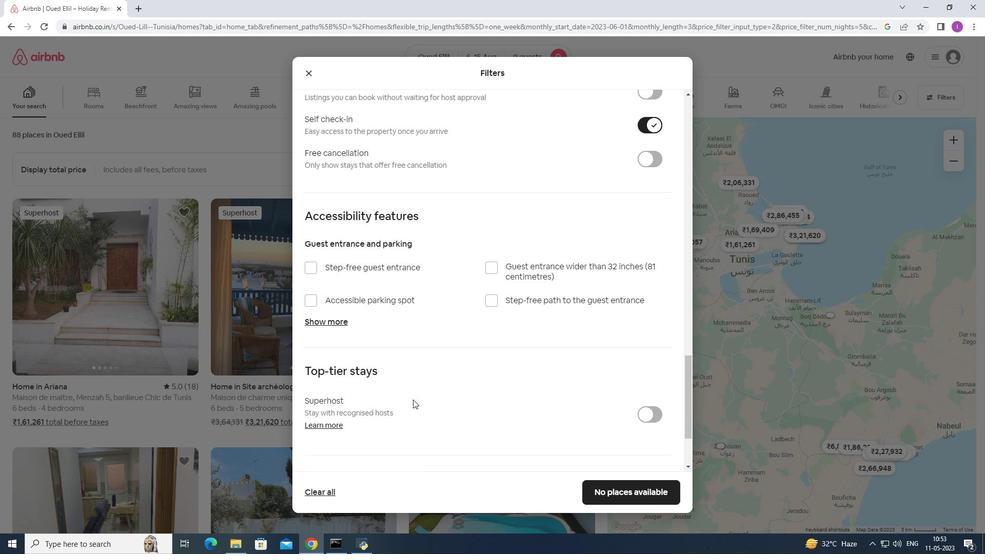 
Action: Mouse scrolled (413, 399) with delta (0, 0)
Screenshot: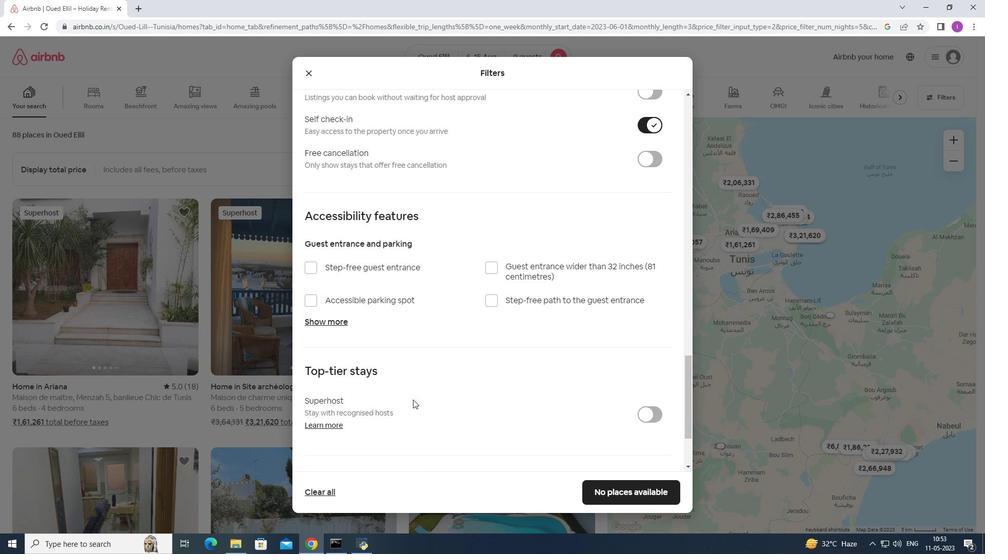 
Action: Mouse scrolled (413, 399) with delta (0, 0)
Screenshot: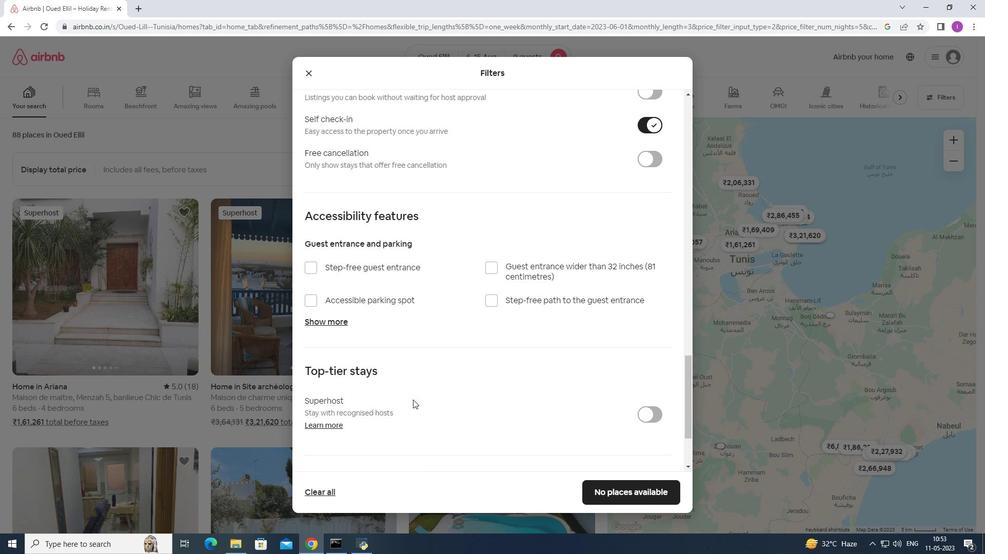 
Action: Mouse scrolled (413, 399) with delta (0, 0)
Screenshot: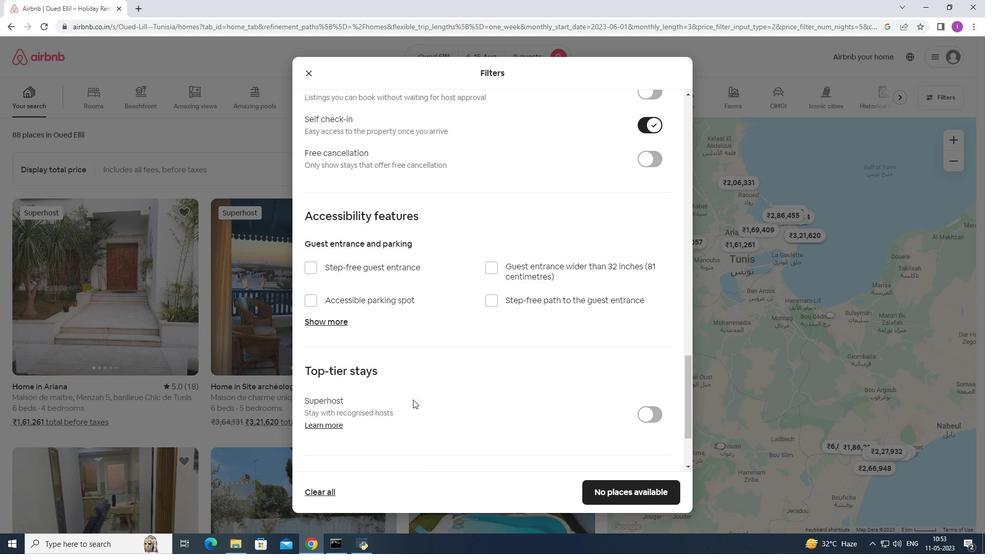 
Action: Mouse moved to (413, 397)
Screenshot: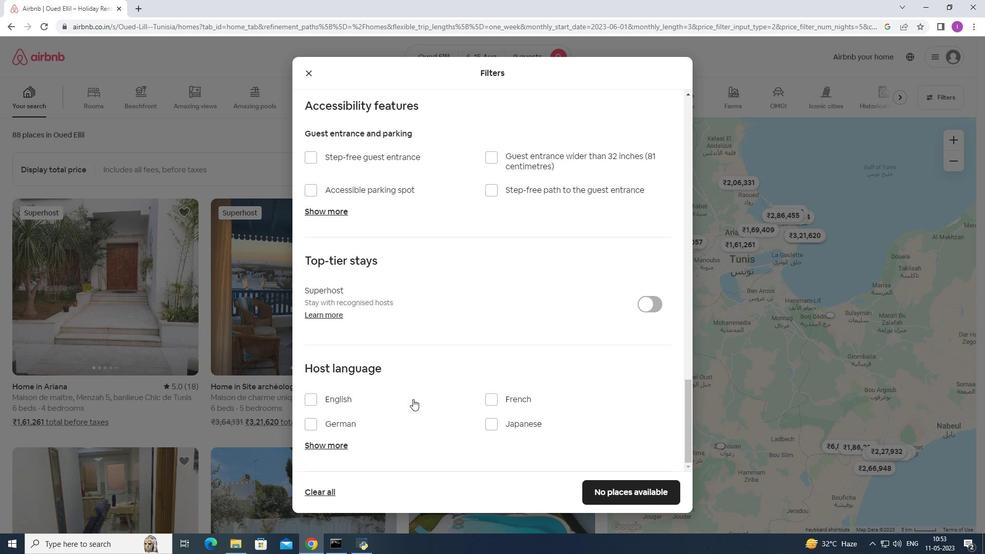 
Action: Mouse scrolled (413, 396) with delta (0, 0)
Screenshot: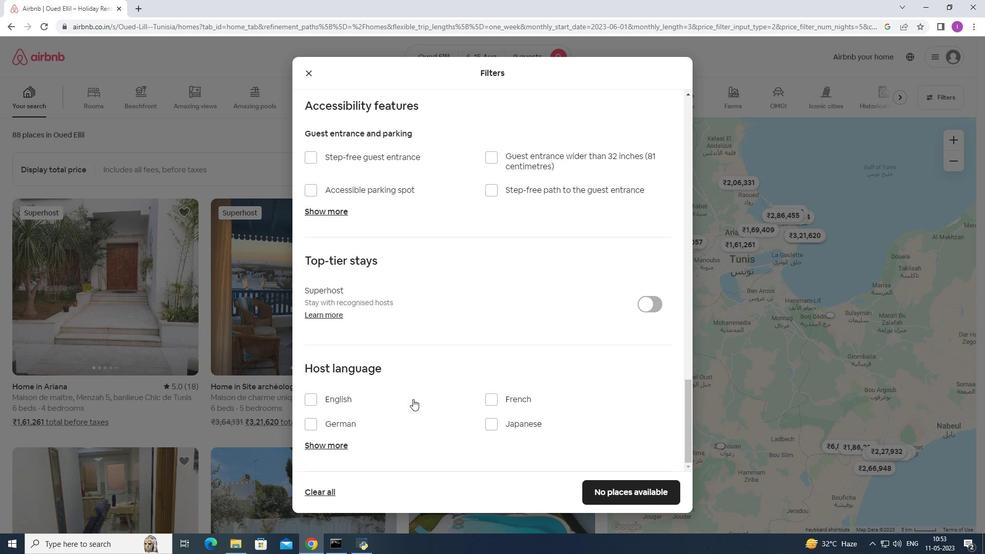 
Action: Mouse scrolled (413, 396) with delta (0, 0)
Screenshot: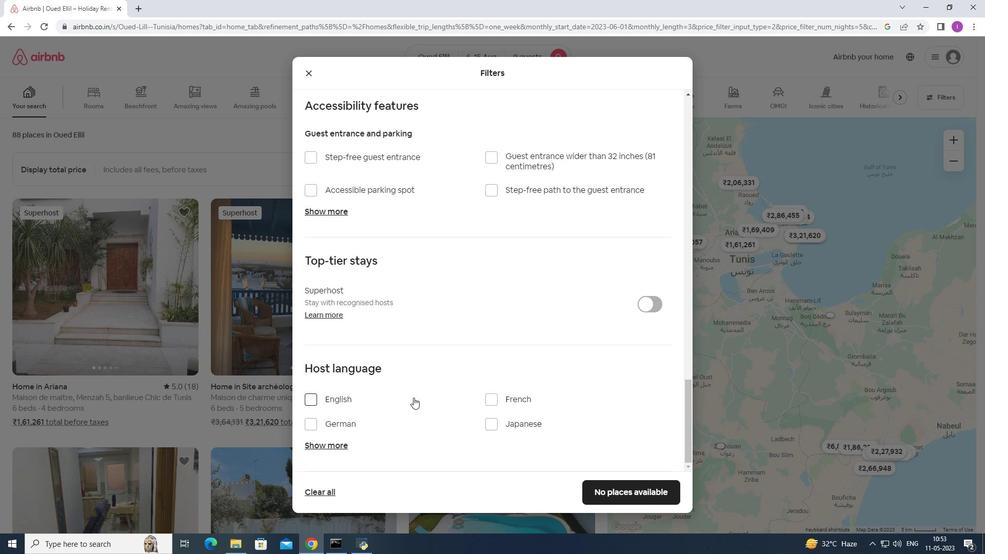 
Action: Mouse scrolled (413, 396) with delta (0, 0)
Screenshot: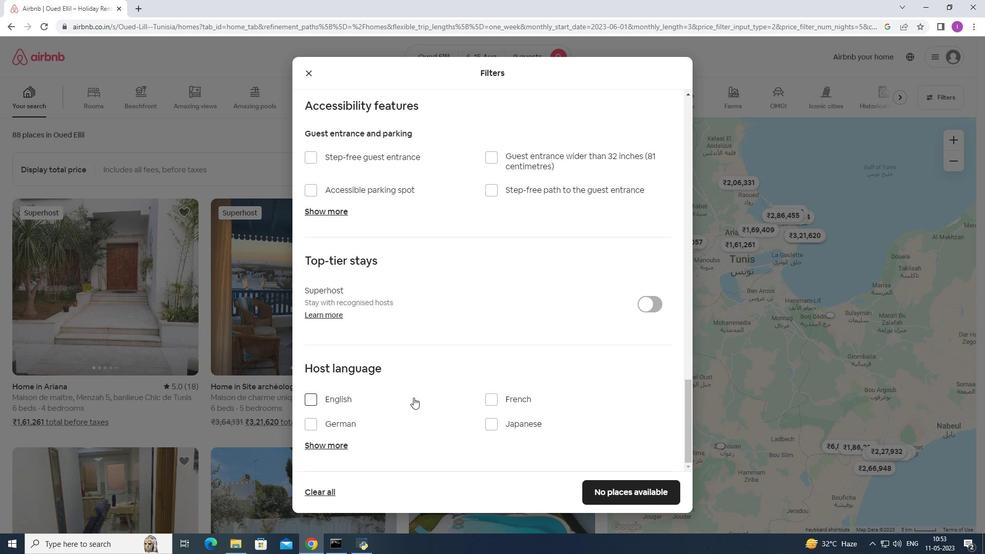 
Action: Mouse scrolled (413, 396) with delta (0, 0)
Screenshot: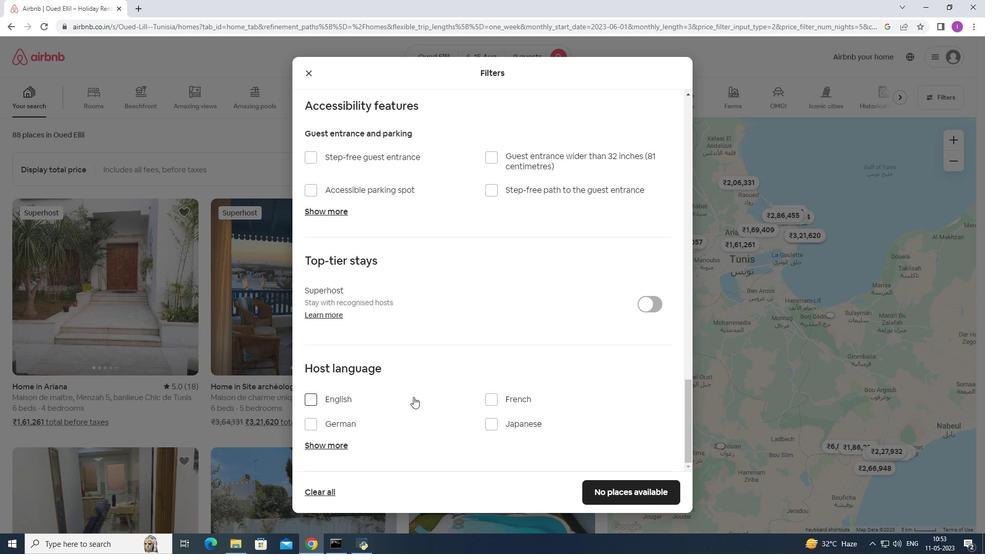 
Action: Mouse scrolled (413, 396) with delta (0, 0)
Screenshot: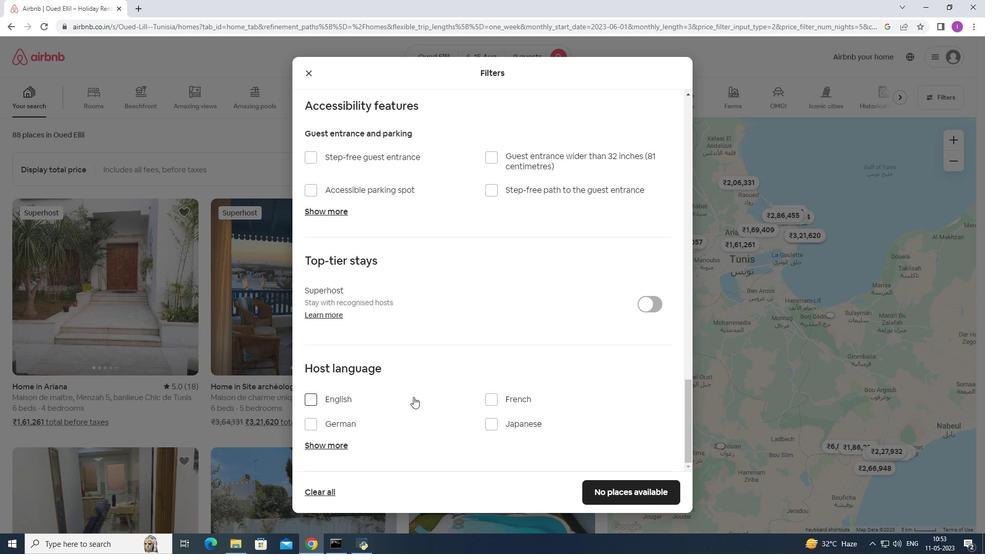 
Action: Mouse moved to (309, 400)
Screenshot: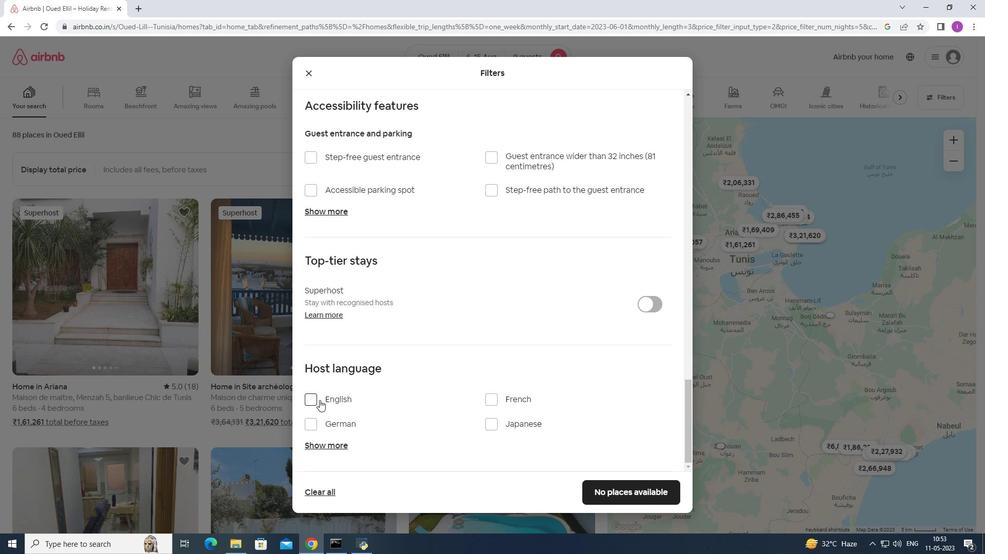
Action: Mouse pressed left at (309, 400)
Screenshot: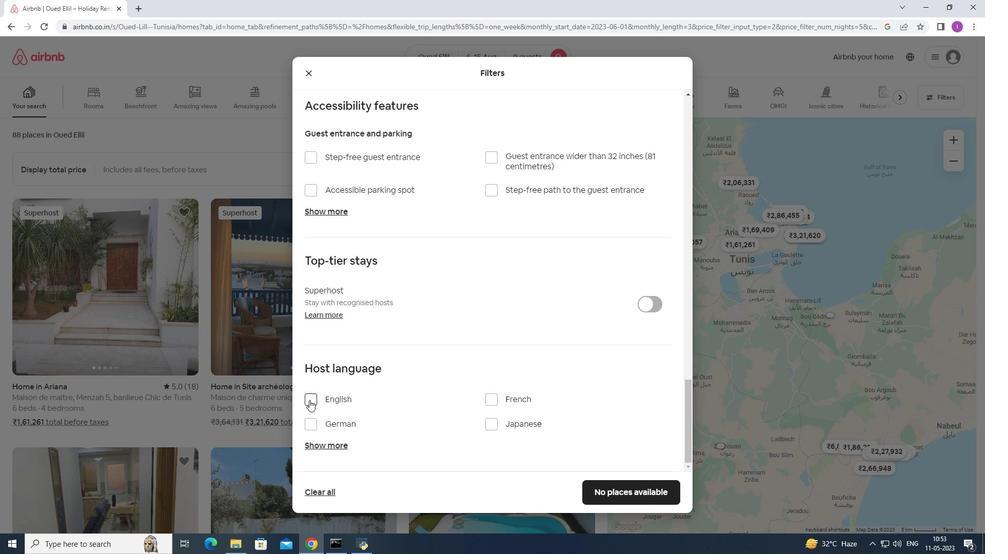 
Action: Mouse moved to (595, 493)
Screenshot: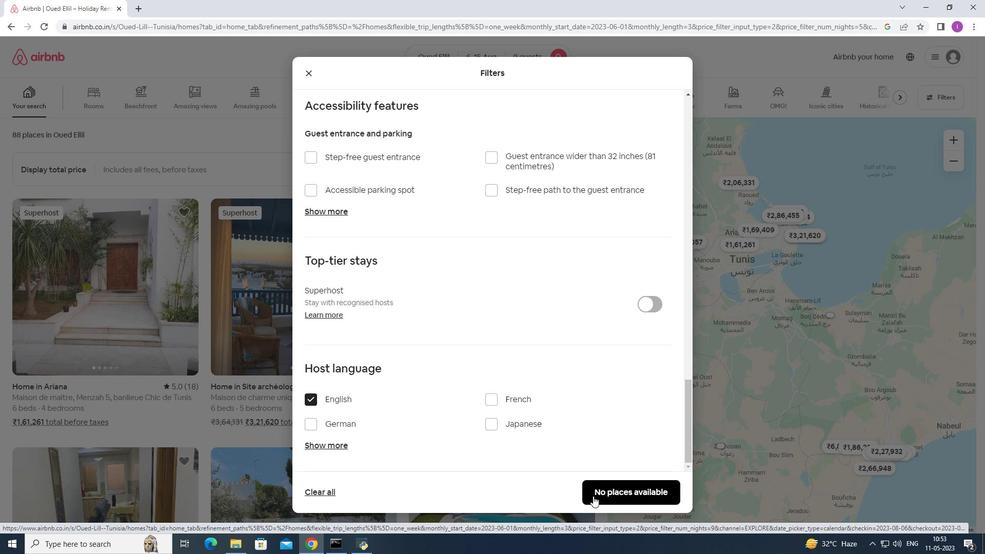 
Action: Mouse pressed left at (595, 493)
Screenshot: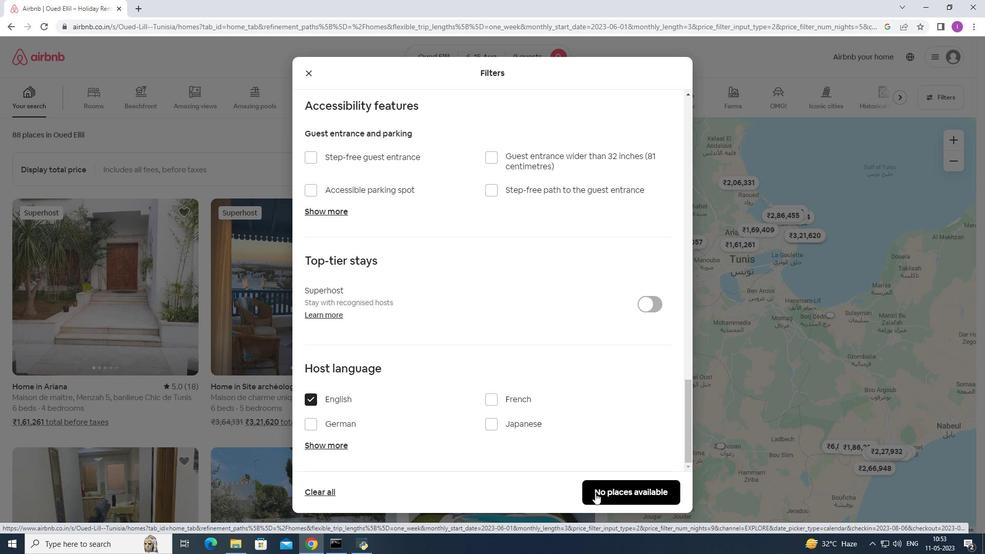 
Action: Mouse moved to (581, 477)
Screenshot: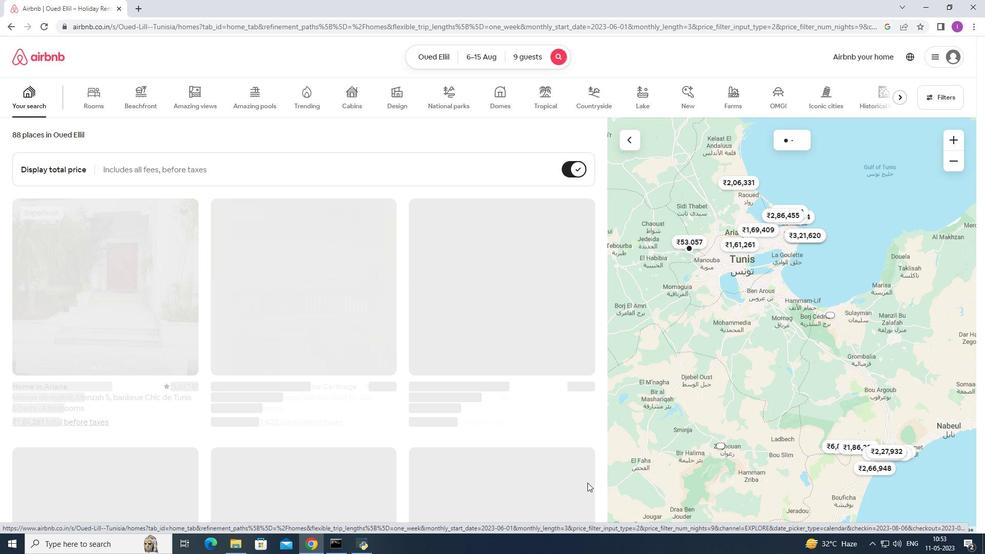 
